 Task: Use mono mixing to create a vintage radio effect for a spoken word recording.
Action: Mouse pressed left at (72, 7)
Screenshot: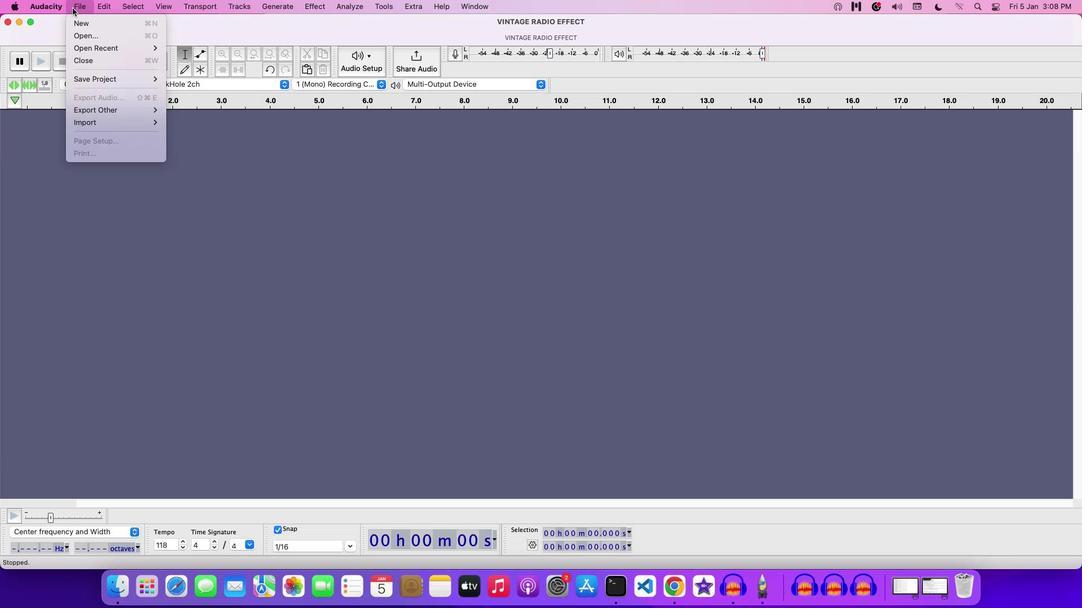 
Action: Mouse moved to (85, 33)
Screenshot: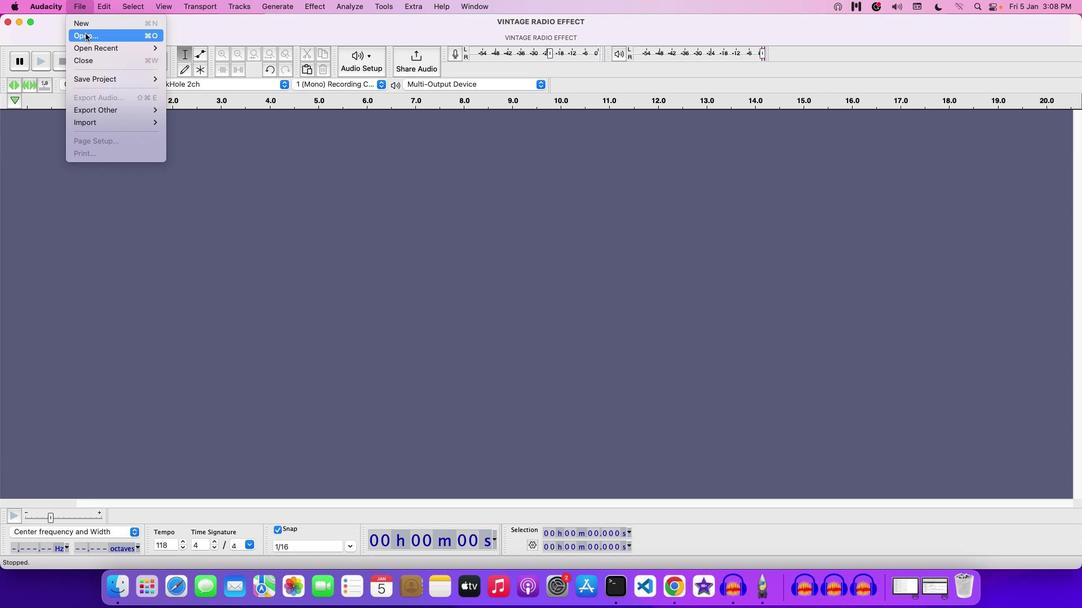 
Action: Mouse pressed left at (85, 33)
Screenshot: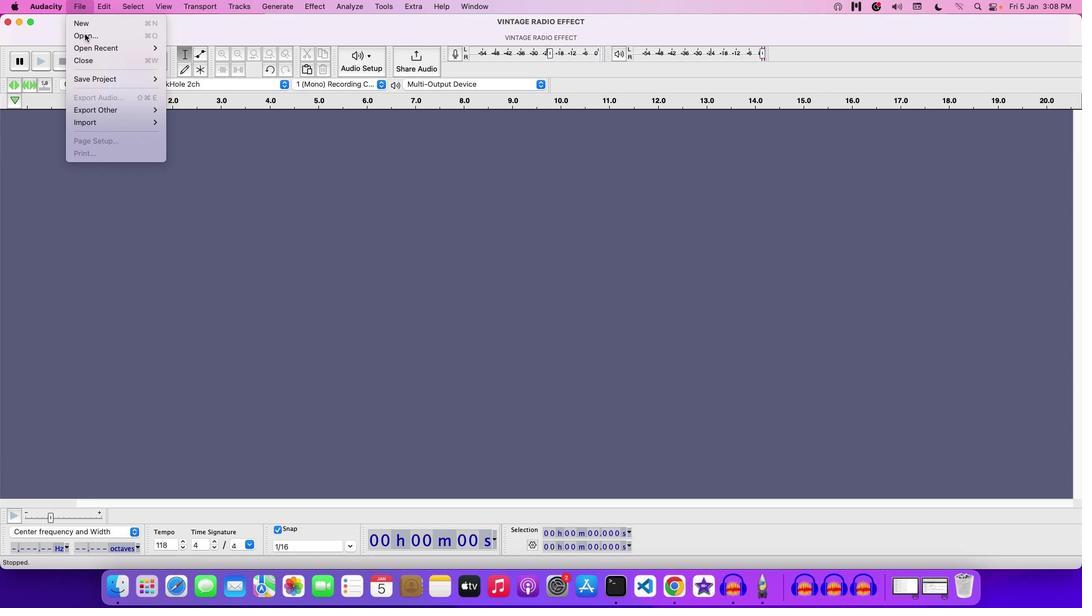 
Action: Mouse moved to (355, 147)
Screenshot: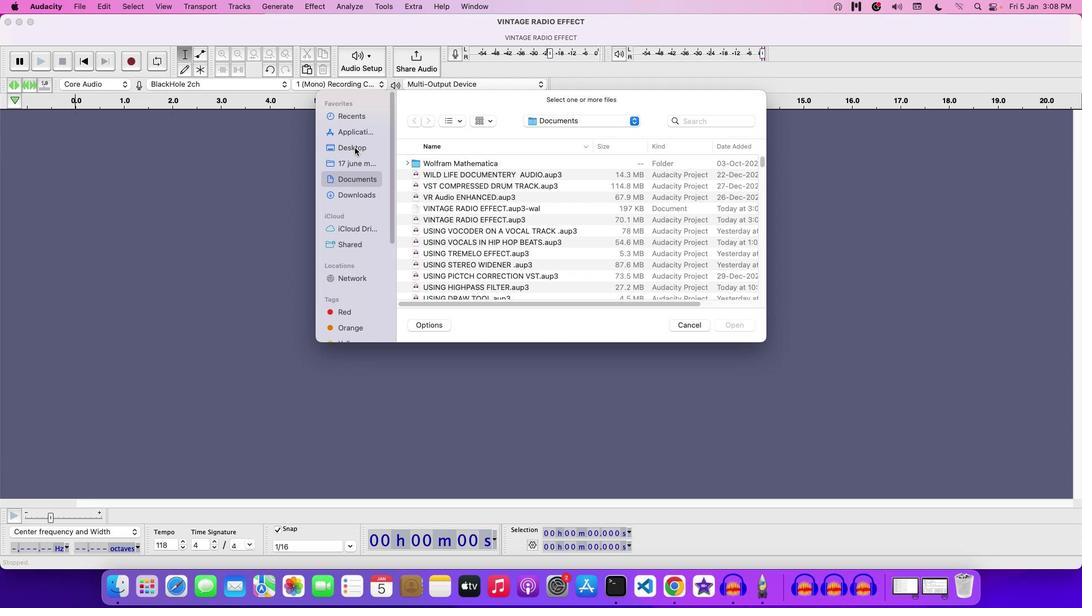 
Action: Mouse pressed left at (355, 147)
Screenshot: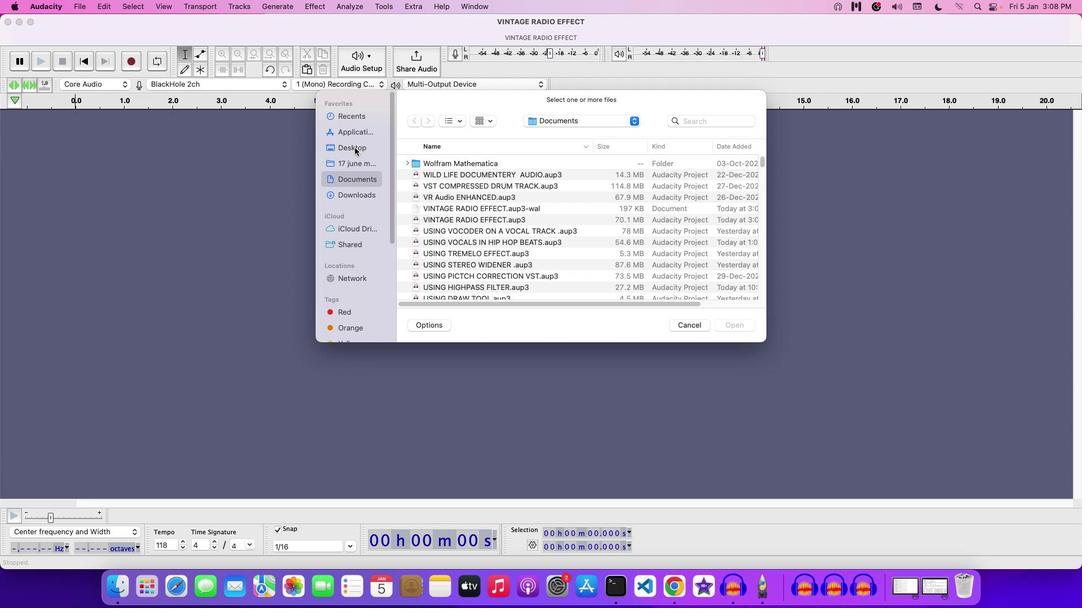
Action: Mouse moved to (447, 241)
Screenshot: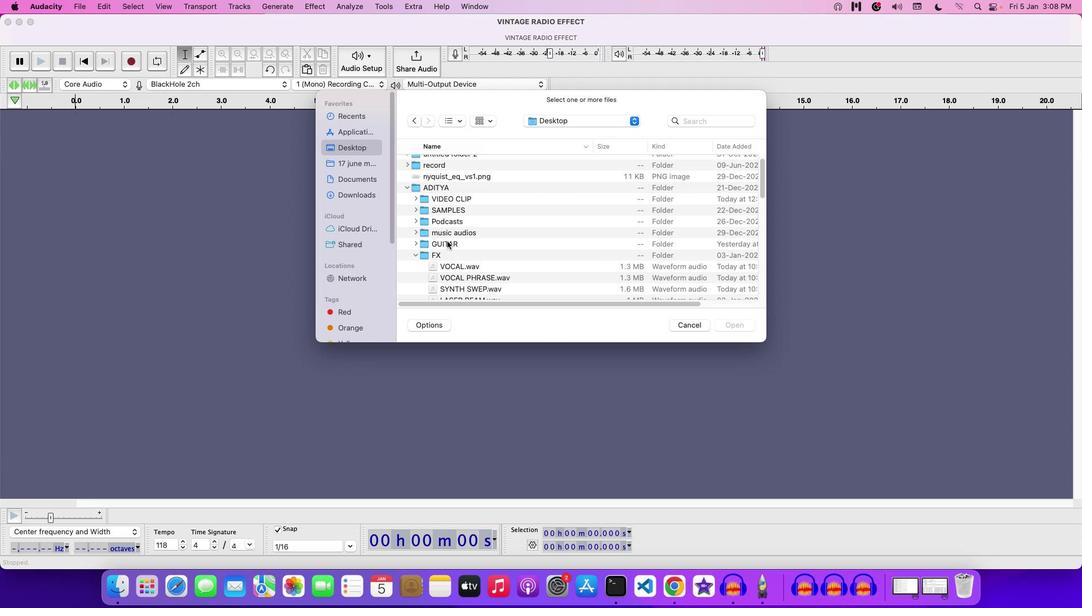 
Action: Mouse scrolled (447, 241) with delta (0, 0)
Screenshot: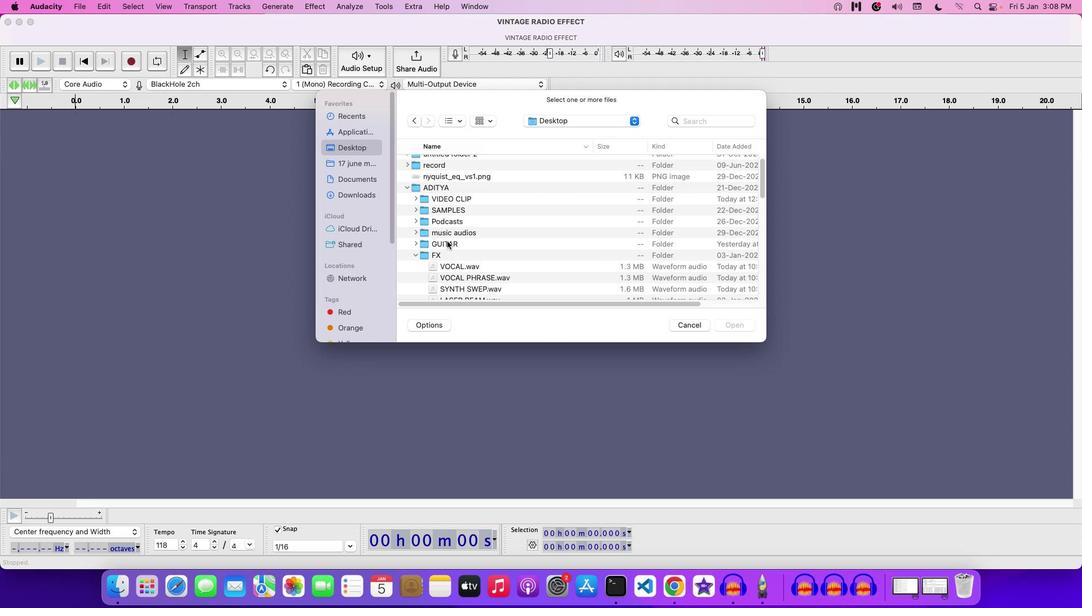 
Action: Mouse scrolled (447, 241) with delta (0, 0)
Screenshot: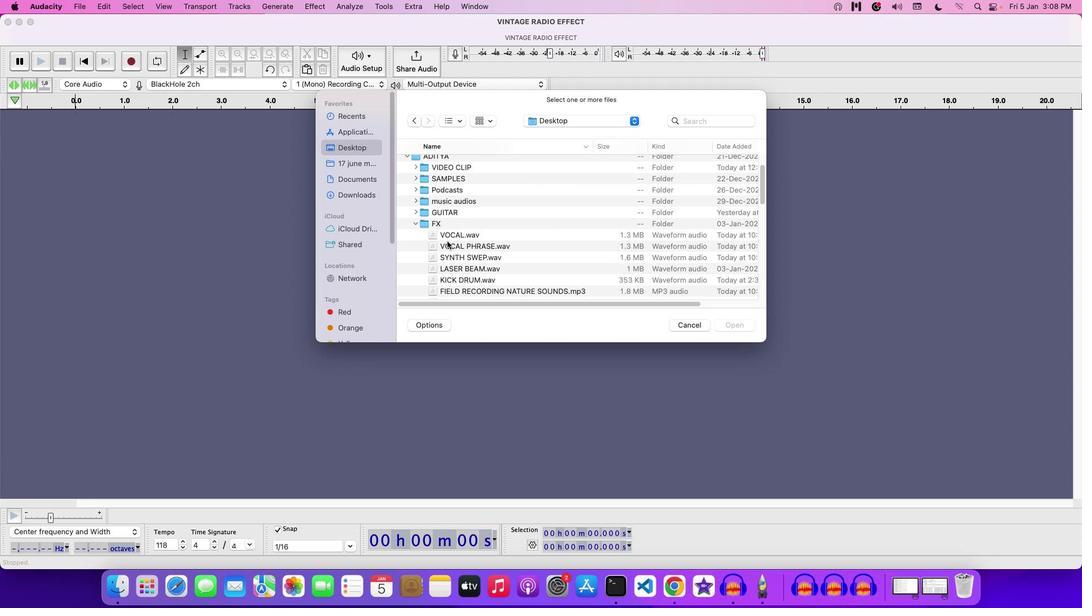 
Action: Mouse scrolled (447, 241) with delta (0, 0)
Screenshot: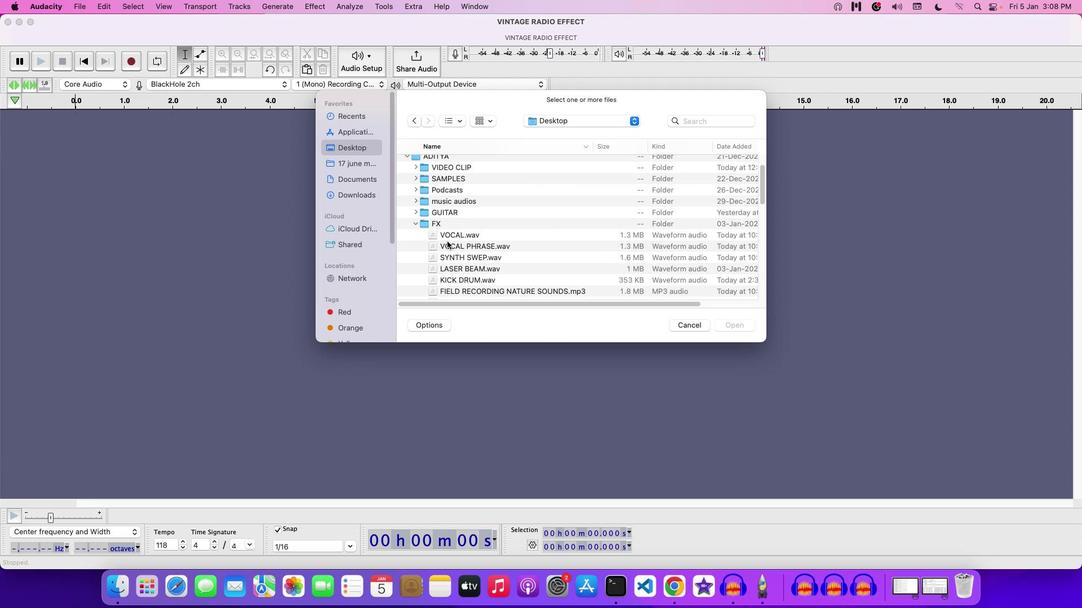 
Action: Mouse scrolled (447, 241) with delta (0, 0)
Screenshot: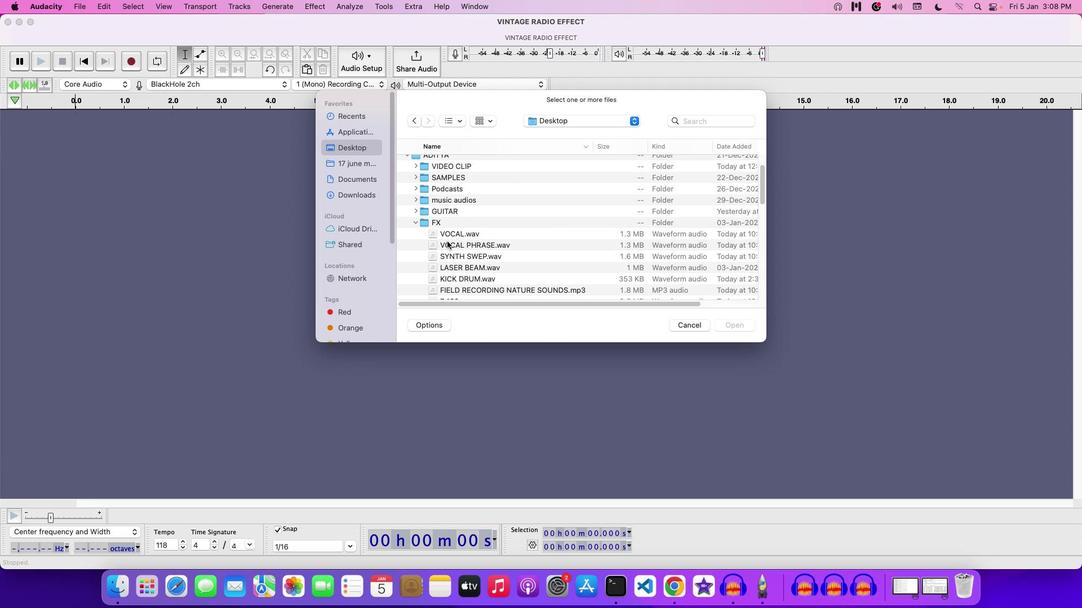 
Action: Mouse moved to (447, 240)
Screenshot: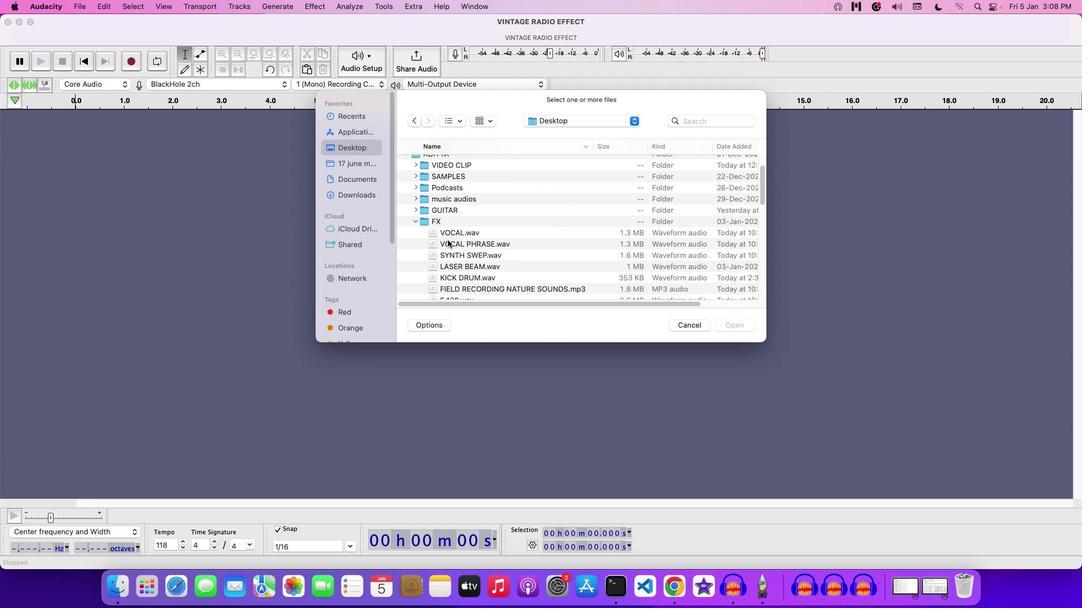 
Action: Mouse scrolled (447, 240) with delta (0, 0)
Screenshot: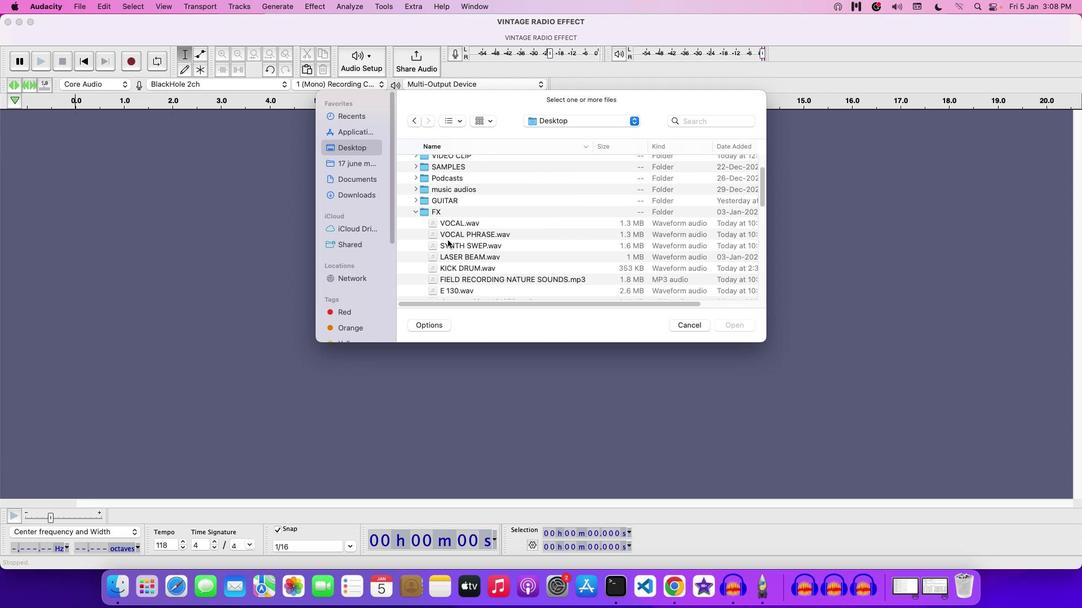 
Action: Mouse scrolled (447, 240) with delta (0, 0)
Screenshot: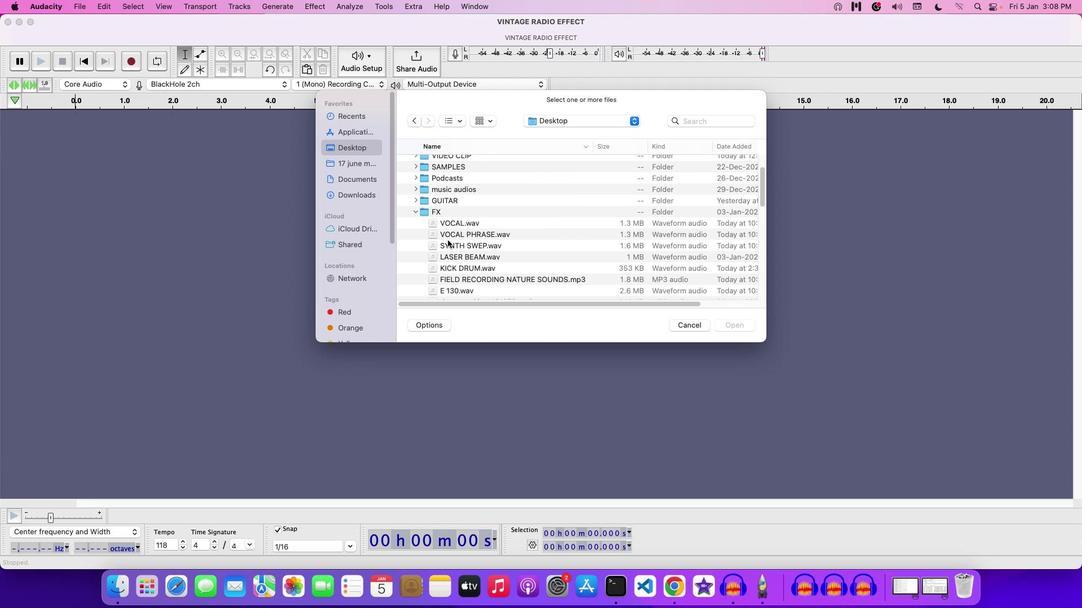 
Action: Mouse scrolled (447, 240) with delta (0, 0)
Screenshot: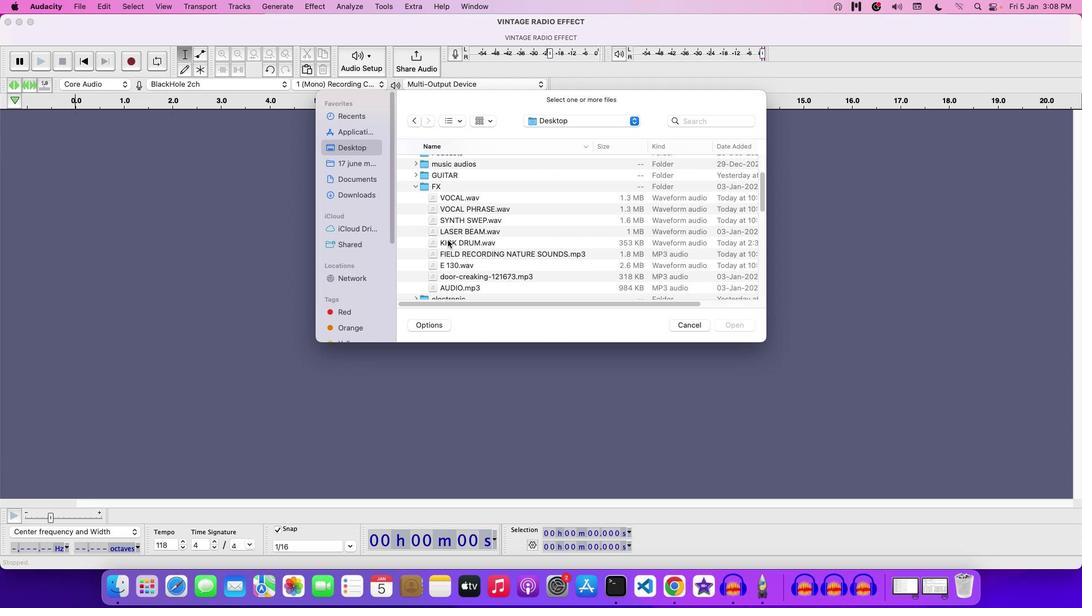 
Action: Mouse moved to (447, 240)
Screenshot: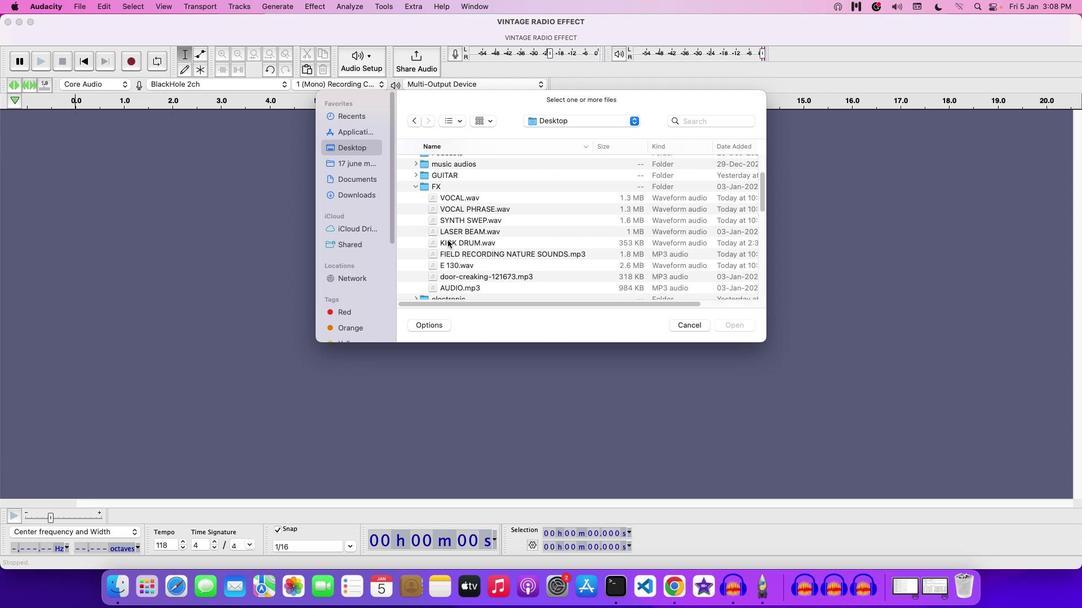 
Action: Mouse scrolled (447, 240) with delta (0, 0)
Screenshot: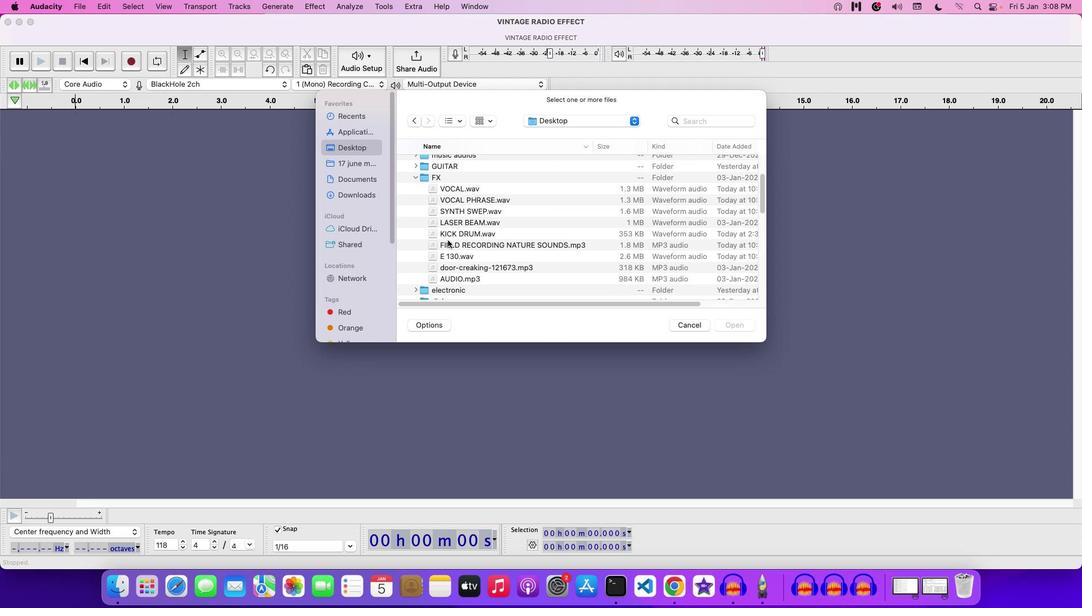
Action: Mouse scrolled (447, 240) with delta (0, 0)
Screenshot: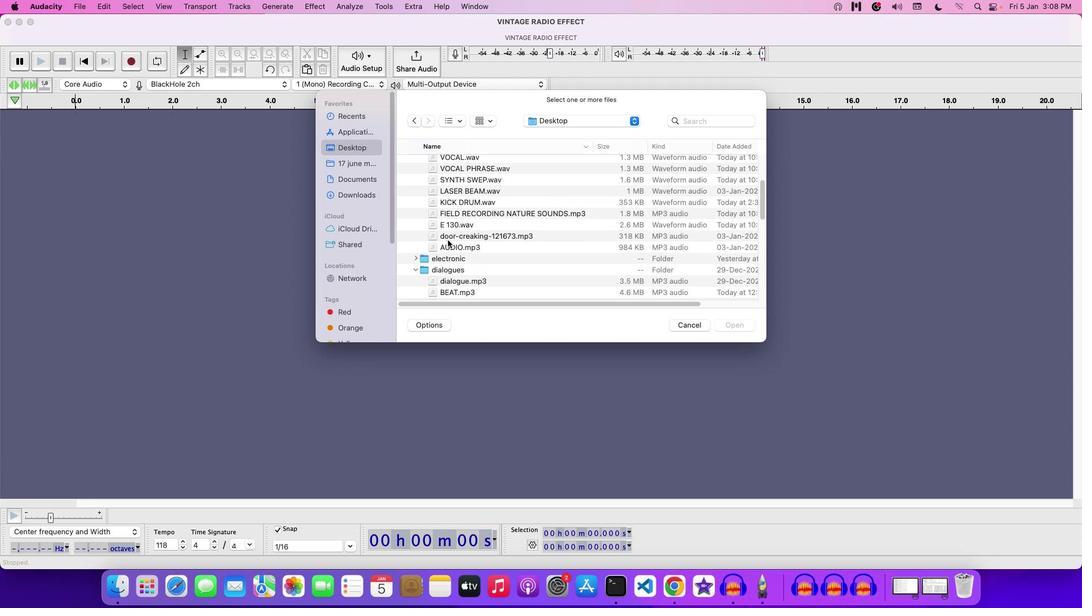 
Action: Mouse scrolled (447, 240) with delta (0, 0)
Screenshot: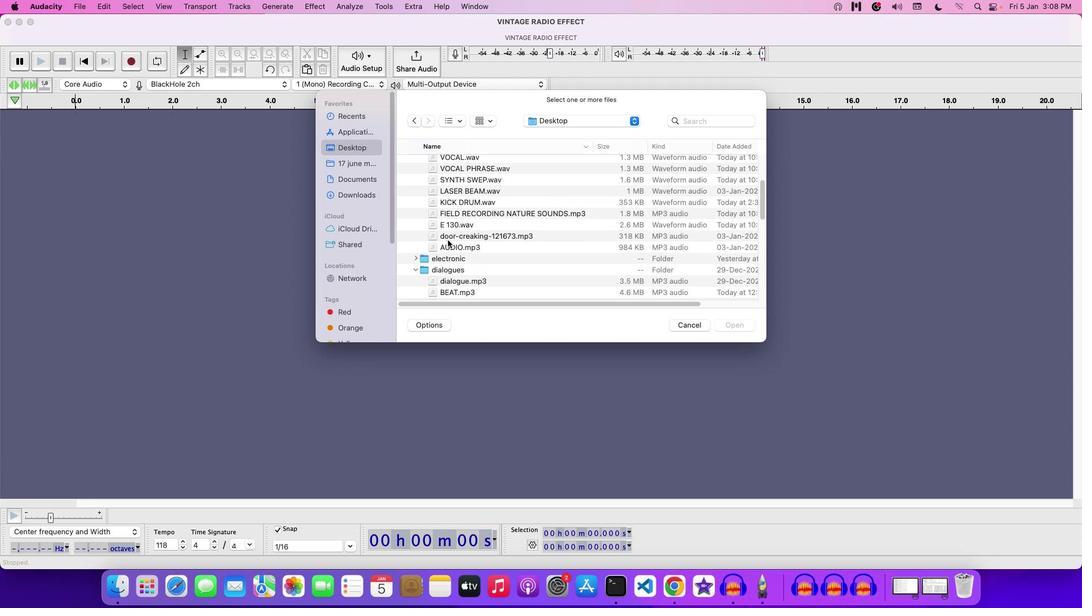 
Action: Mouse moved to (443, 268)
Screenshot: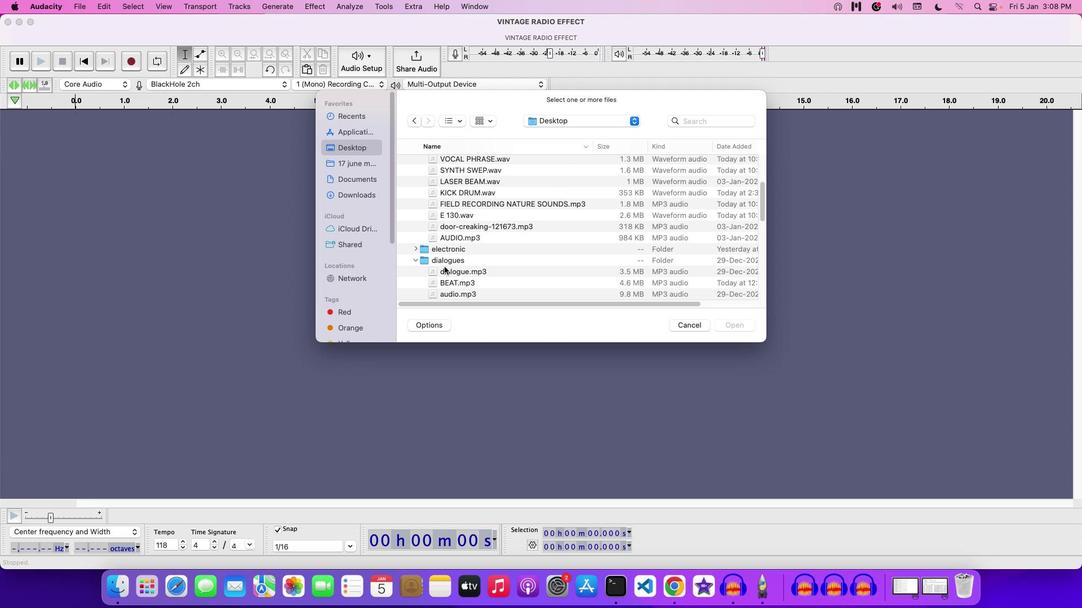 
Action: Mouse scrolled (443, 268) with delta (0, 0)
Screenshot: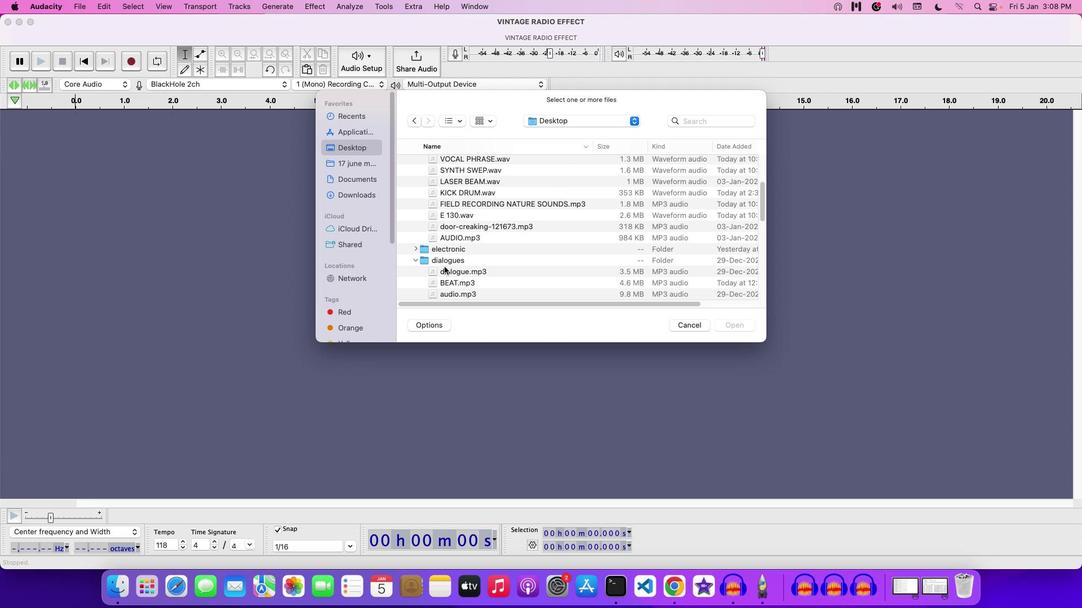 
Action: Mouse moved to (444, 267)
Screenshot: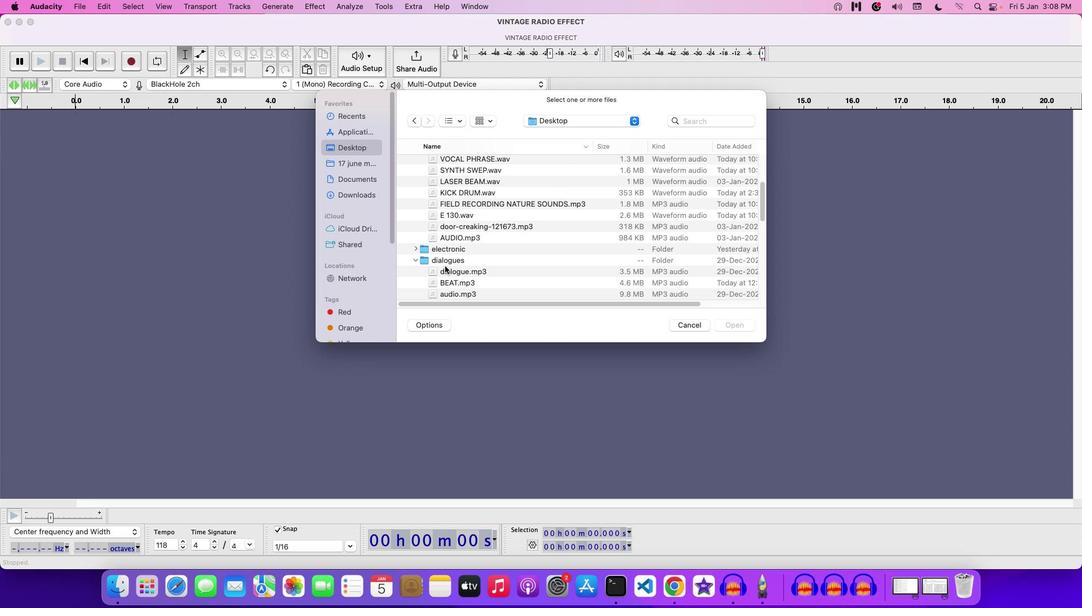 
Action: Mouse scrolled (444, 267) with delta (0, 0)
Screenshot: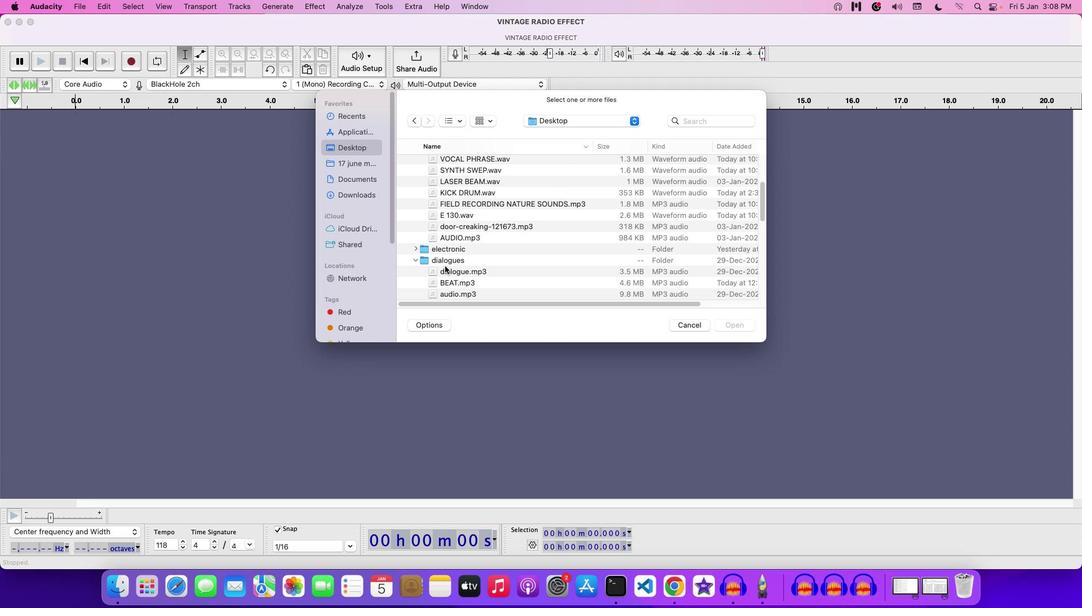 
Action: Mouse moved to (444, 266)
Screenshot: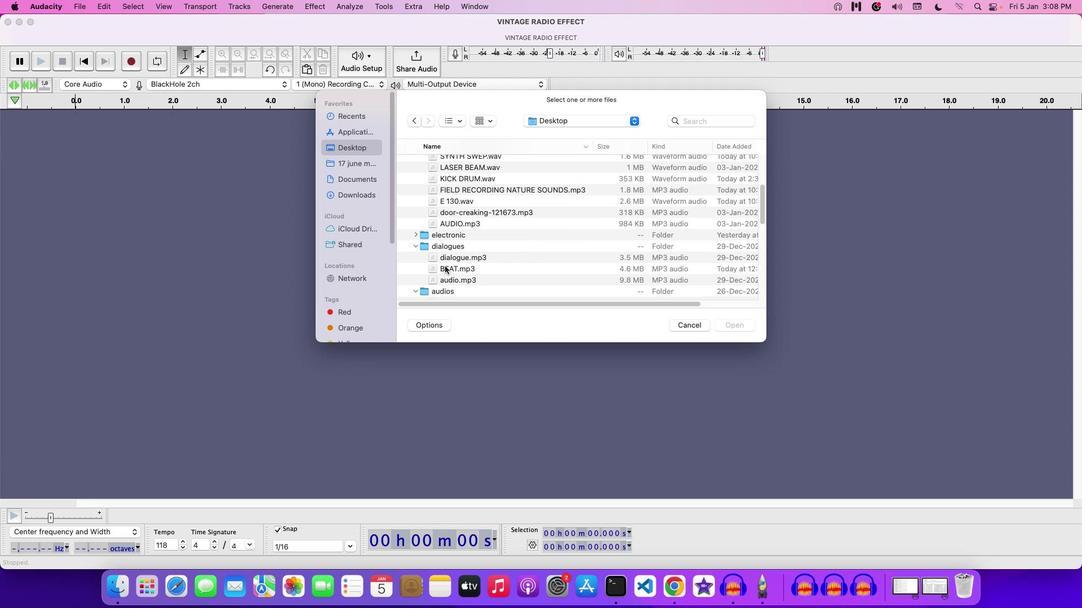 
Action: Mouse scrolled (444, 266) with delta (0, 0)
Screenshot: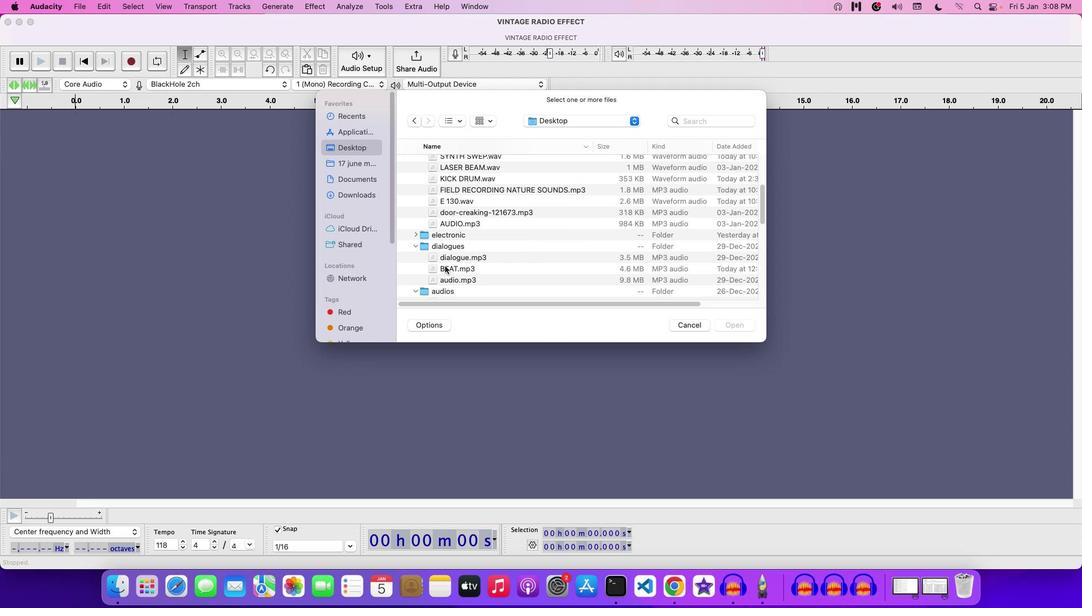 
Action: Mouse moved to (461, 255)
Screenshot: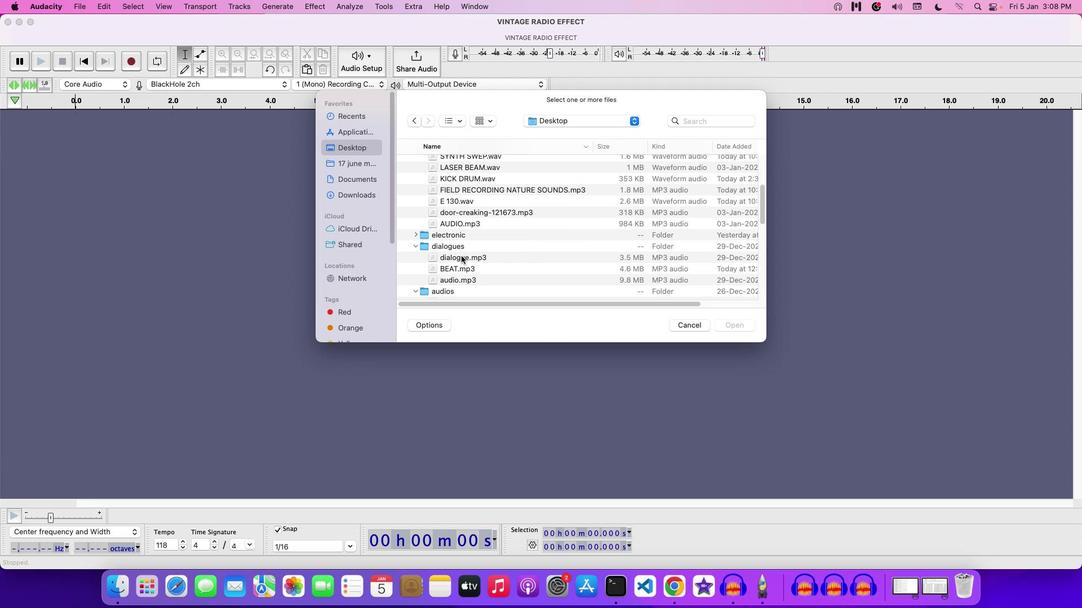 
Action: Mouse pressed left at (461, 255)
Screenshot: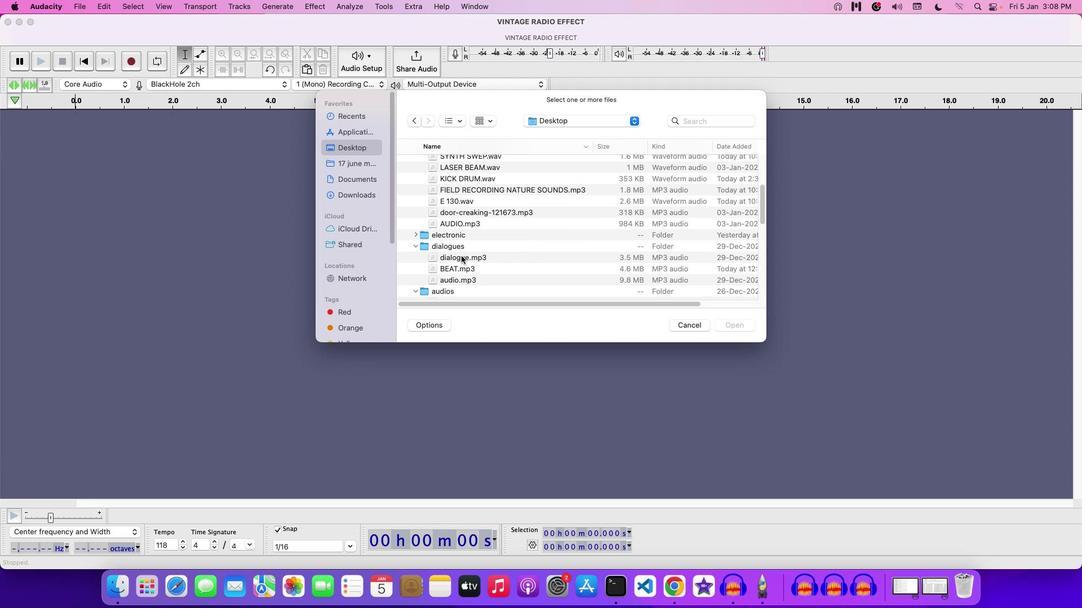 
Action: Mouse moved to (469, 258)
Screenshot: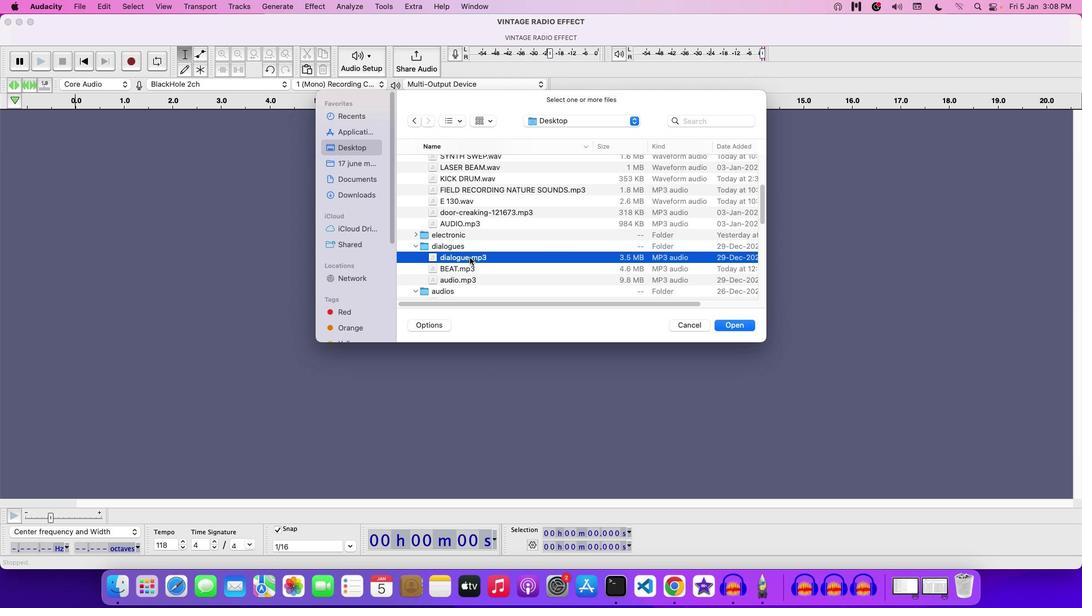 
Action: Mouse pressed left at (469, 258)
Screenshot: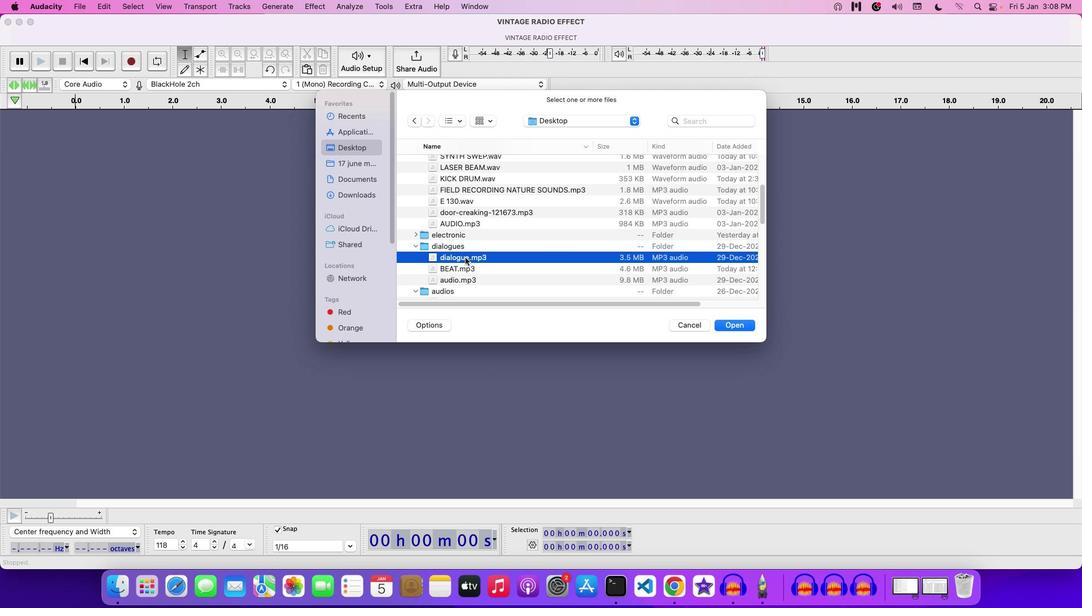 
Action: Mouse moved to (682, 324)
Screenshot: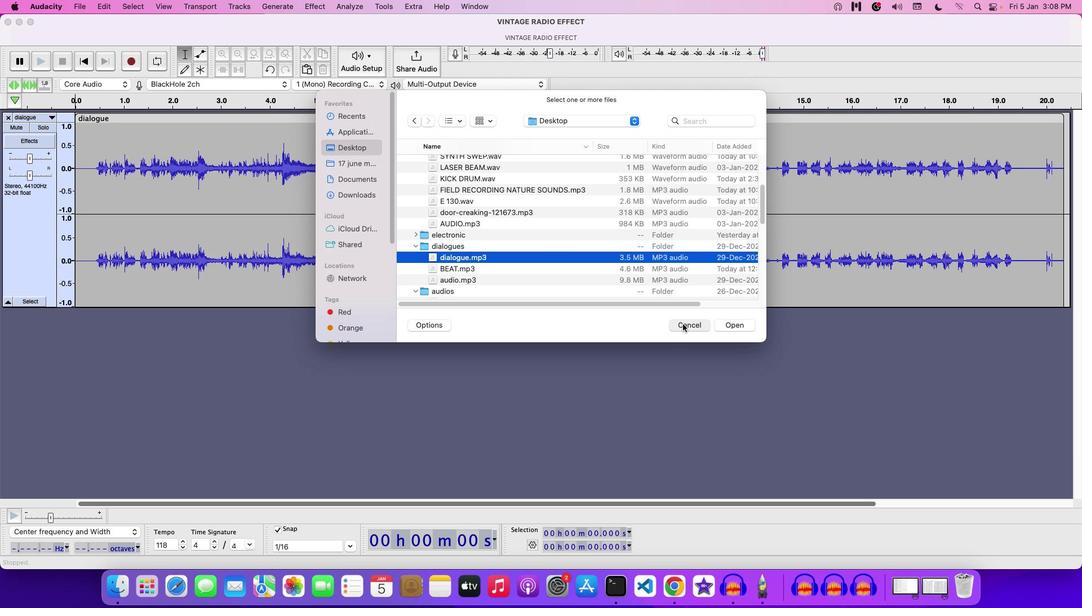 
Action: Mouse pressed left at (682, 324)
Screenshot: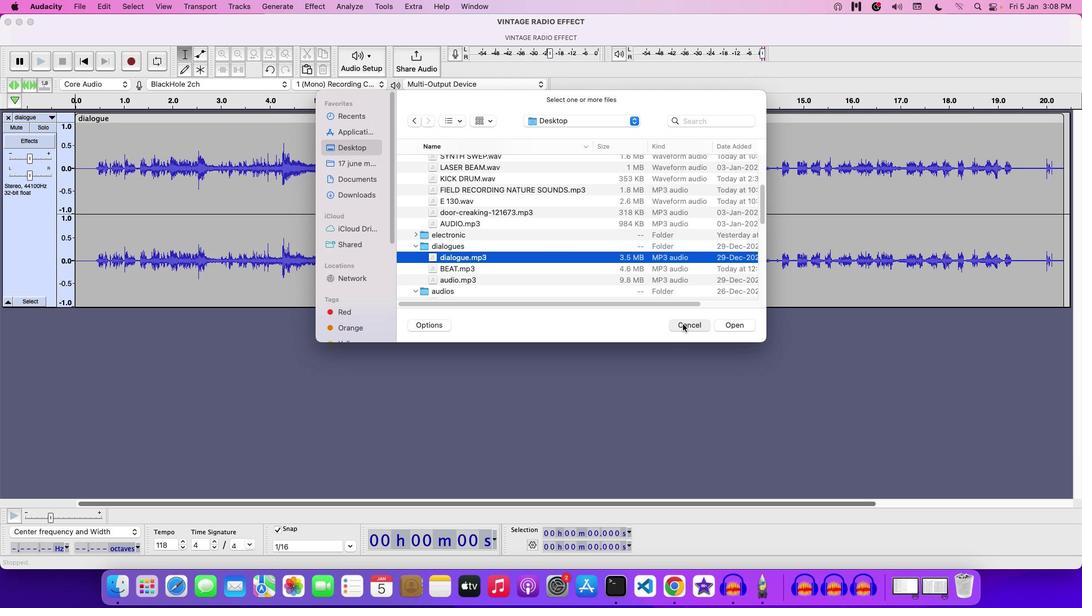 
Action: Mouse moved to (1064, 117)
Screenshot: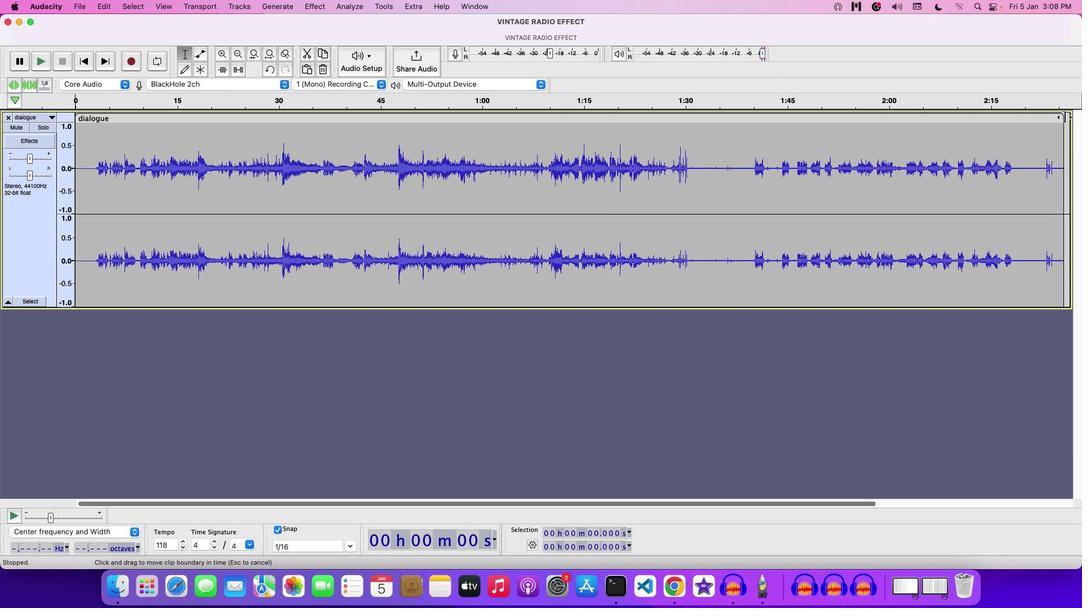 
Action: Mouse pressed left at (1064, 117)
Screenshot: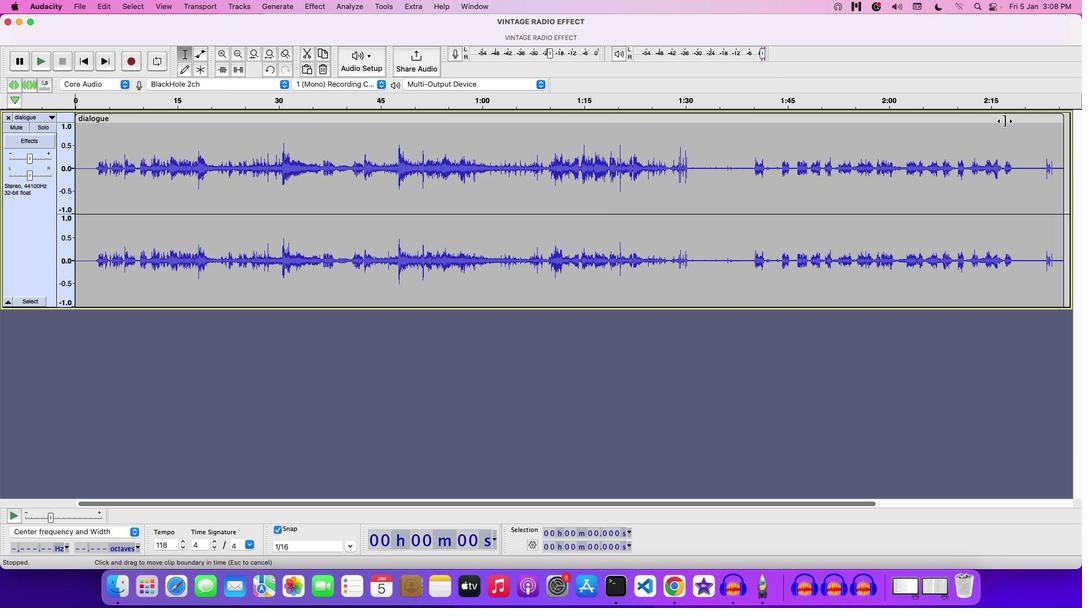 
Action: Mouse moved to (113, 166)
Screenshot: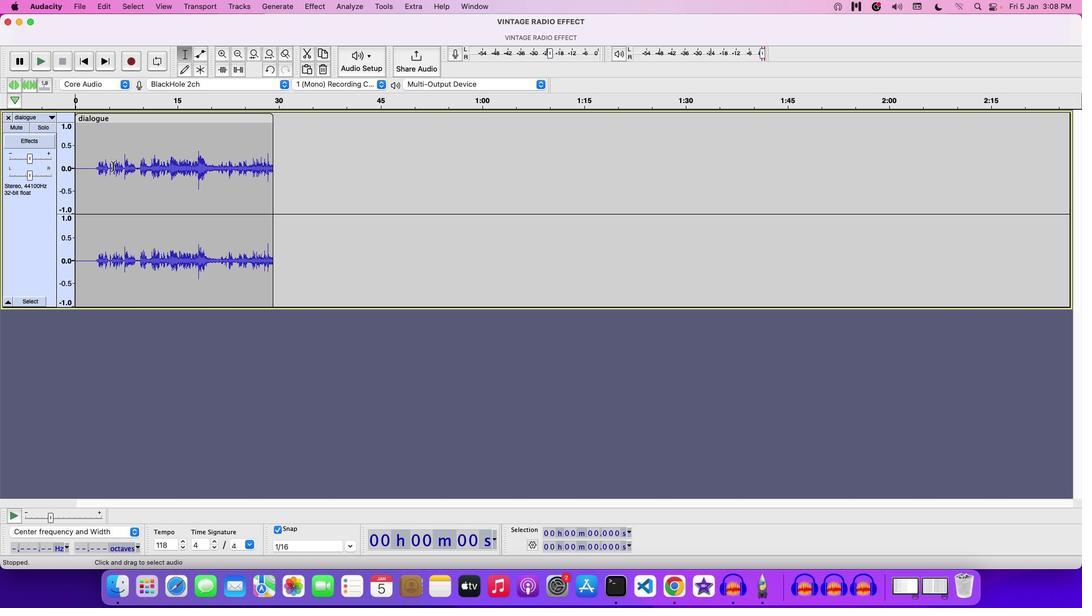 
Action: Mouse pressed left at (113, 166)
Screenshot: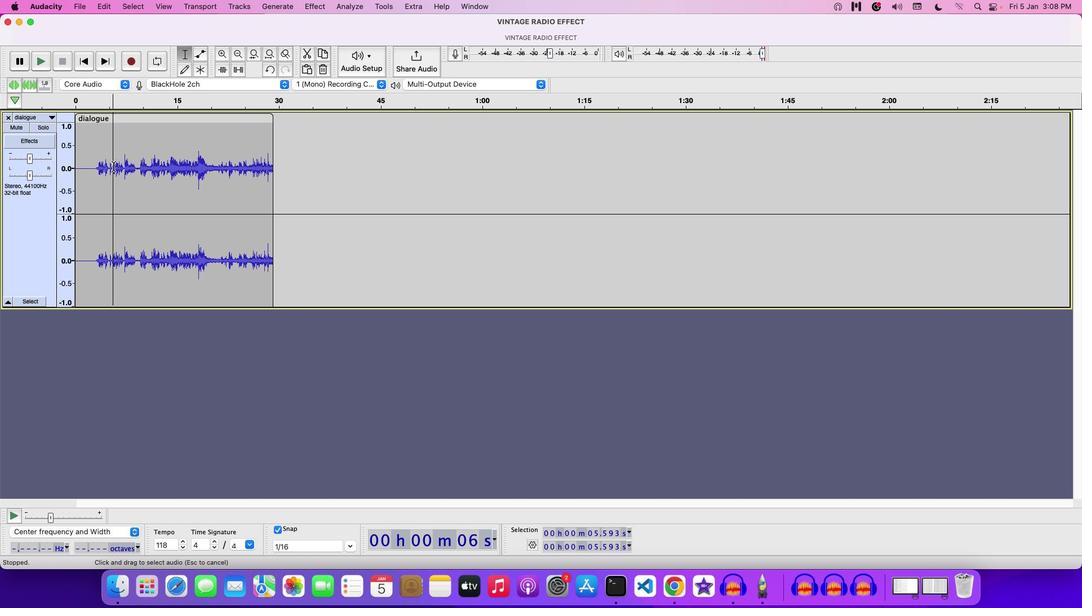 
Action: Mouse moved to (121, 167)
Screenshot: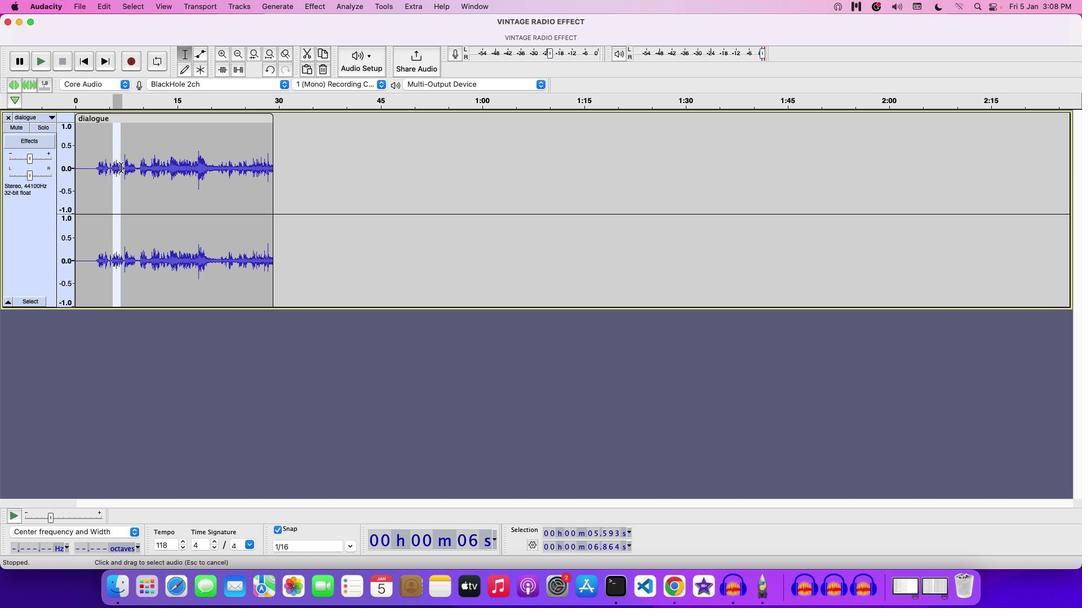 
Action: Key pressed Key.space
Screenshot: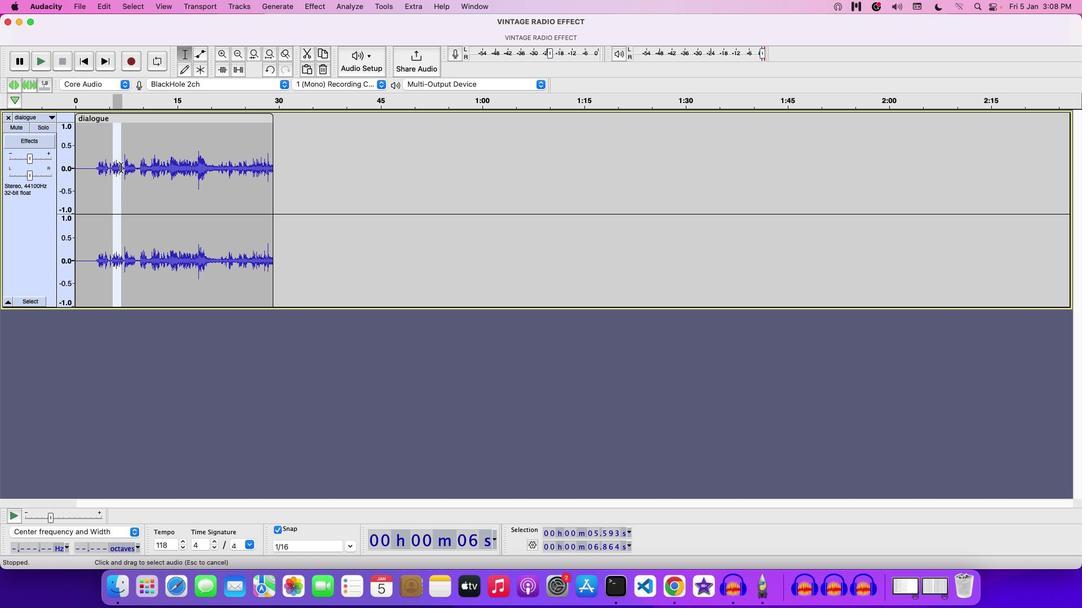 
Action: Mouse moved to (122, 168)
Screenshot: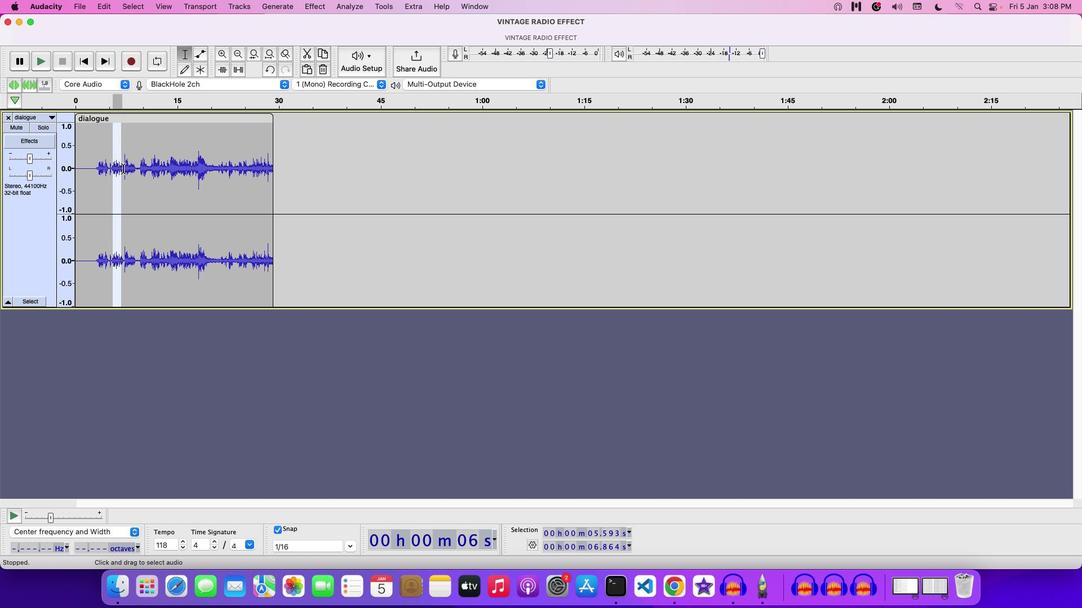 
Action: Mouse pressed left at (122, 168)
Screenshot: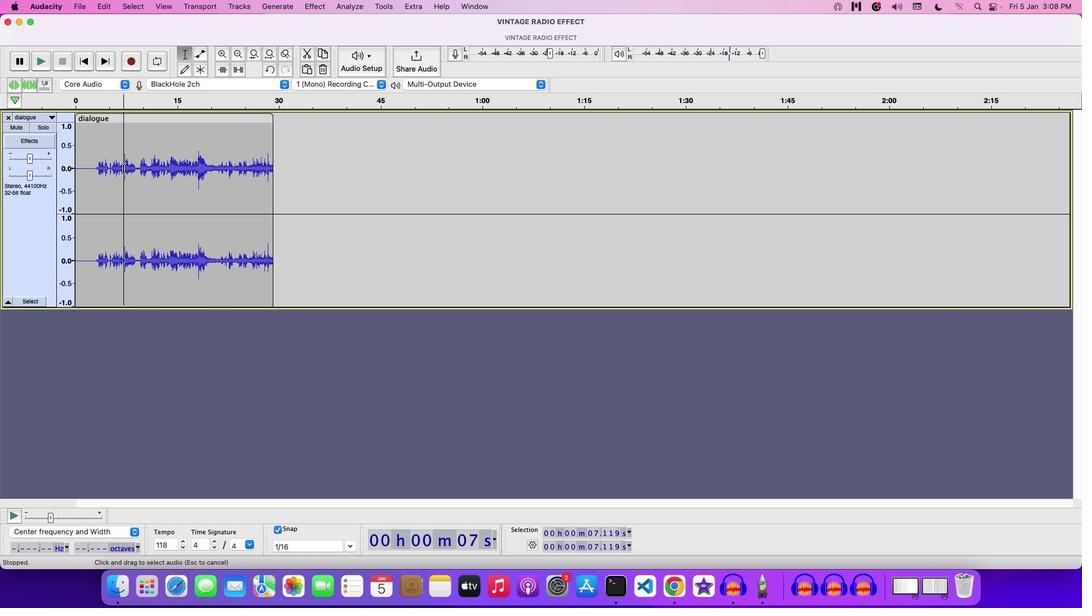 
Action: Mouse moved to (127, 167)
Screenshot: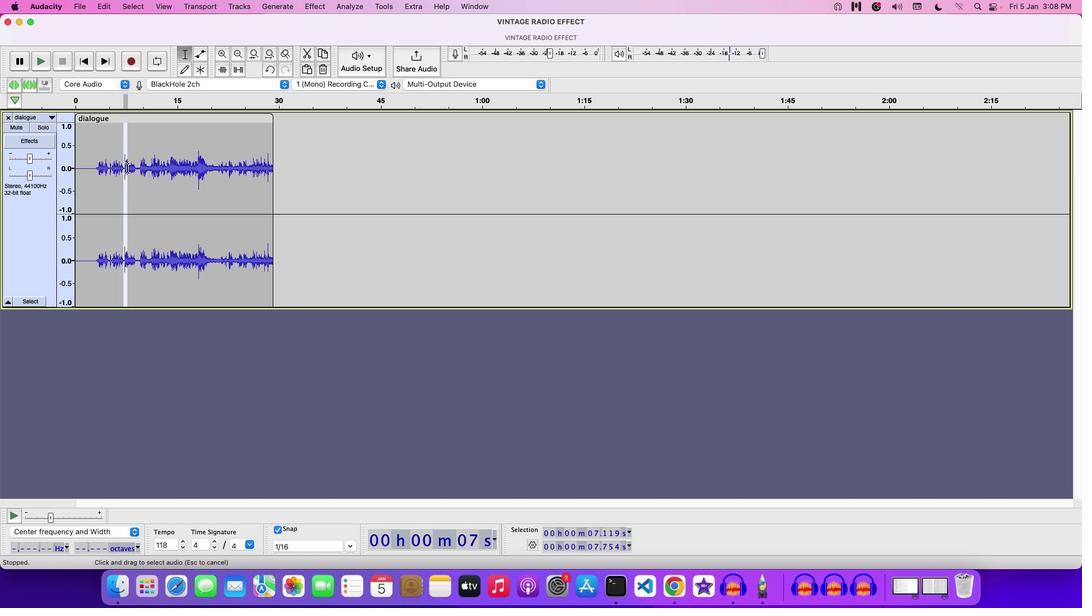 
Action: Key pressed Key.space
Screenshot: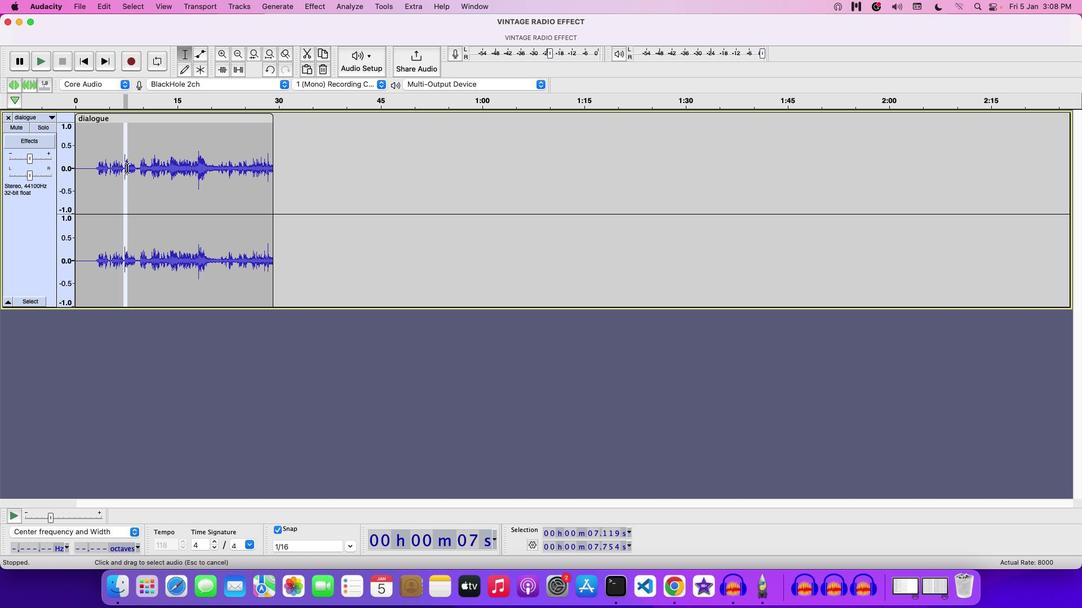 
Action: Mouse moved to (108, 171)
Screenshot: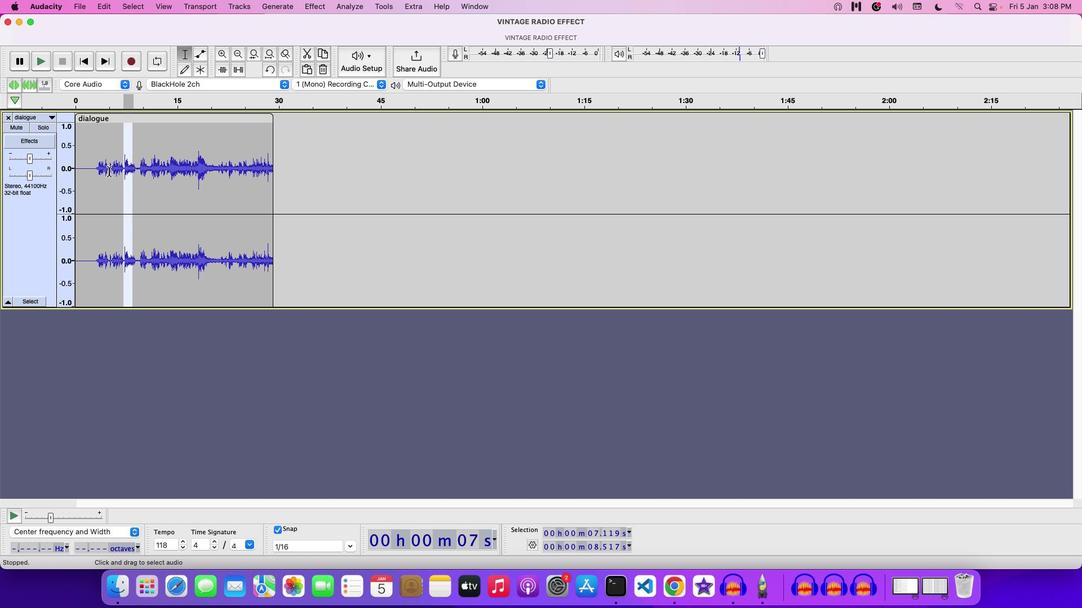 
Action: Mouse pressed left at (108, 171)
Screenshot: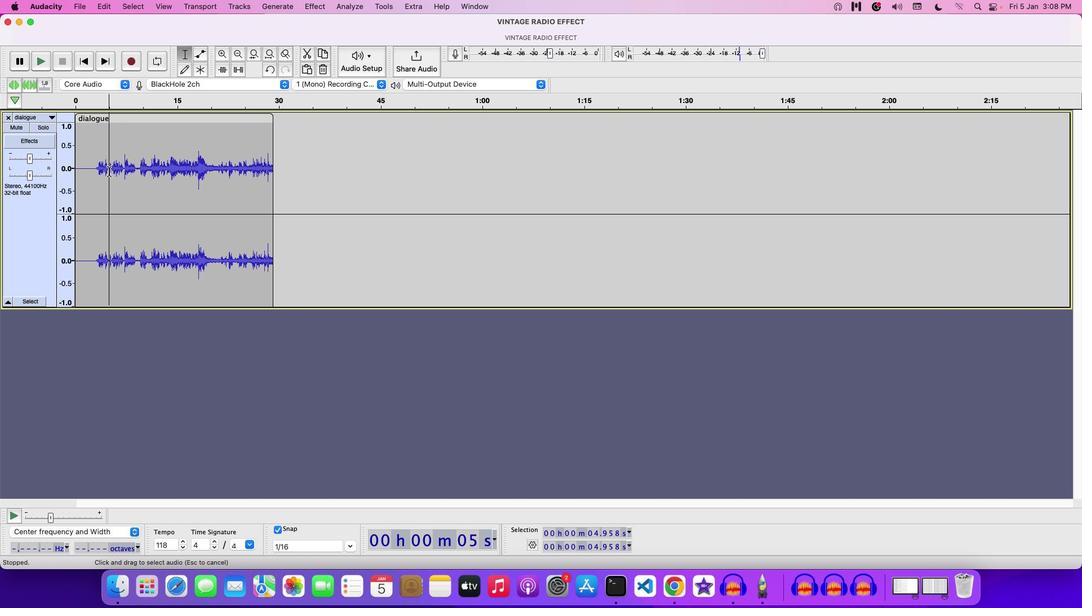 
Action: Mouse moved to (117, 173)
Screenshot: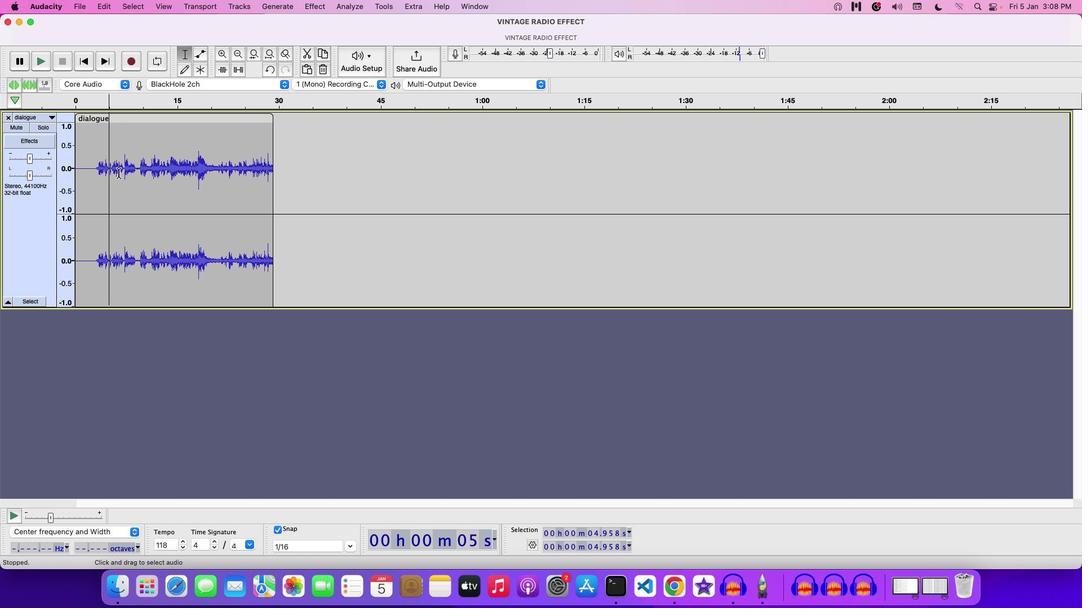 
Action: Key pressed Key.space
Screenshot: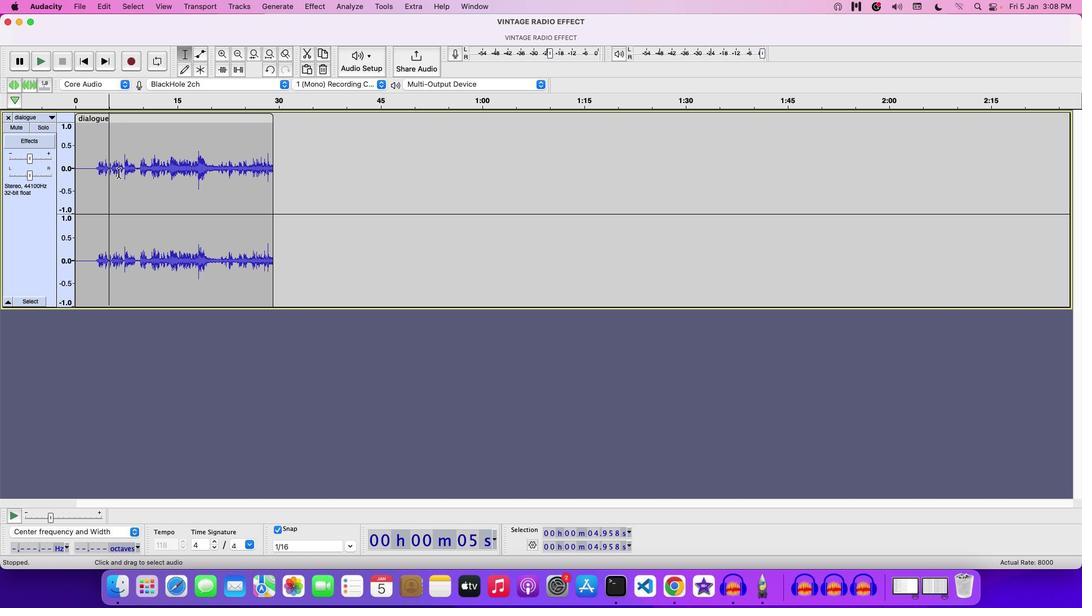 
Action: Mouse moved to (33, 161)
Screenshot: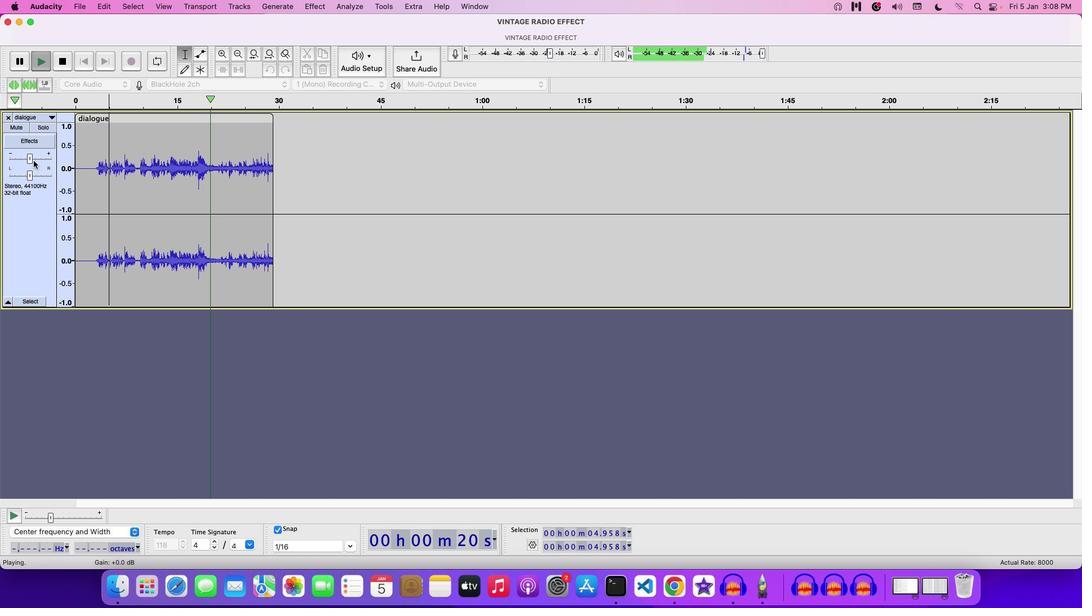 
Action: Mouse pressed left at (33, 161)
Screenshot: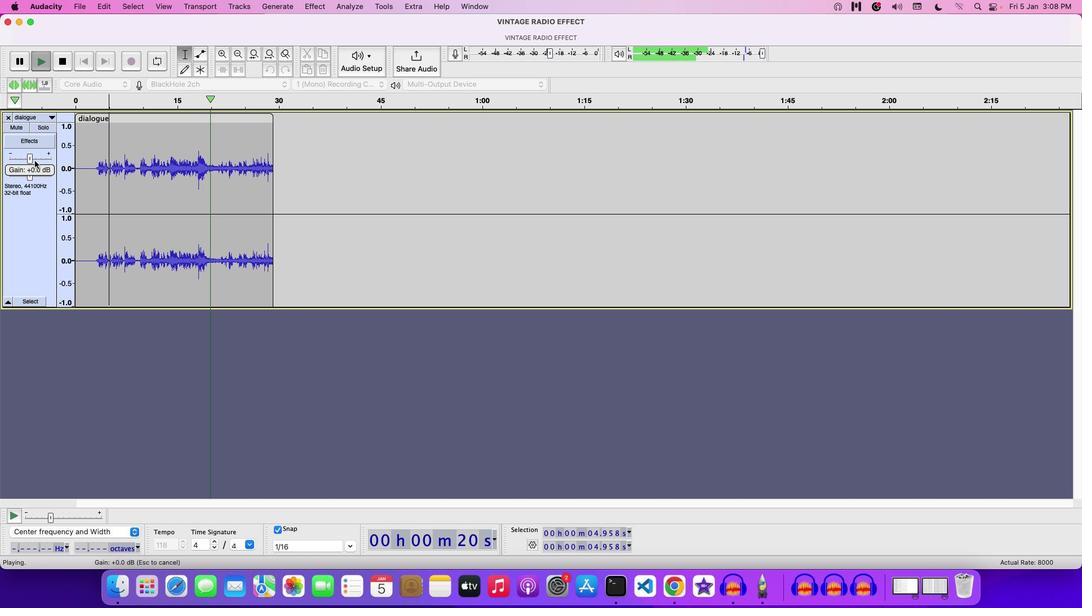 
Action: Mouse moved to (90, 151)
Screenshot: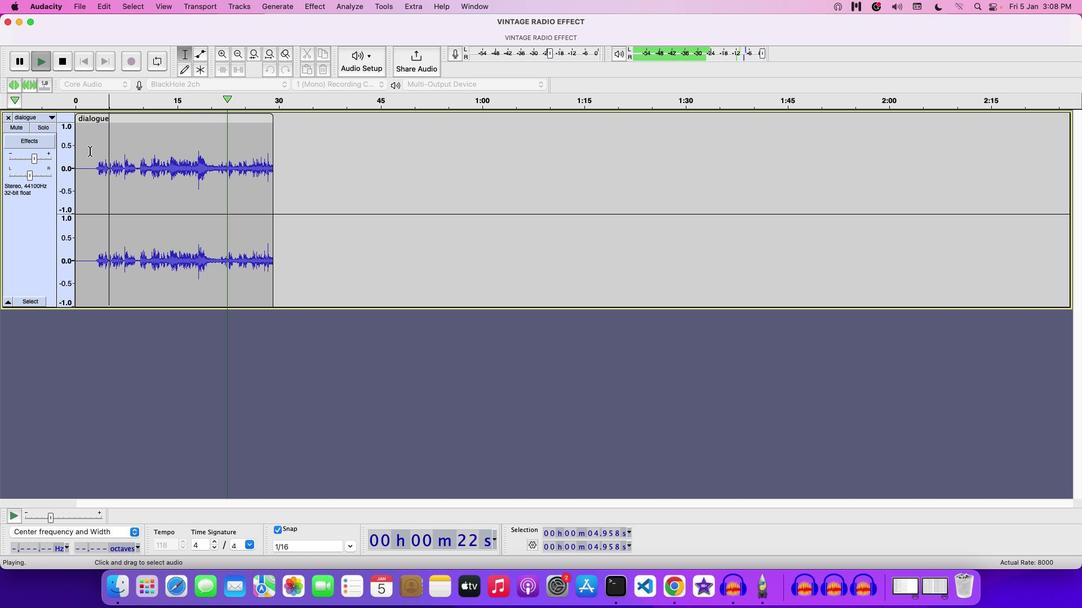
Action: Mouse pressed left at (90, 151)
Screenshot: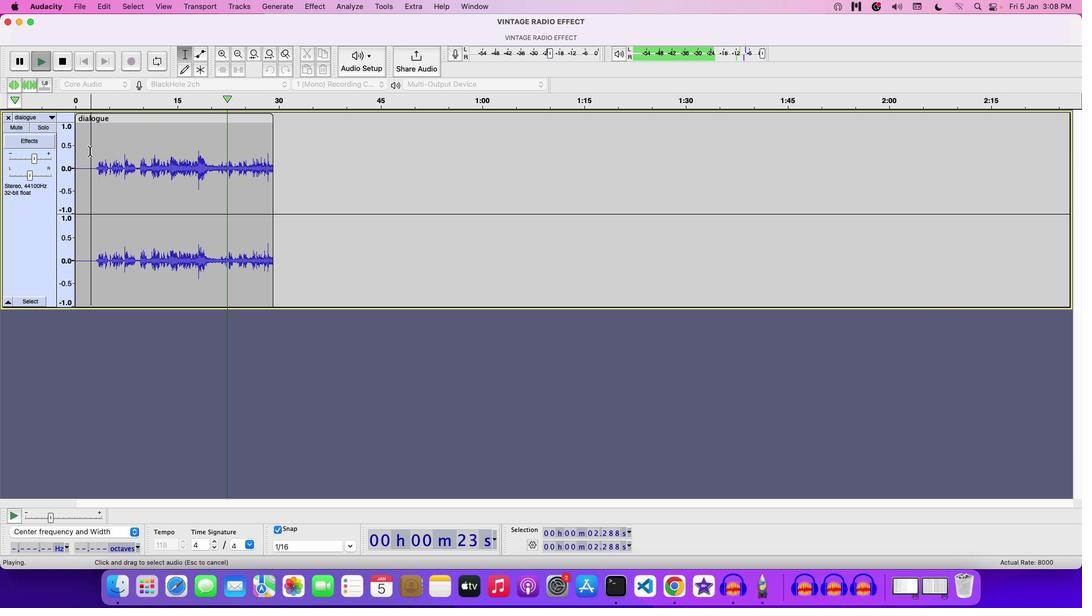 
Action: Key pressed Key.spaceKey.space
Screenshot: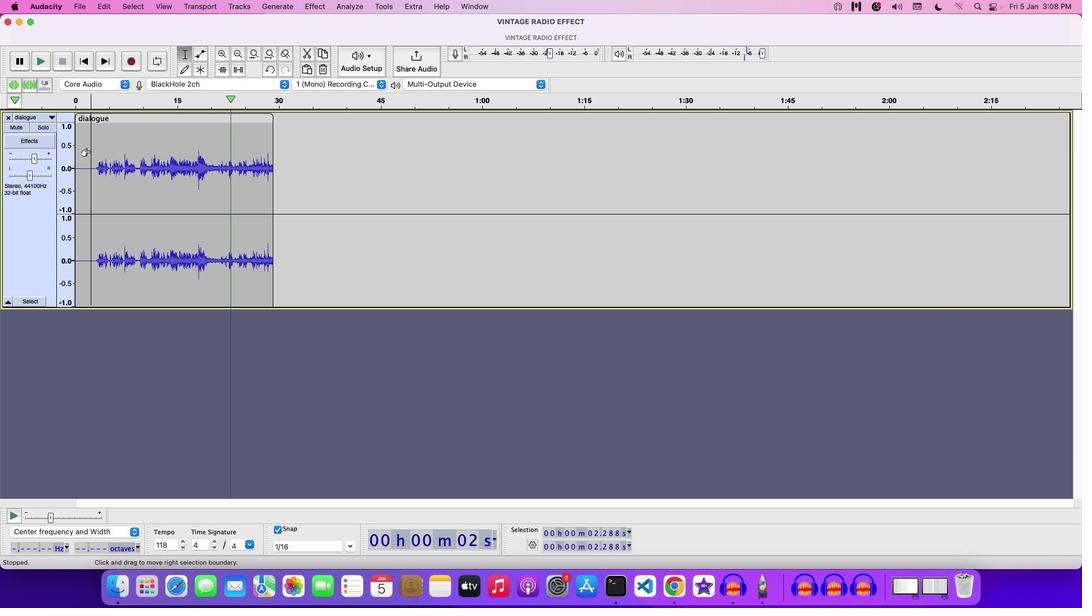 
Action: Mouse moved to (112, 161)
Screenshot: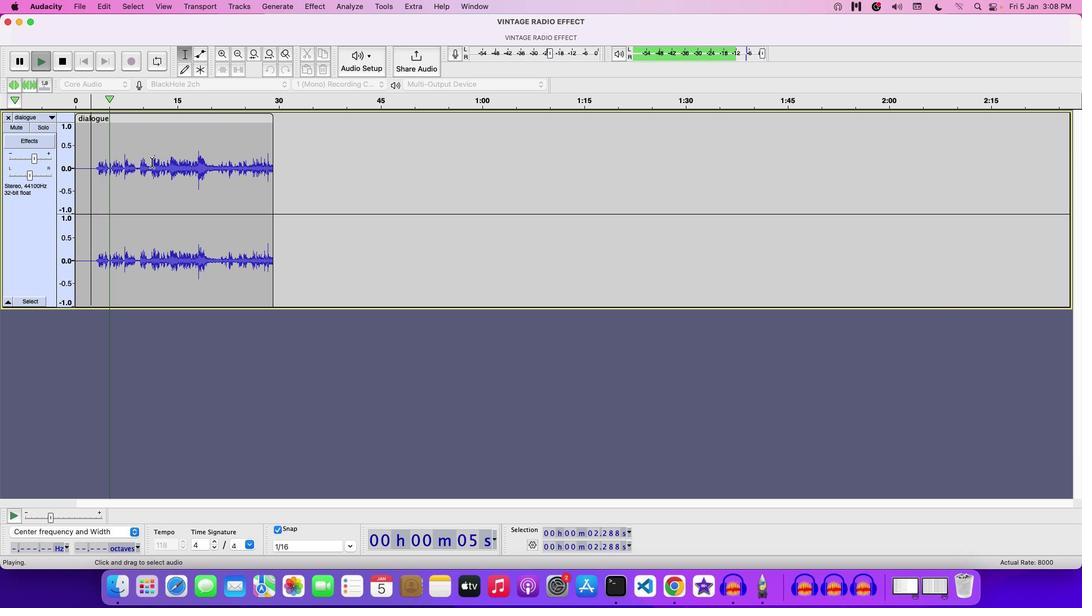 
Action: Key pressed Key.space
Screenshot: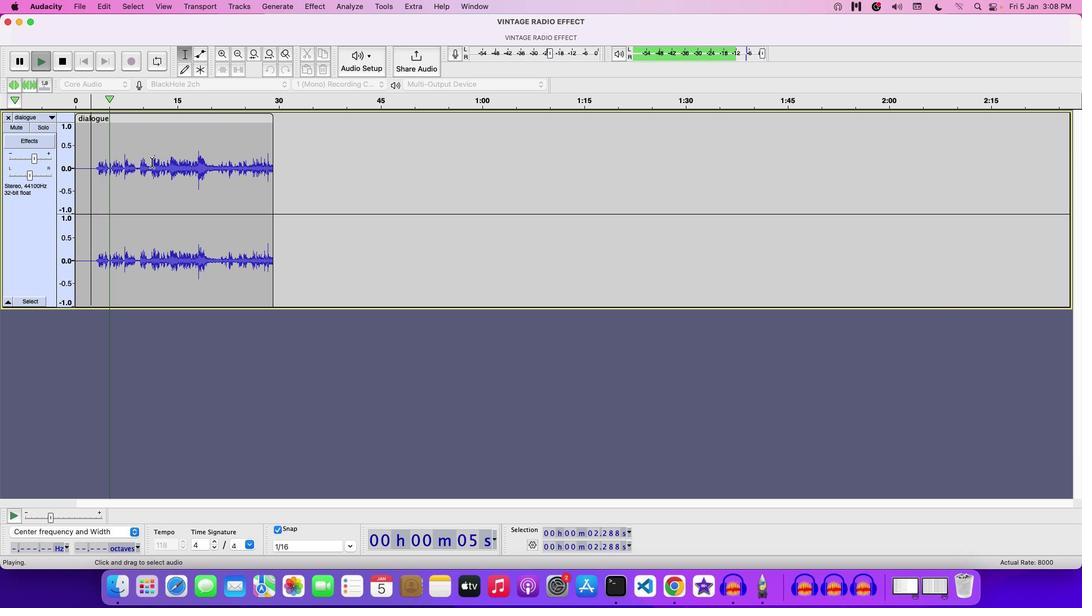 
Action: Mouse moved to (136, 161)
Screenshot: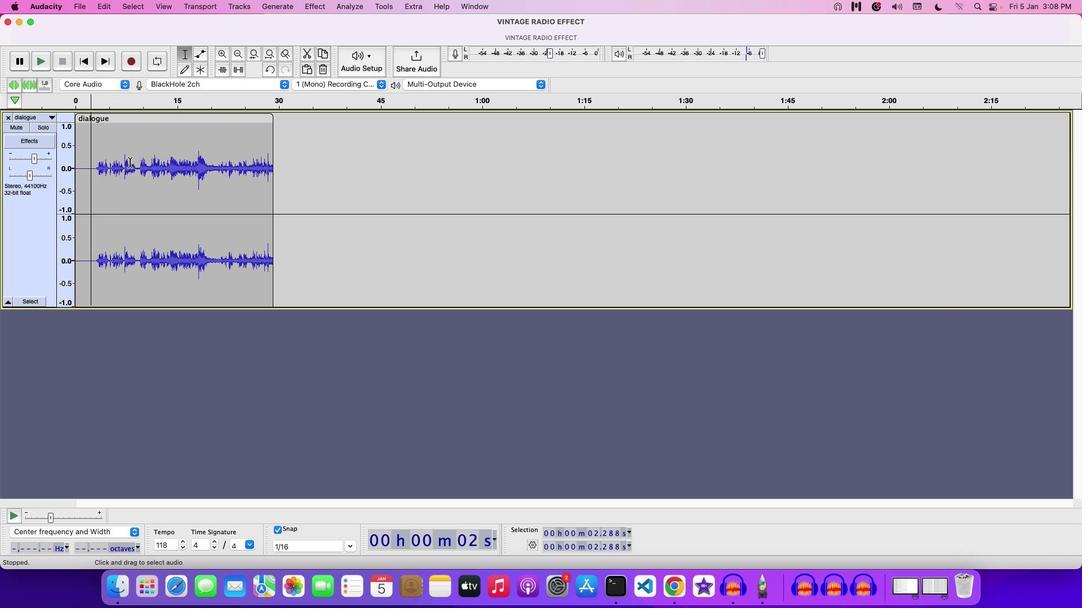 
Action: Key pressed Key.space
Screenshot: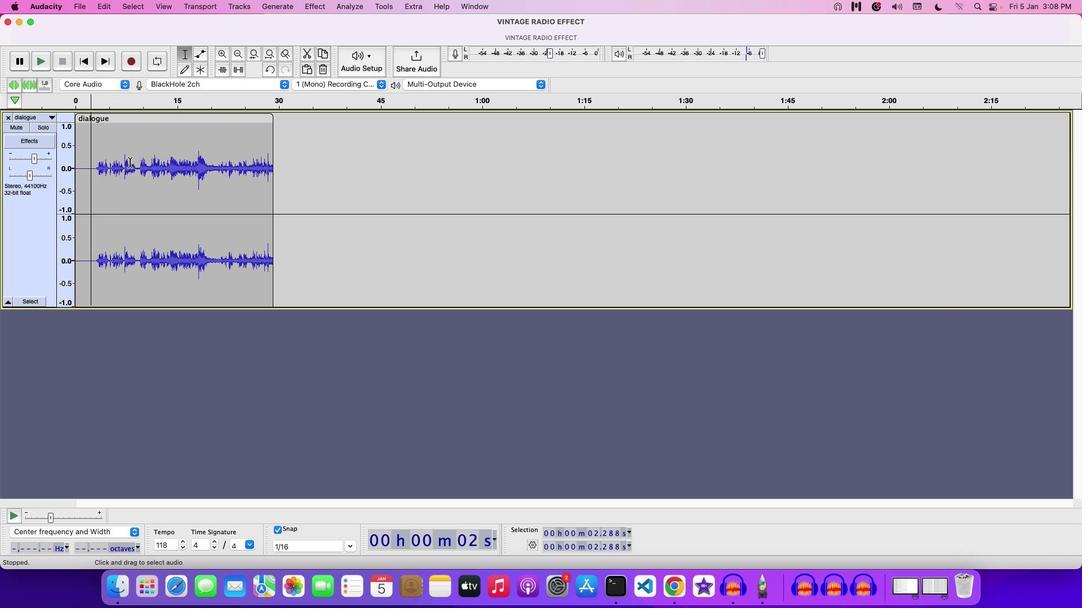 
Action: Mouse moved to (224, 52)
Screenshot: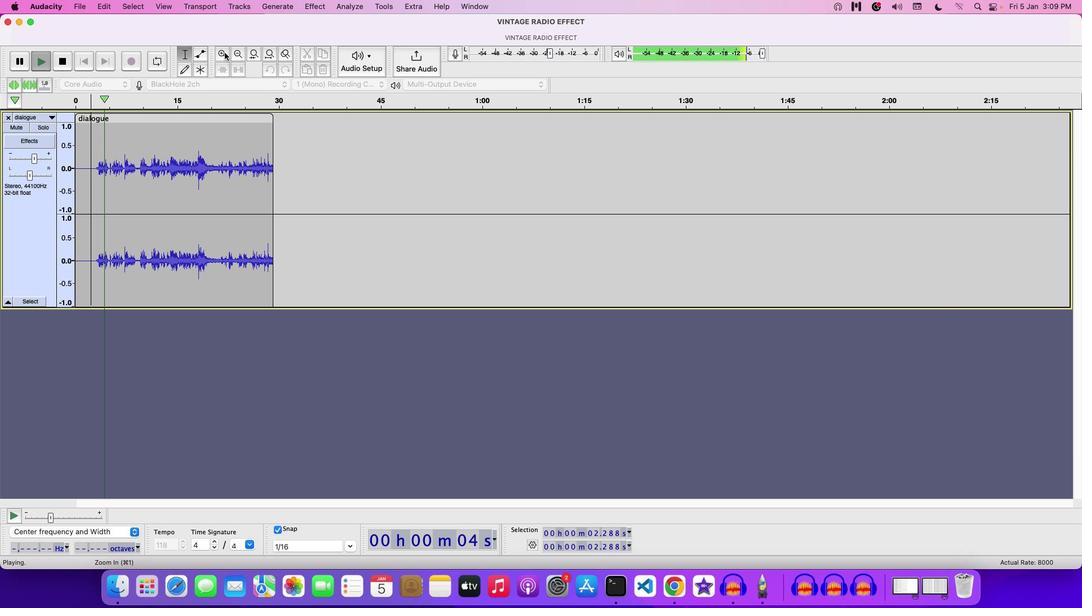 
Action: Key pressed Key.space
Screenshot: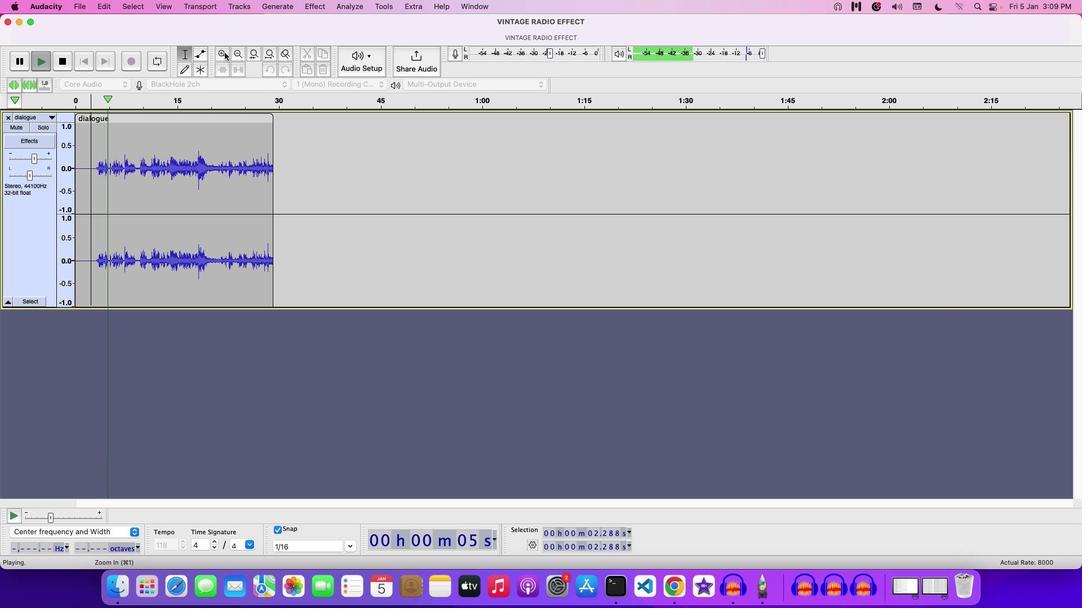 
Action: Mouse moved to (222, 52)
Screenshot: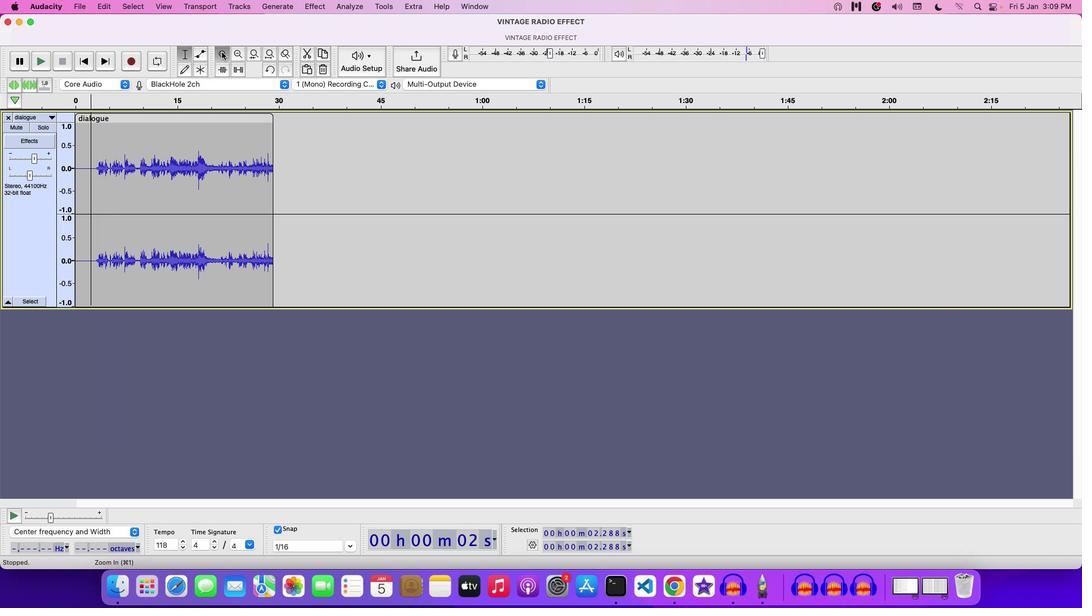 
Action: Mouse pressed left at (222, 52)
Screenshot: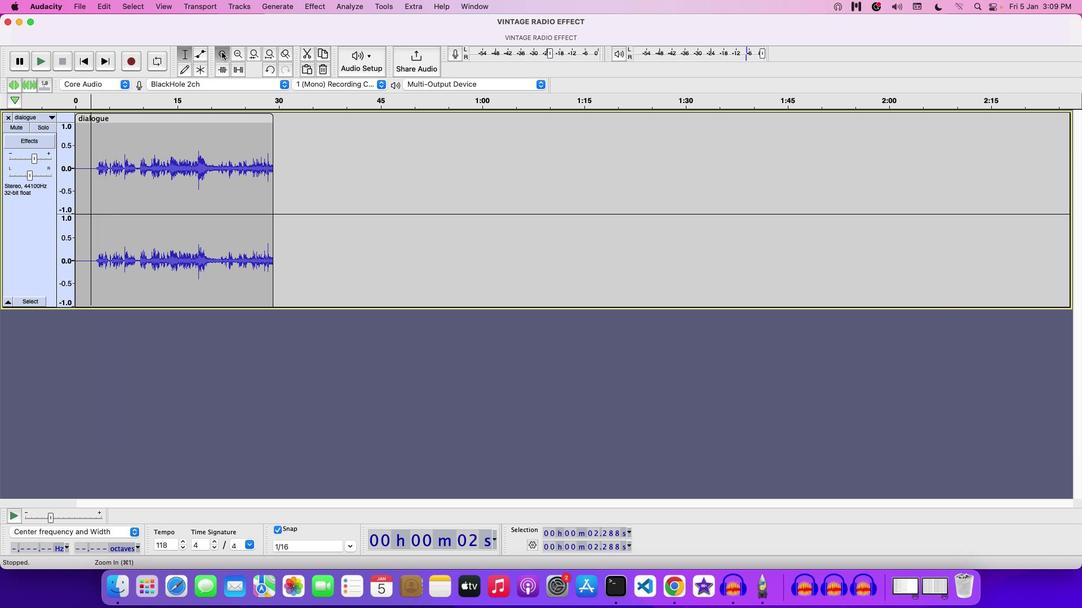 
Action: Mouse pressed left at (222, 52)
Screenshot: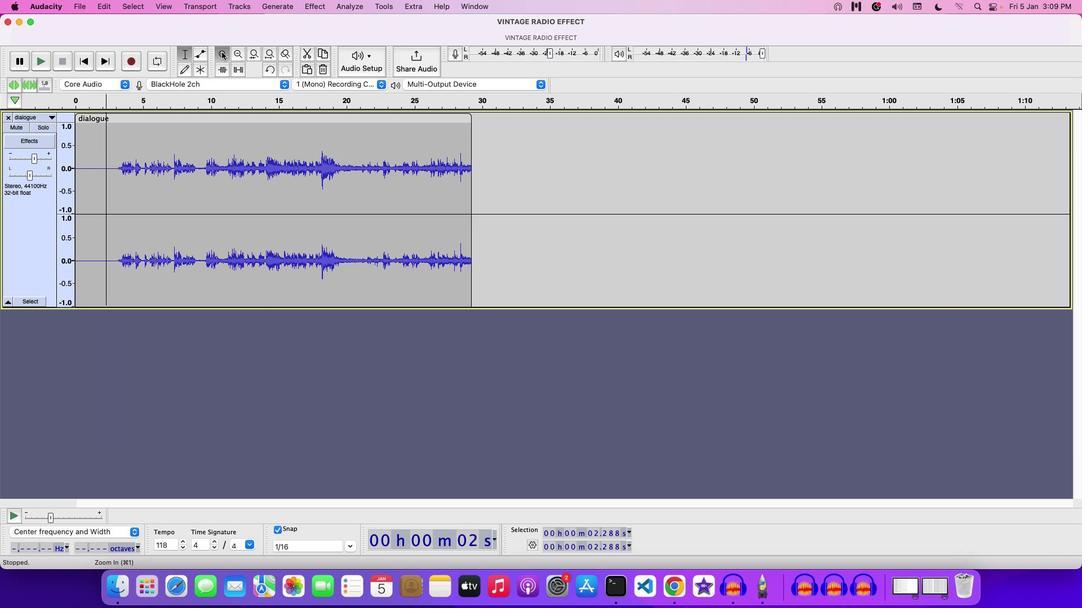 
Action: Mouse moved to (193, 164)
Screenshot: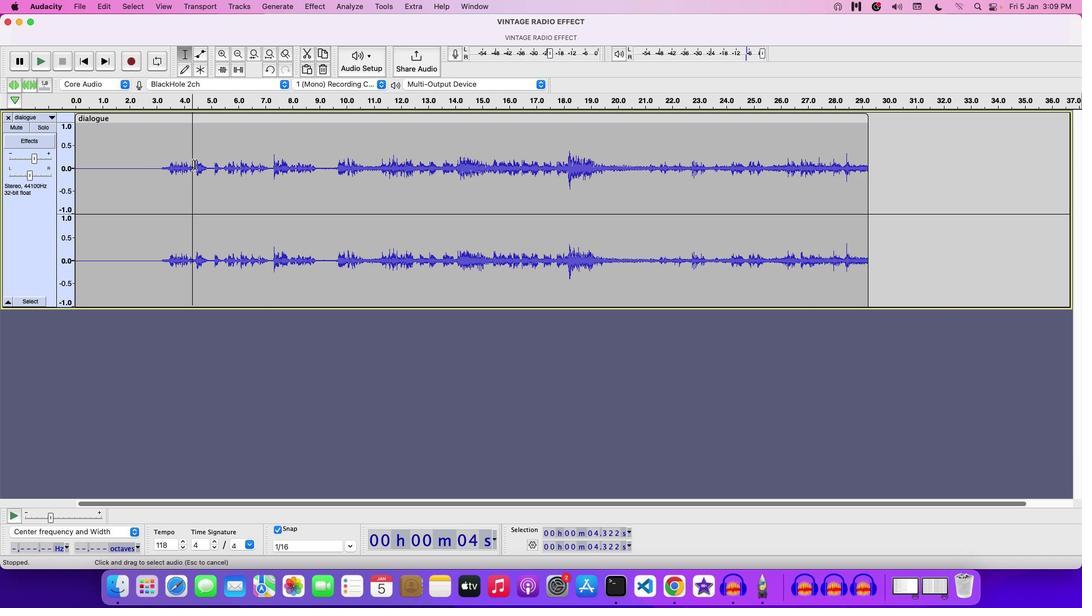
Action: Mouse pressed left at (193, 164)
Screenshot: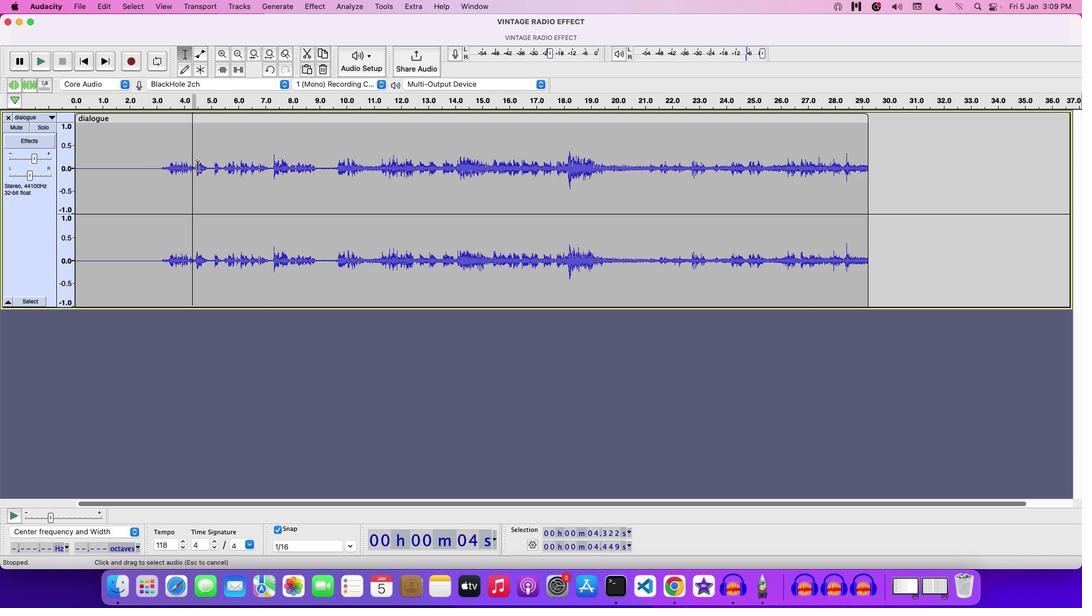 
Action: Mouse moved to (208, 167)
Screenshot: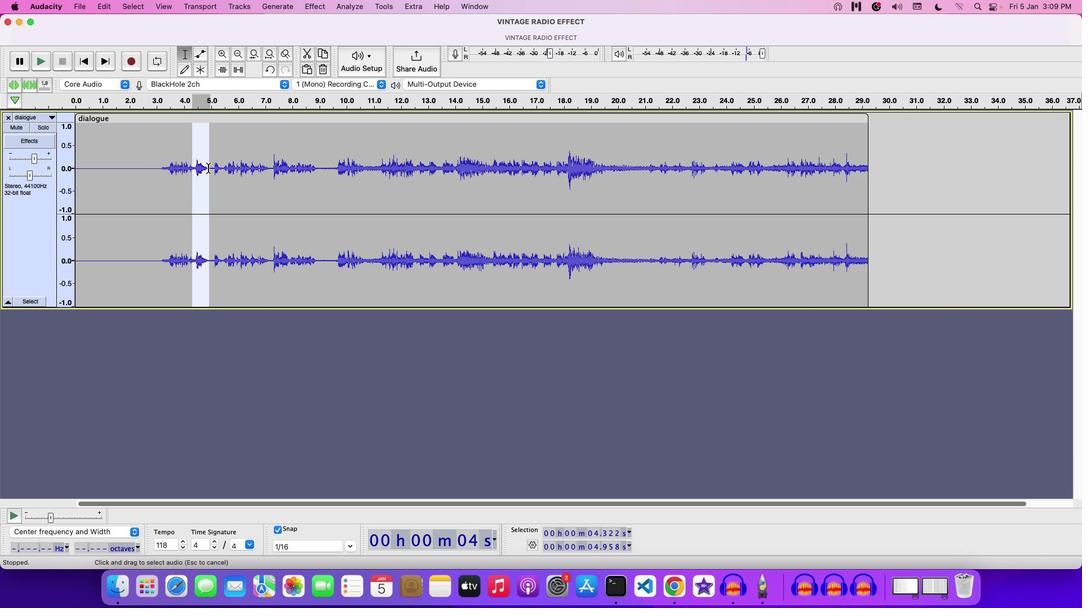 
Action: Key pressed Key.space
Screenshot: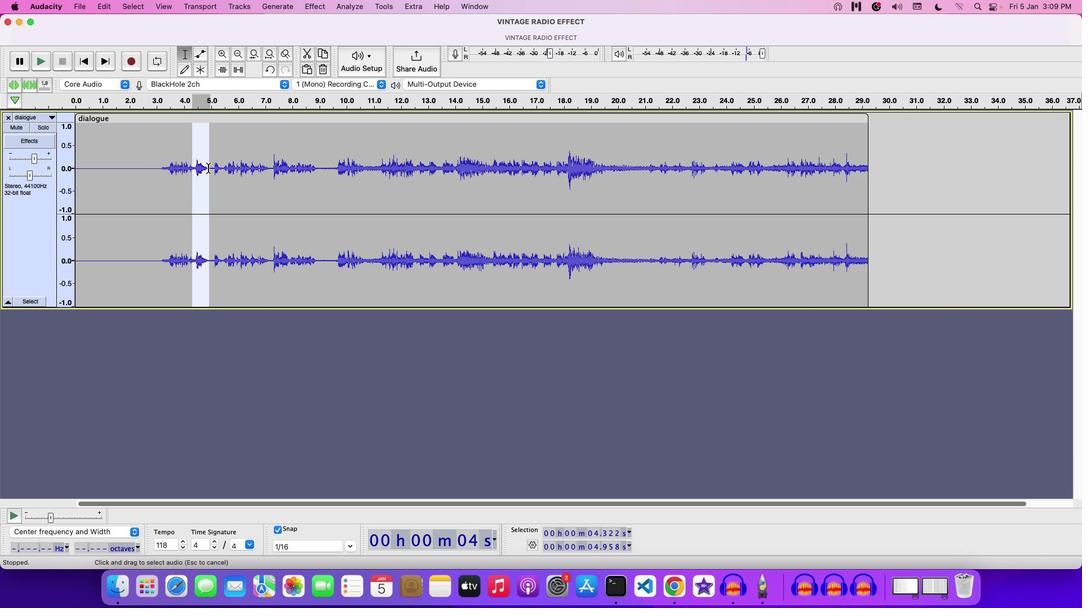 
Action: Mouse moved to (203, 167)
Screenshot: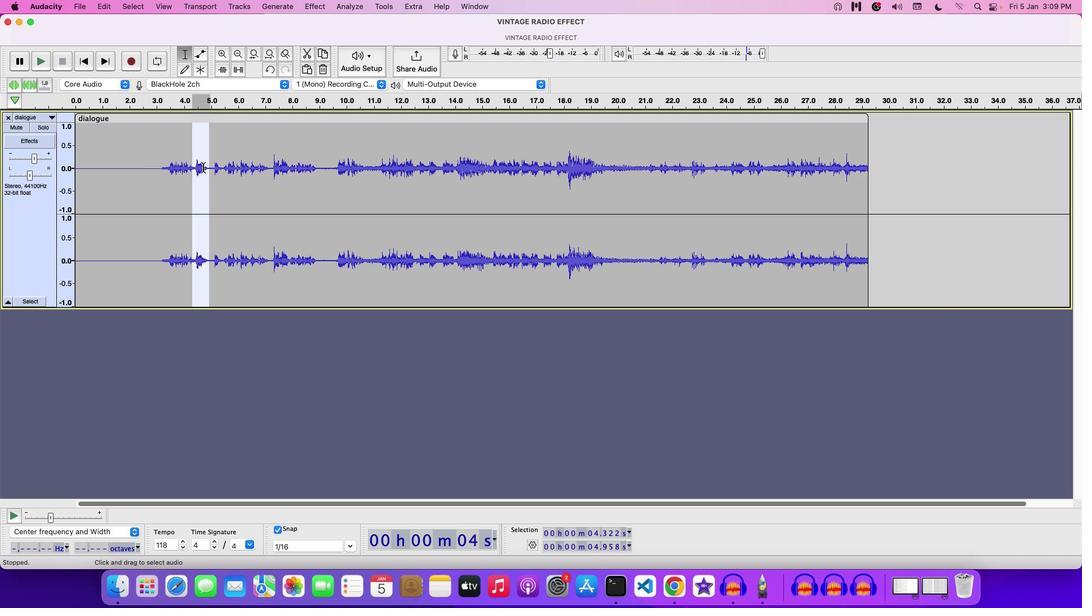 
Action: Key pressed Key.cmdKey.cmd
Screenshot: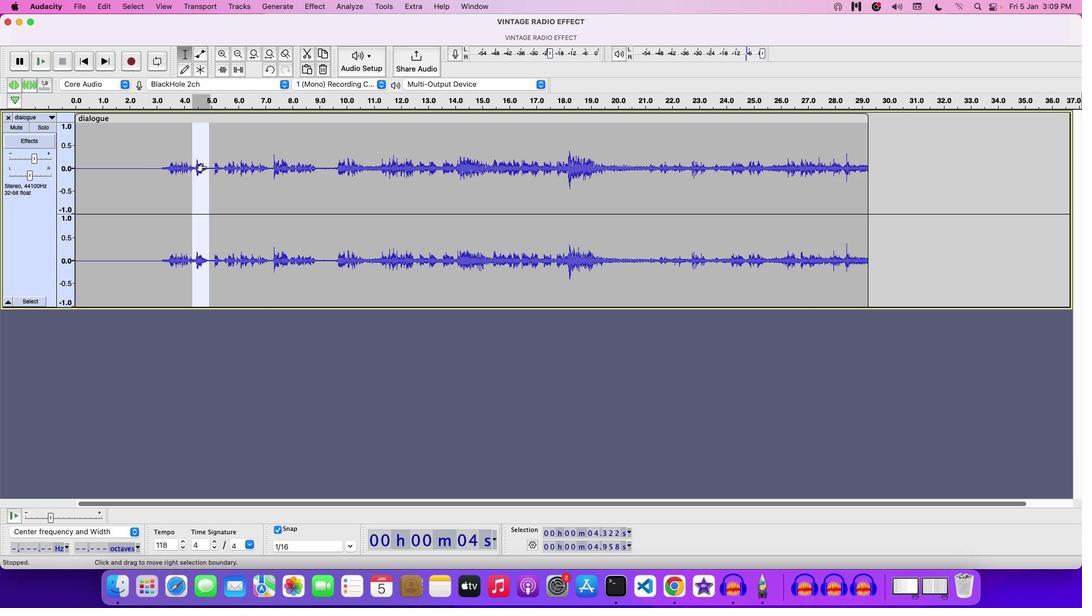 
Action: Mouse moved to (253, 166)
Screenshot: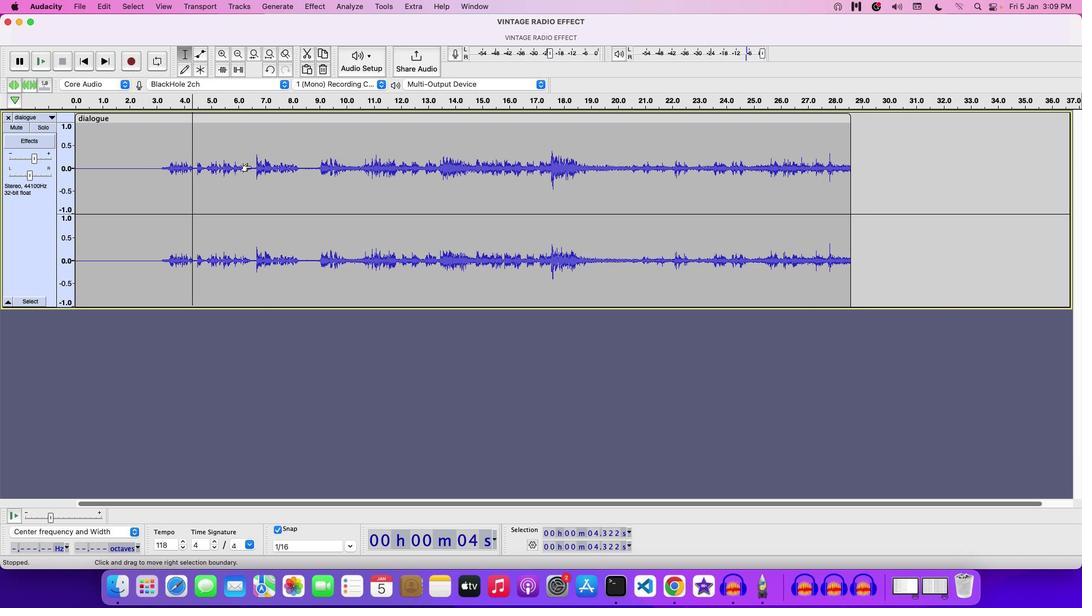 
Action: Key pressed 'x'
Screenshot: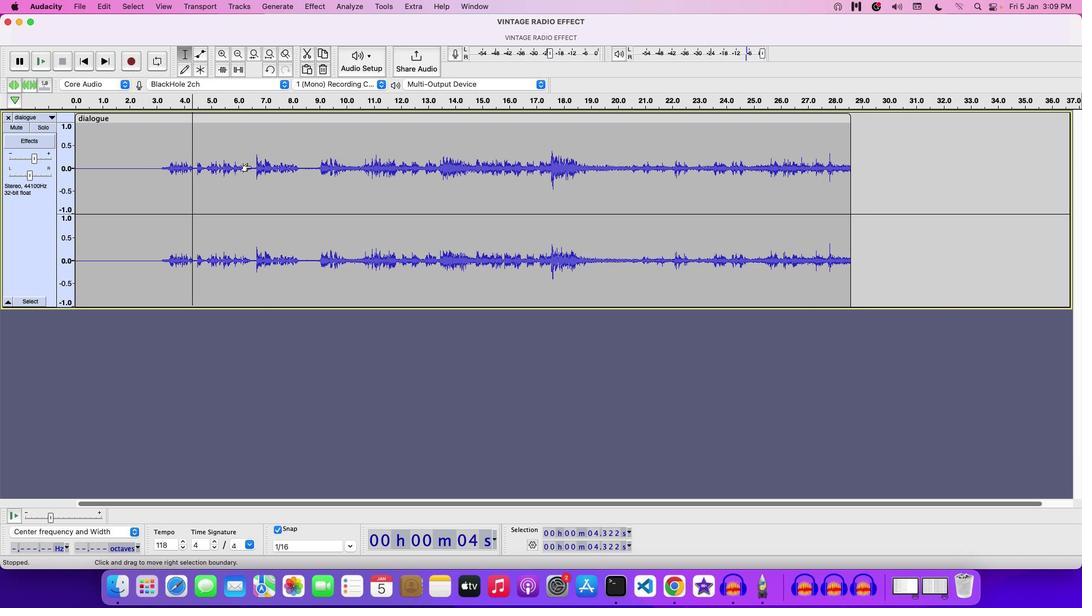 
Action: Mouse moved to (148, 163)
Screenshot: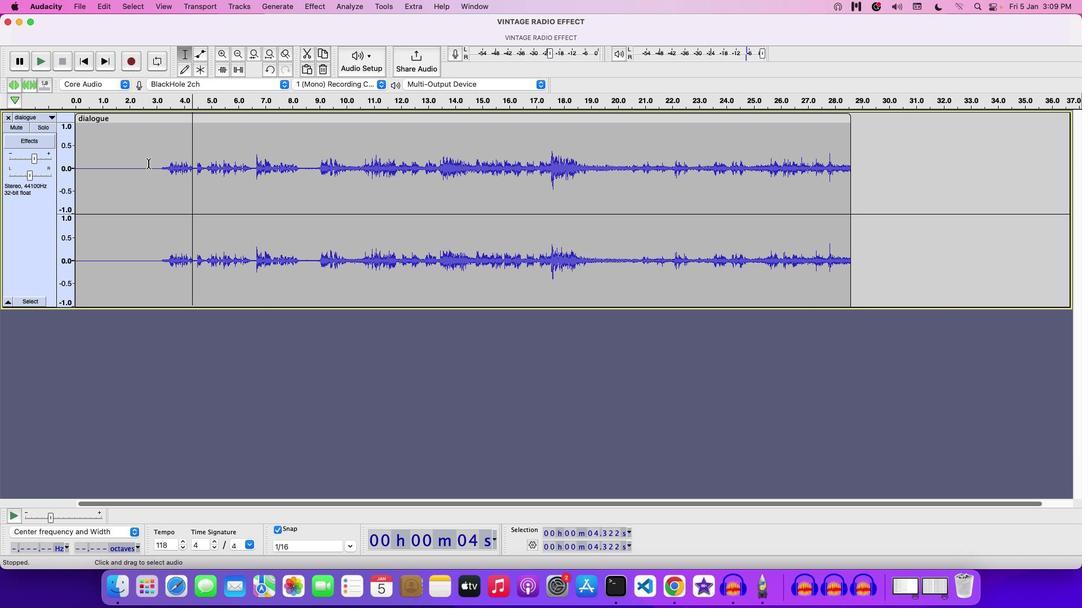 
Action: Mouse pressed left at (148, 163)
Screenshot: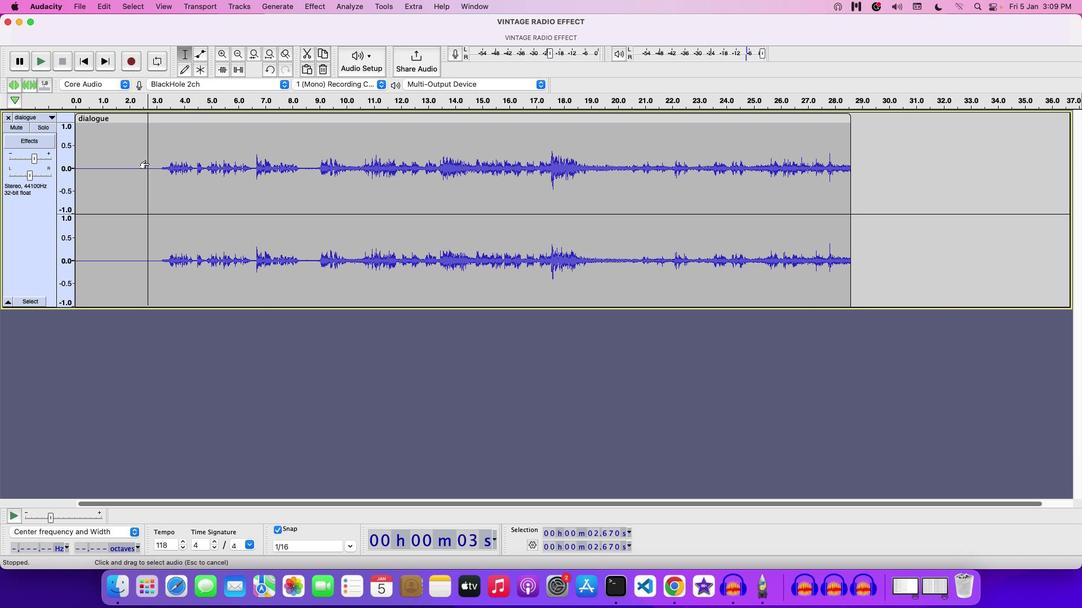 
Action: Mouse pressed left at (148, 163)
Screenshot: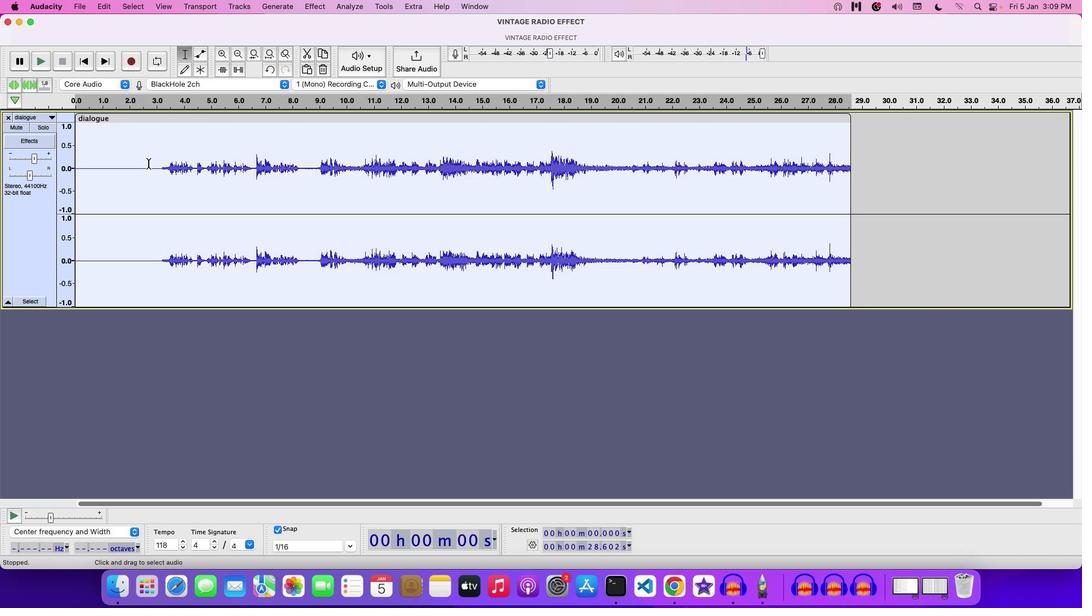
Action: Mouse moved to (312, 3)
Screenshot: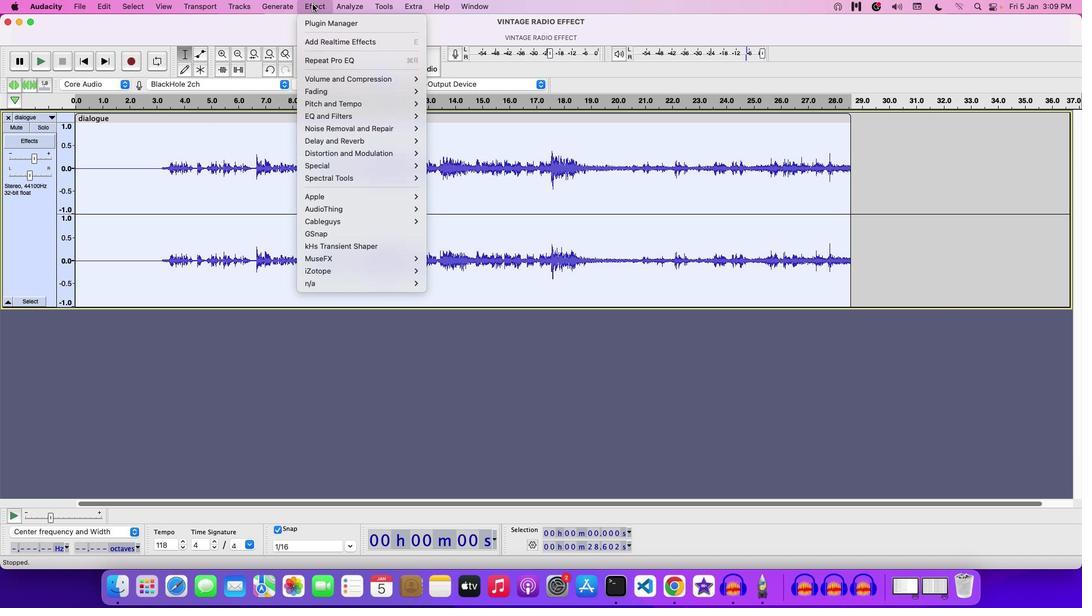 
Action: Mouse pressed left at (312, 3)
Screenshot: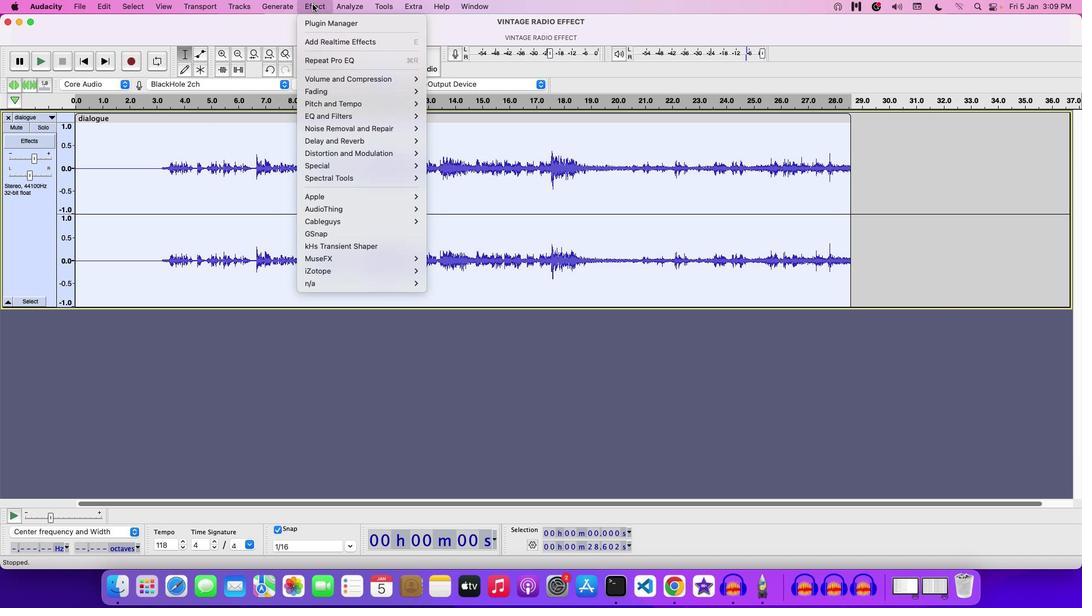 
Action: Mouse moved to (364, 115)
Screenshot: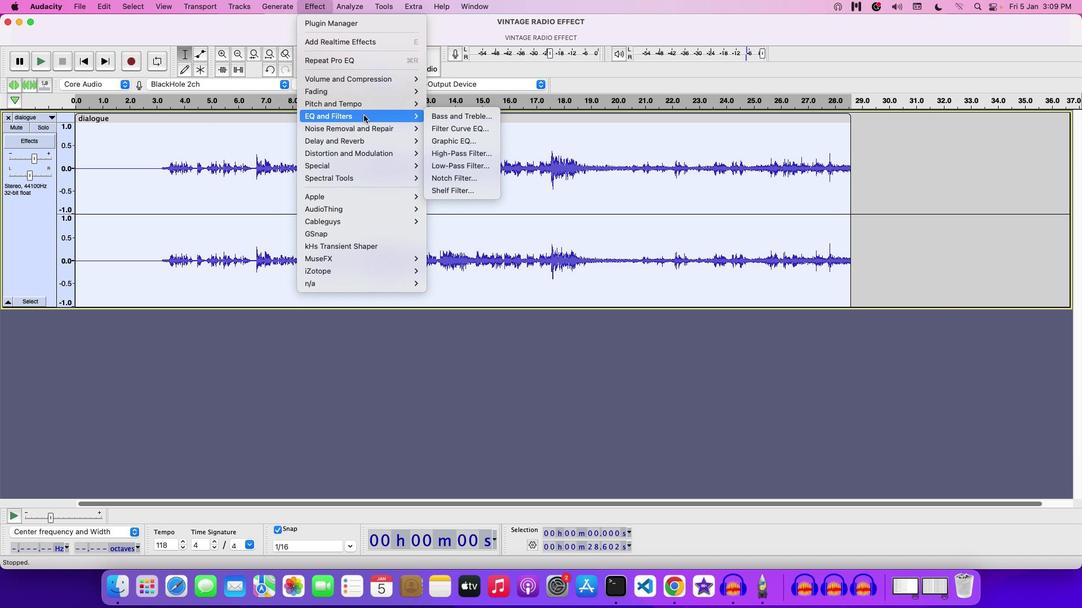 
Action: Mouse pressed left at (364, 115)
Screenshot: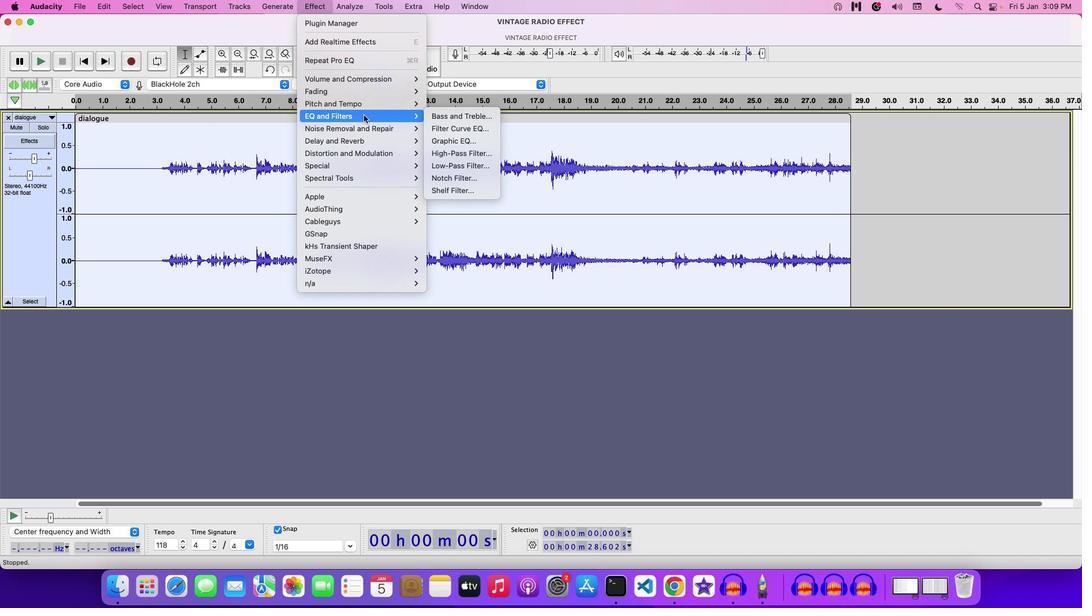 
Action: Mouse moved to (435, 123)
Screenshot: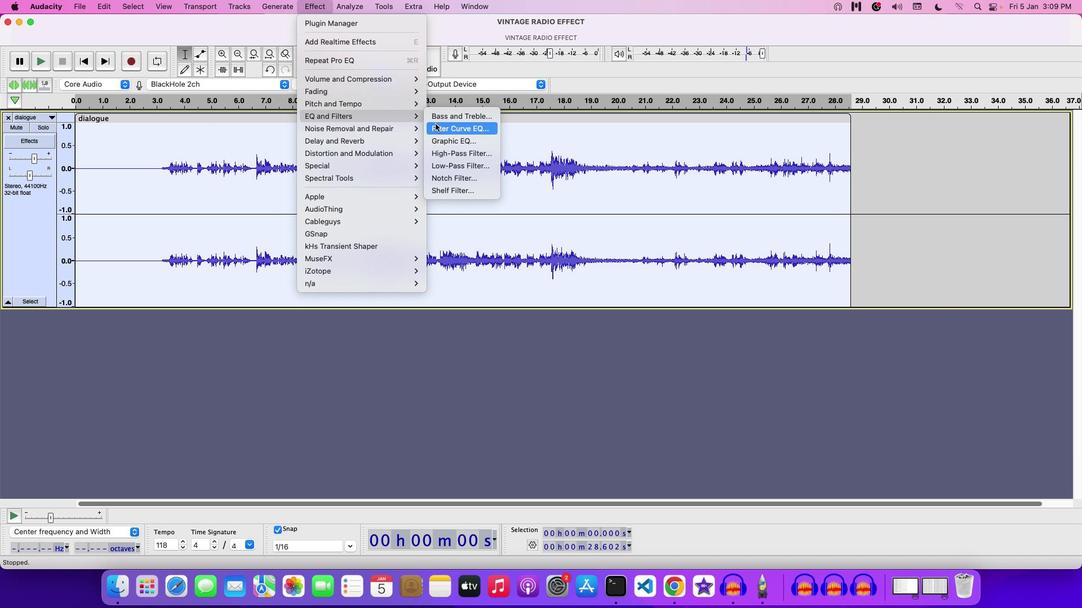 
Action: Mouse pressed left at (435, 123)
Screenshot: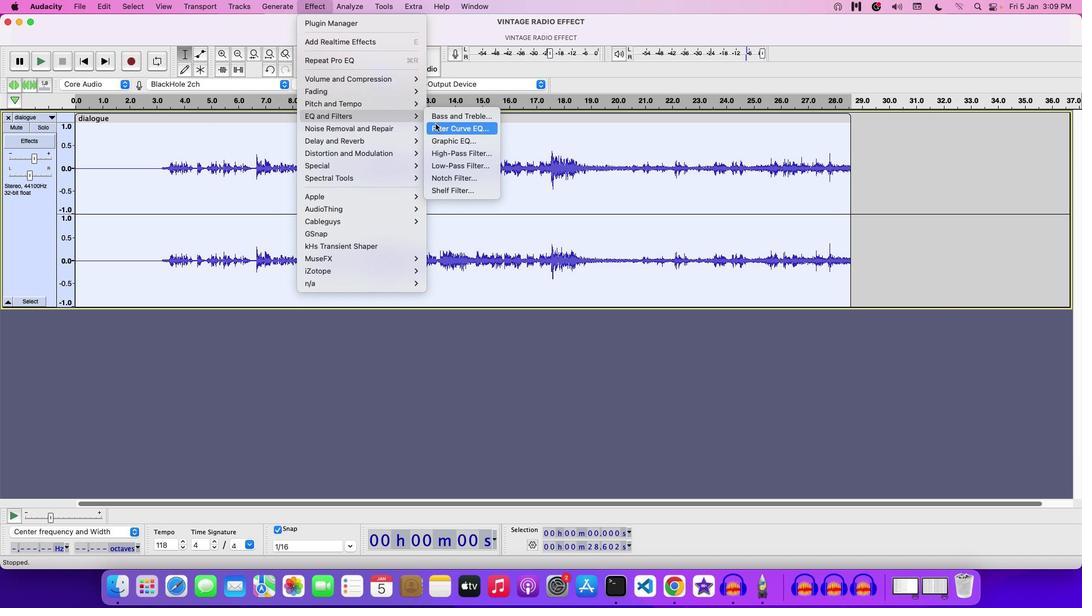 
Action: Mouse moved to (537, 447)
Screenshot: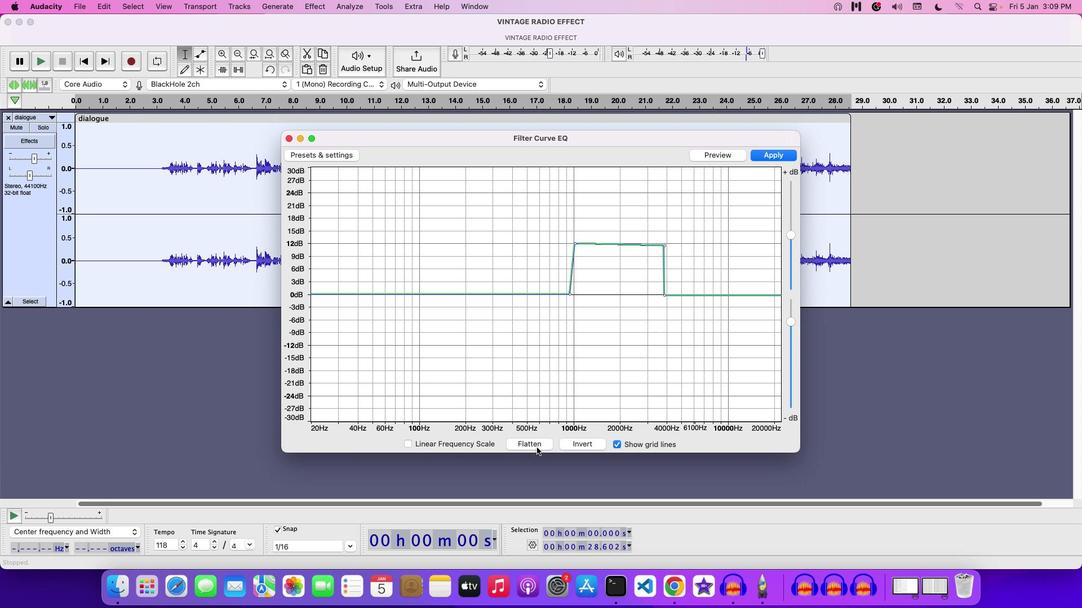 
Action: Mouse pressed left at (537, 447)
Screenshot: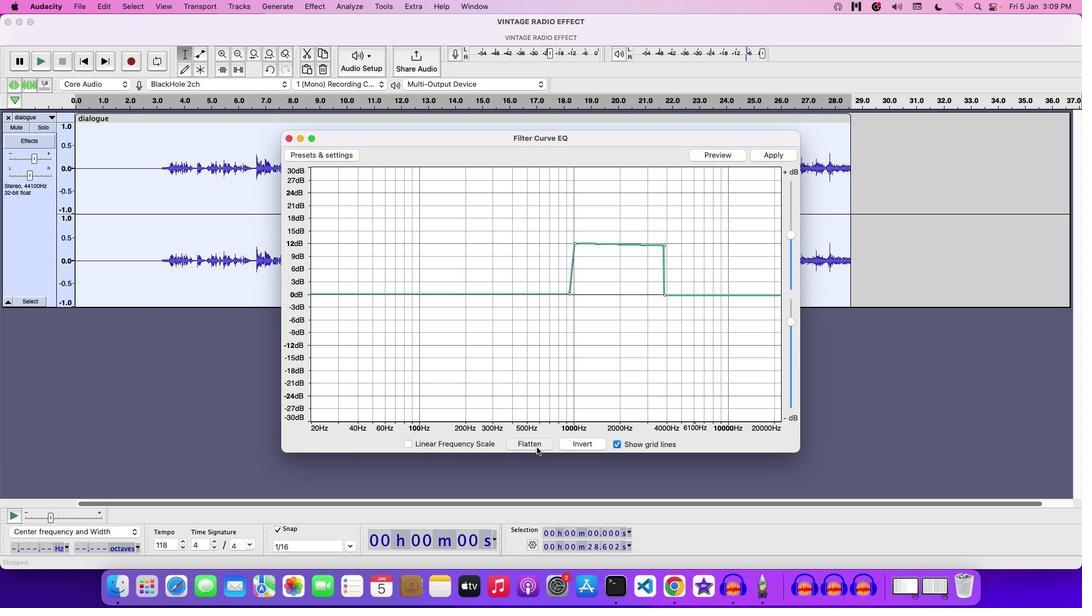 
Action: Mouse moved to (550, 293)
Screenshot: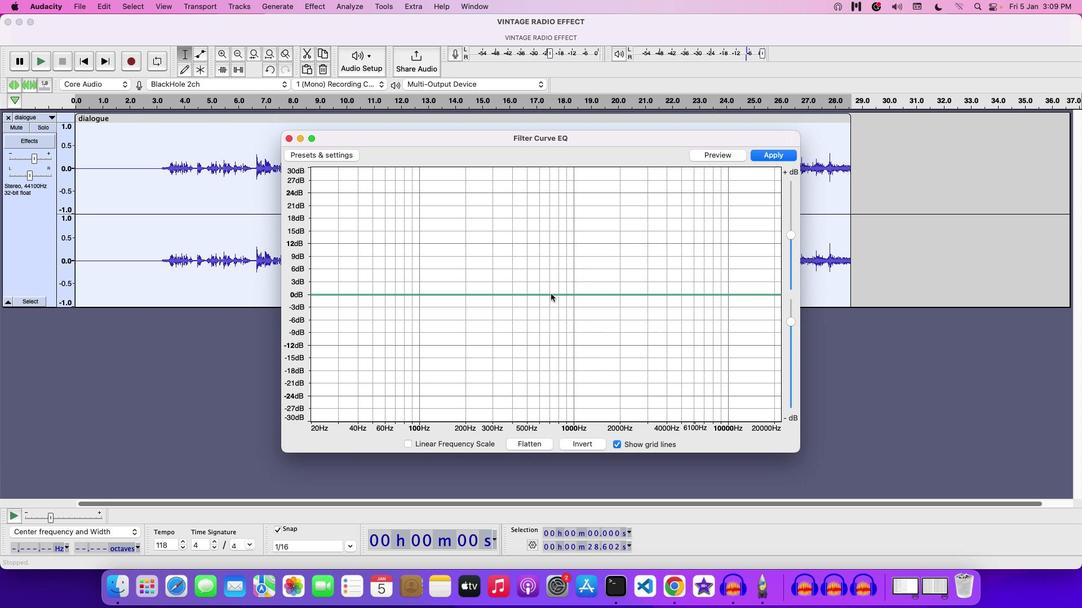 
Action: Mouse pressed left at (550, 293)
Screenshot: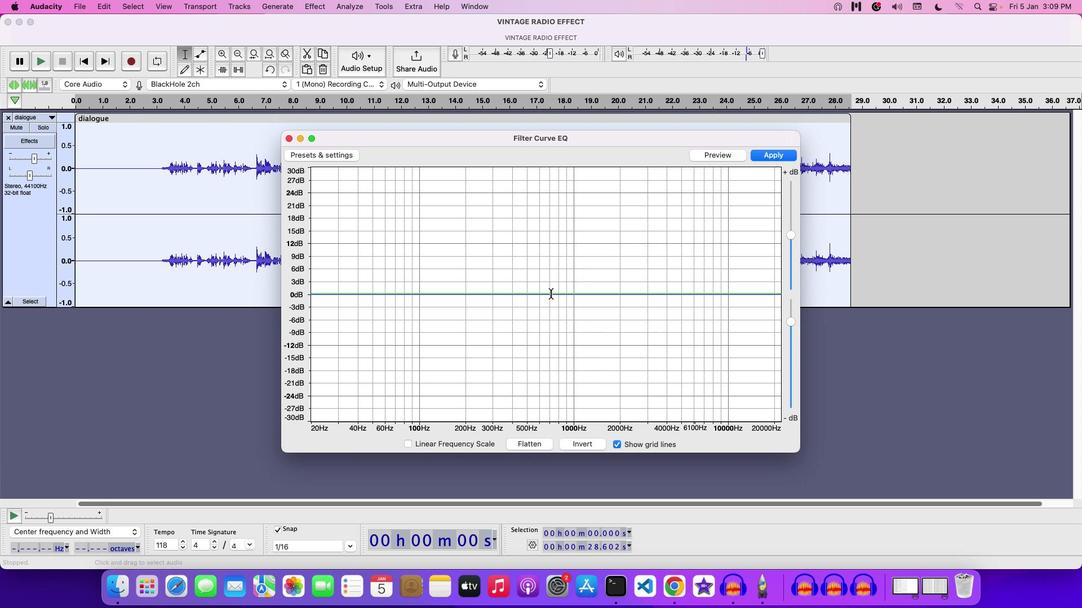
Action: Mouse moved to (667, 294)
Screenshot: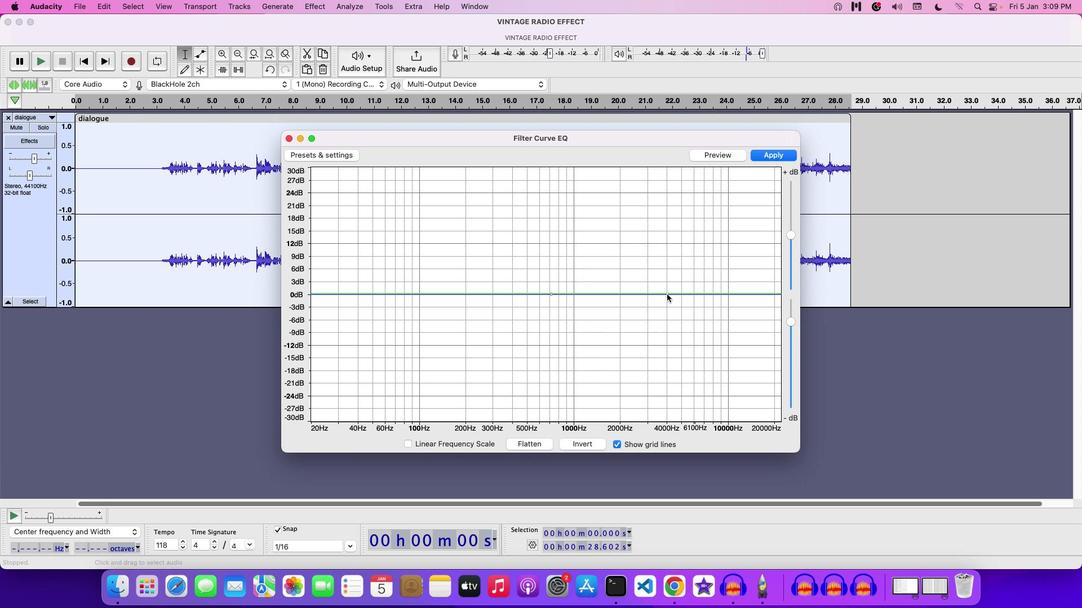 
Action: Mouse pressed left at (667, 294)
Screenshot: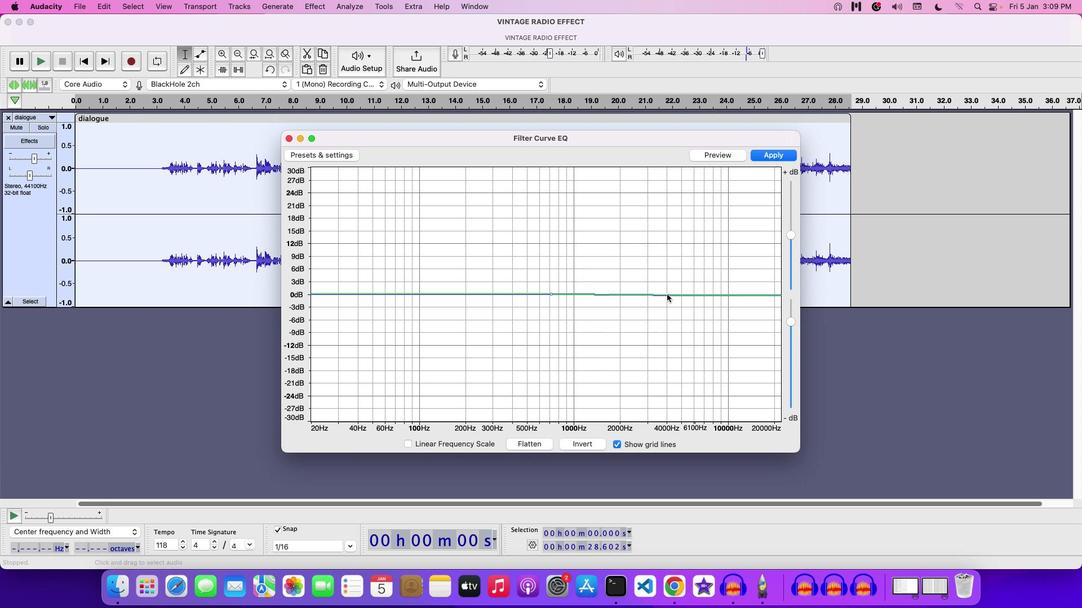 
Action: Mouse moved to (706, 295)
Screenshot: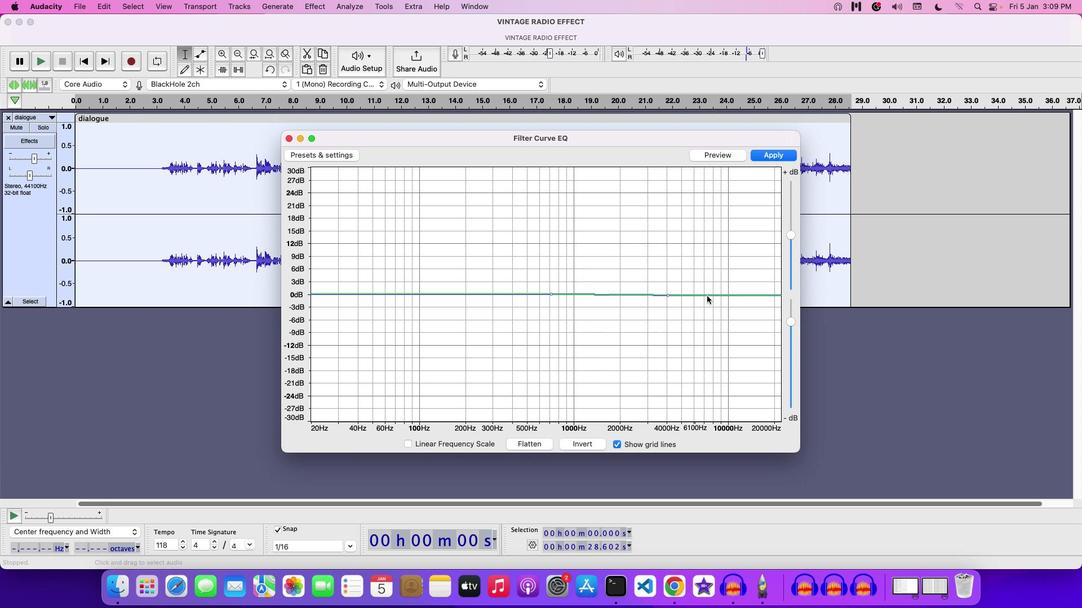 
Action: Mouse pressed left at (706, 295)
Screenshot: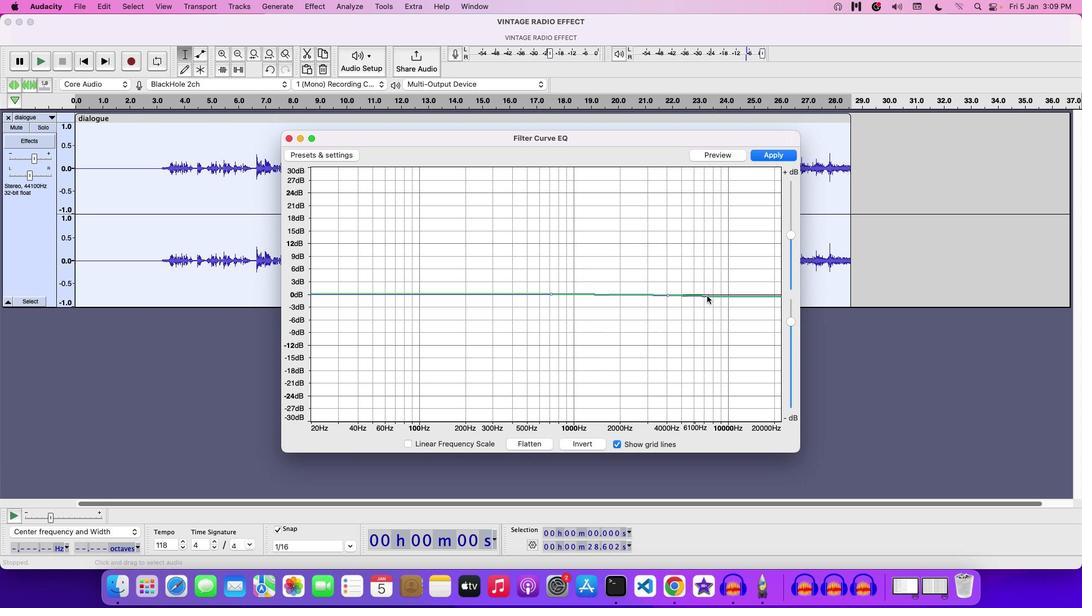 
Action: Mouse moved to (511, 295)
Screenshot: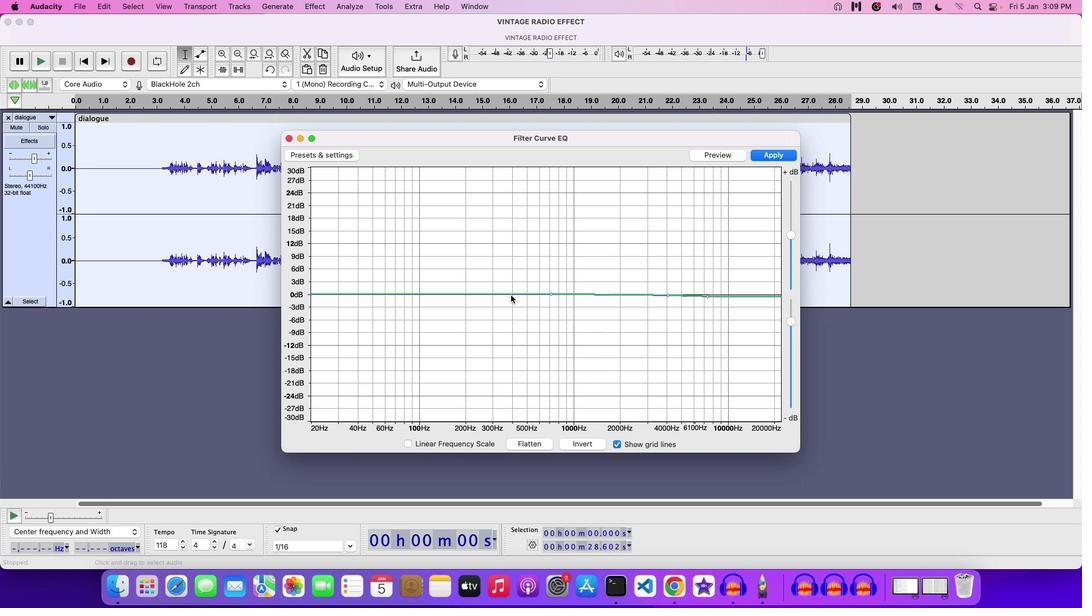 
Action: Mouse pressed left at (511, 295)
Screenshot: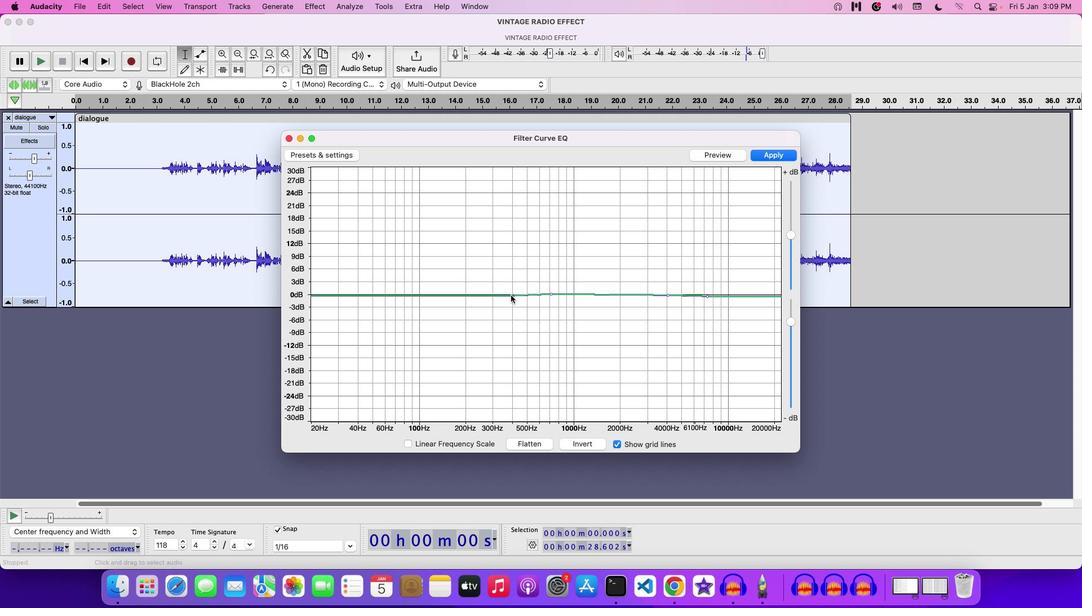 
Action: Mouse moved to (548, 293)
Screenshot: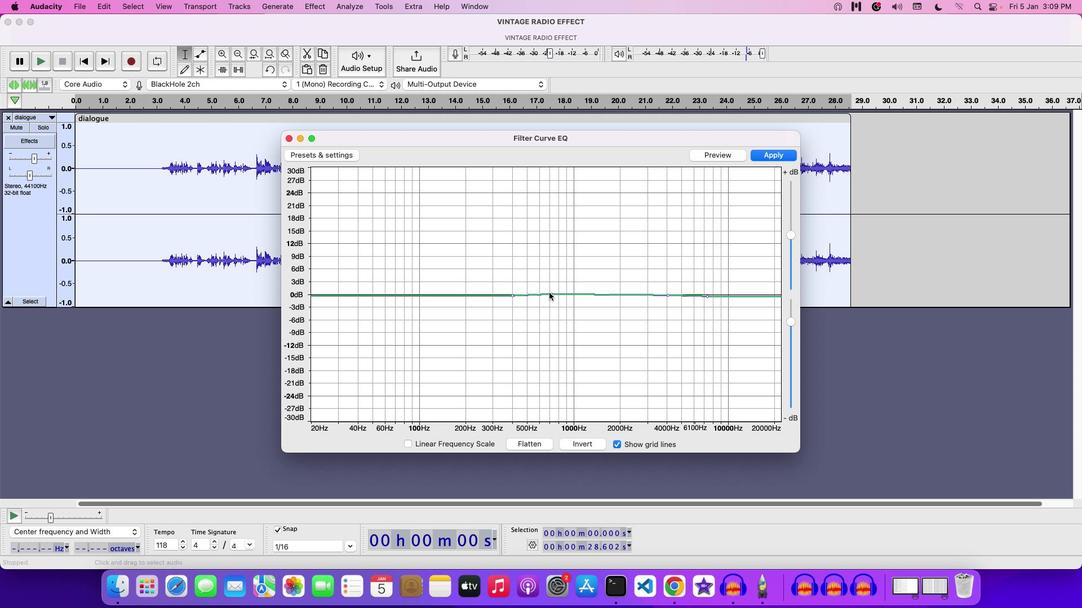
Action: Mouse pressed left at (548, 293)
Screenshot: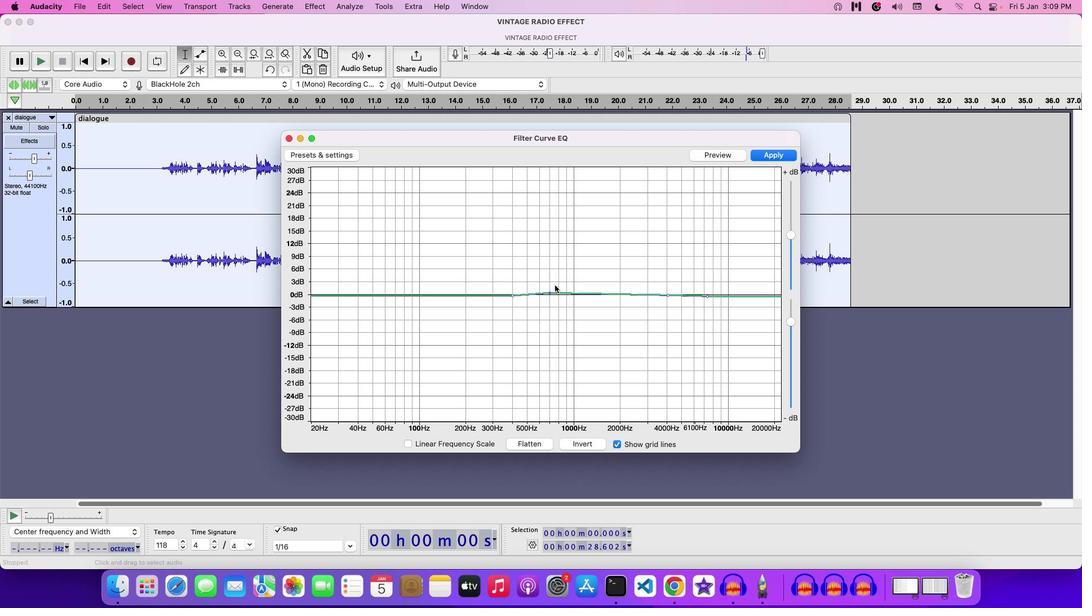 
Action: Mouse moved to (561, 269)
Screenshot: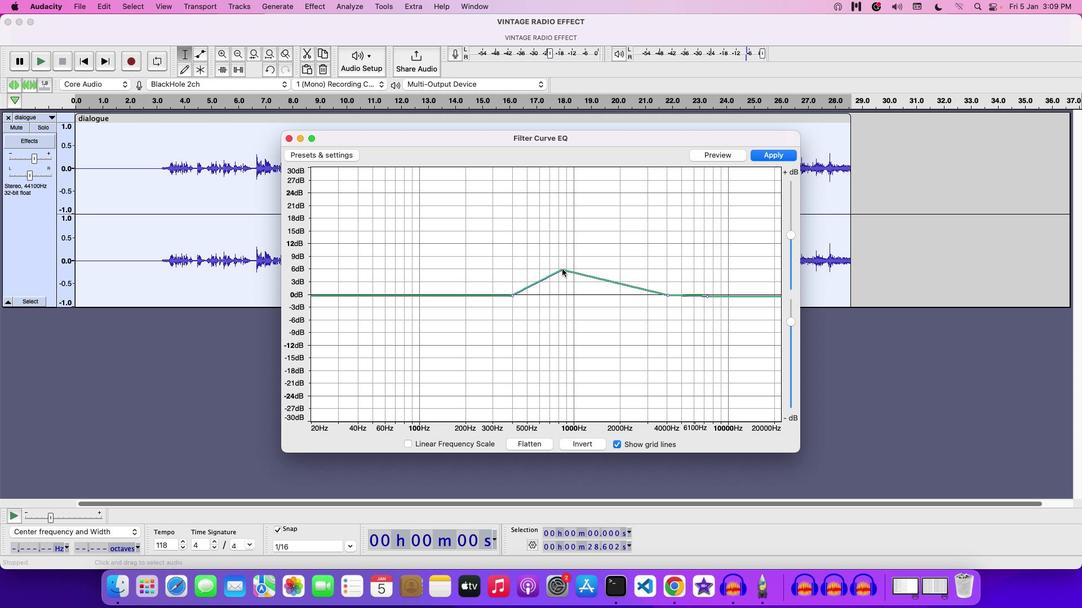 
Action: Mouse pressed left at (561, 269)
Screenshot: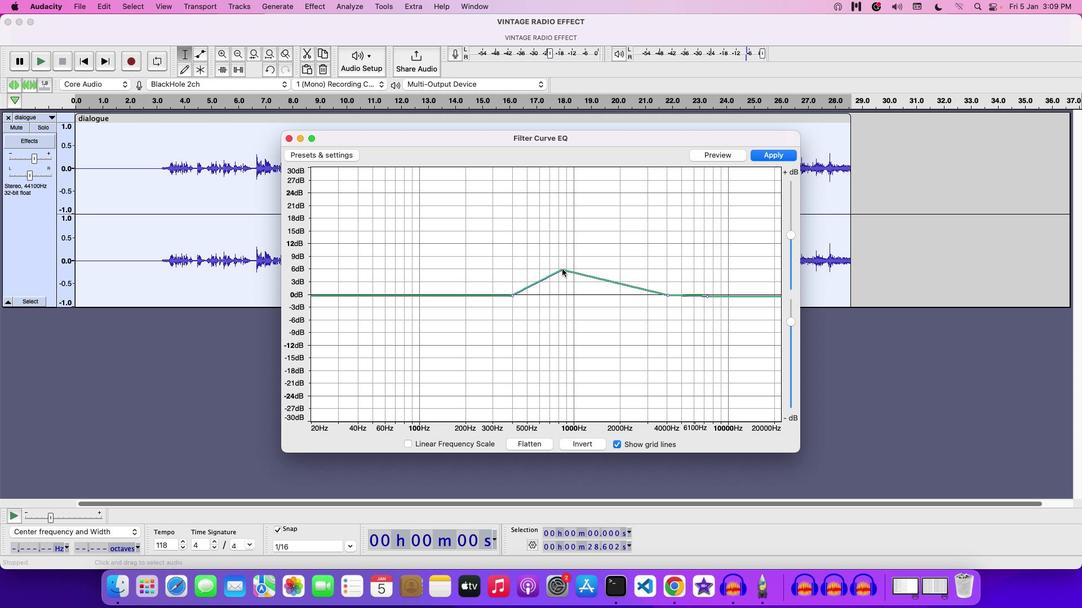 
Action: Mouse pressed left at (561, 269)
Screenshot: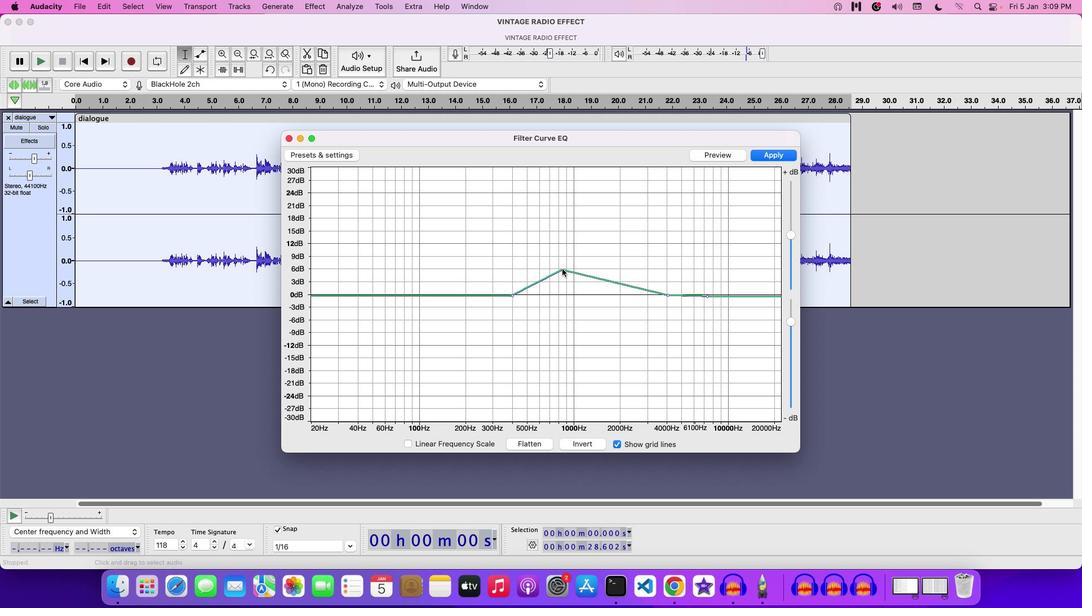 
Action: Mouse moved to (621, 284)
Screenshot: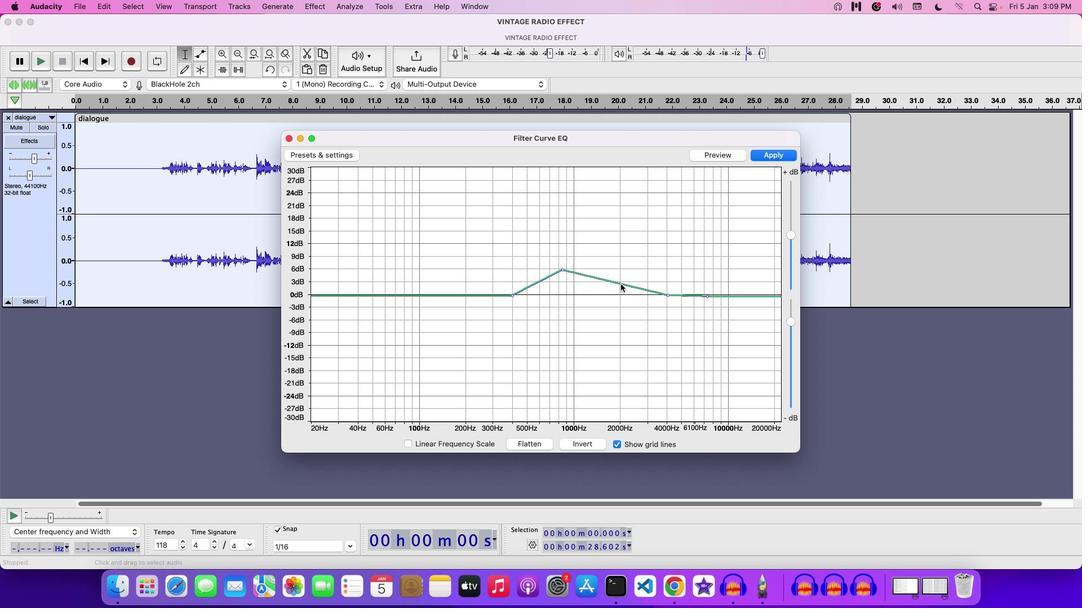 
Action: Mouse pressed left at (621, 284)
Screenshot: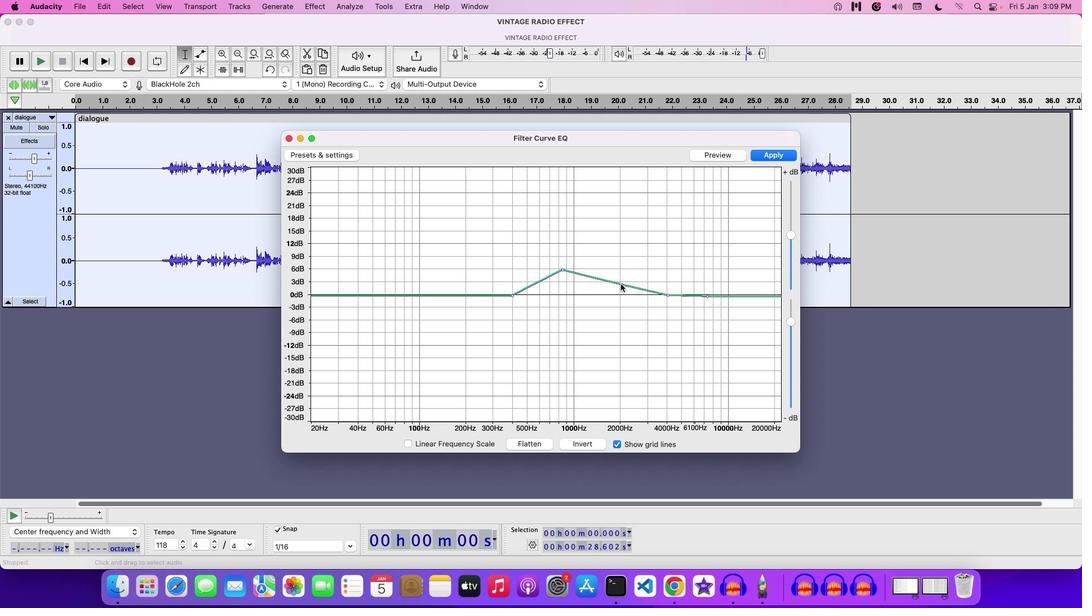 
Action: Mouse pressed left at (621, 284)
Screenshot: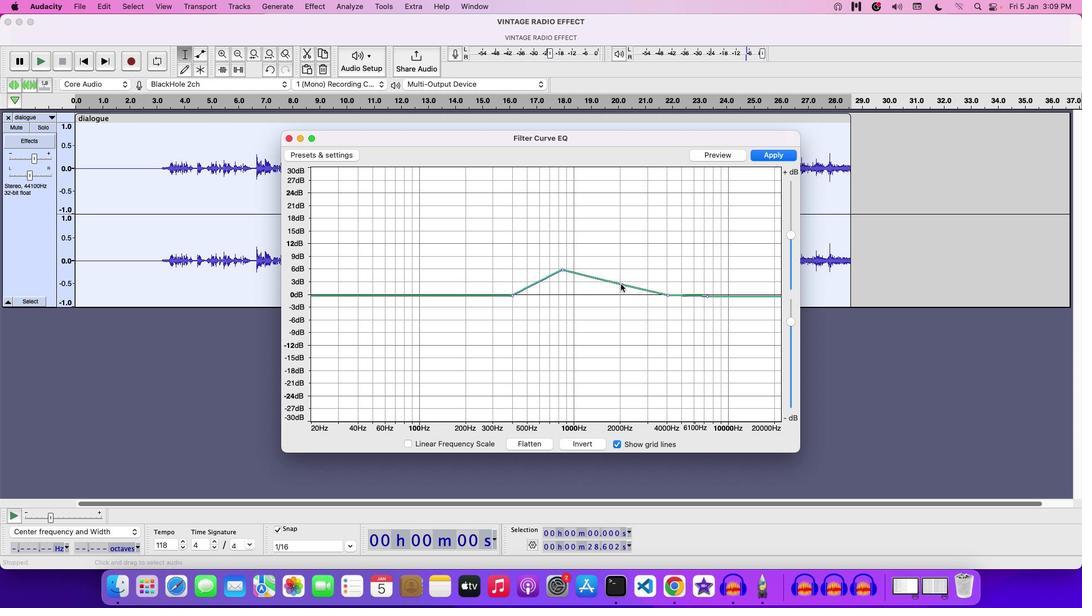 
Action: Mouse moved to (609, 263)
Screenshot: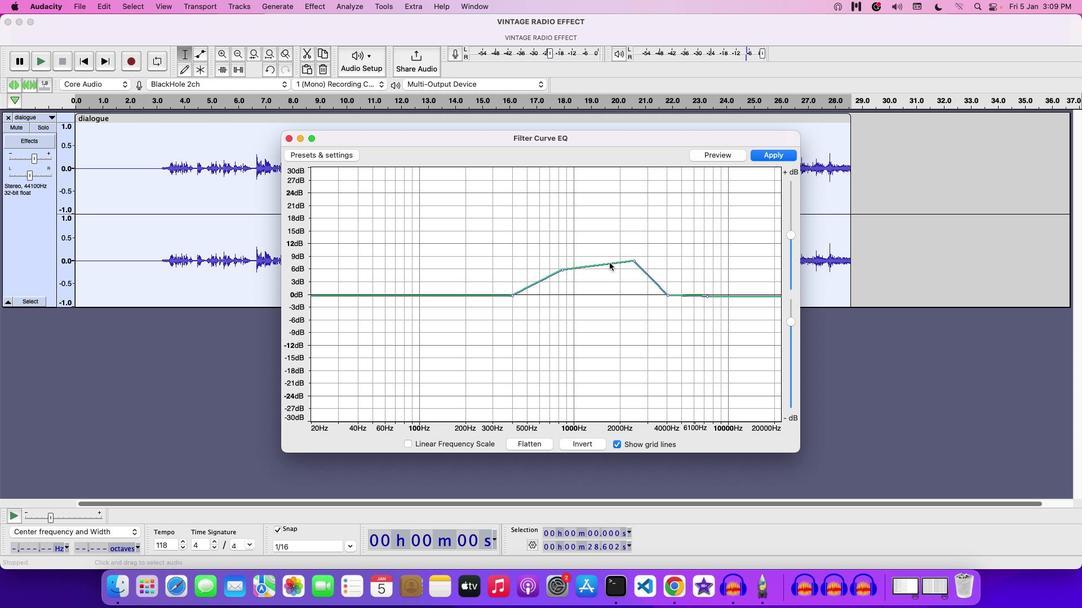 
Action: Mouse pressed left at (609, 263)
Screenshot: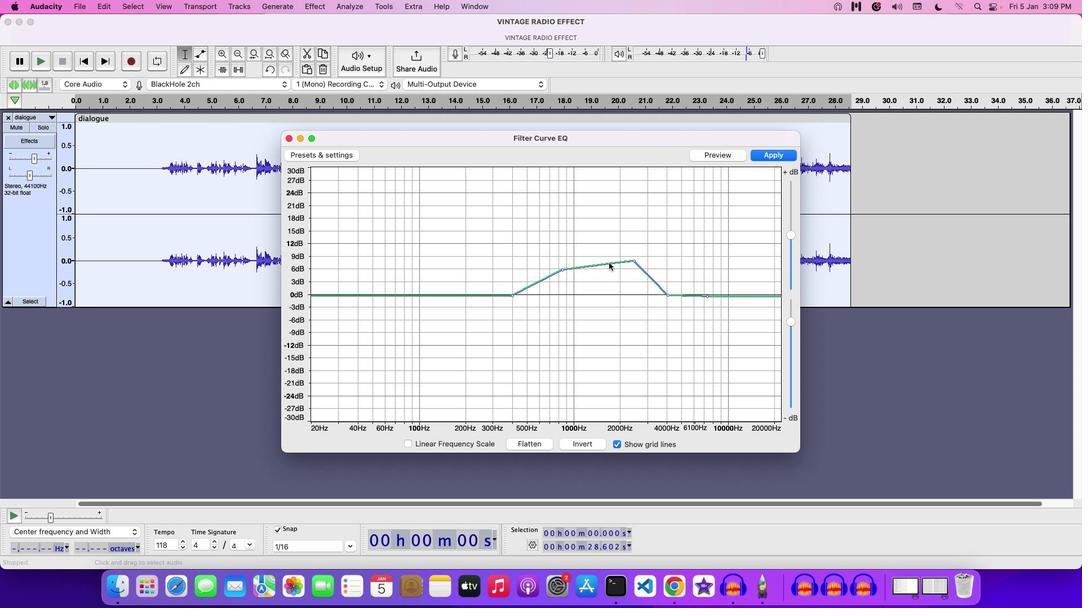 
Action: Mouse moved to (591, 263)
Screenshot: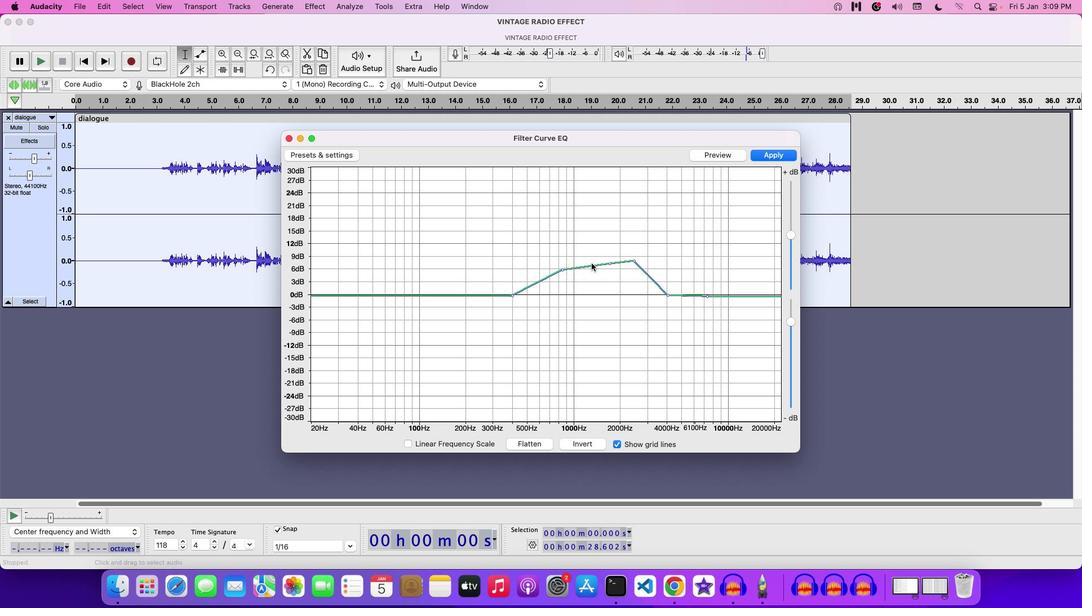 
Action: Mouse pressed left at (591, 263)
Screenshot: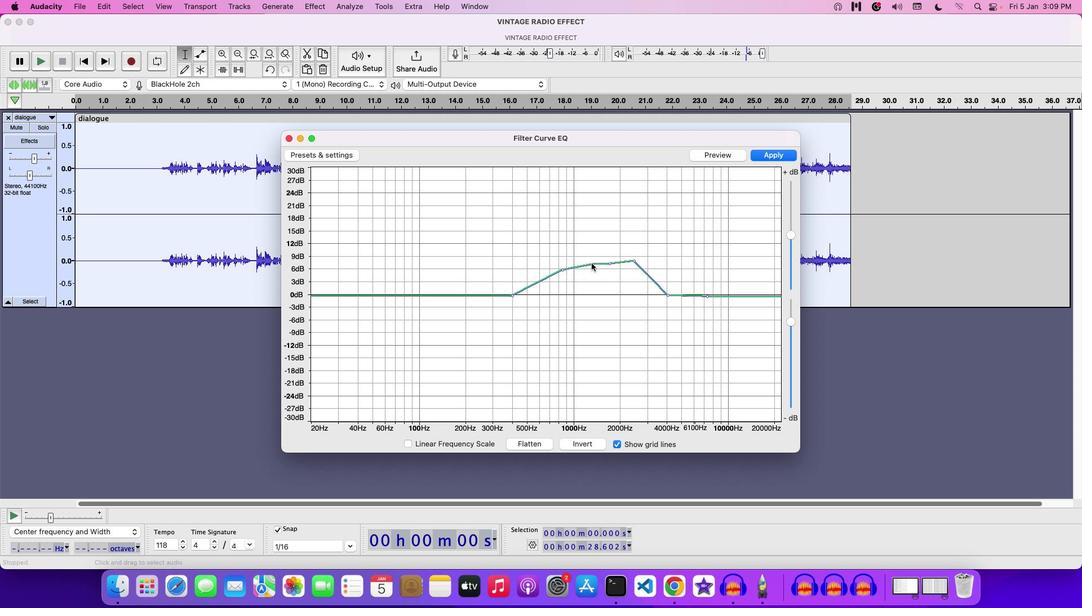 
Action: Mouse moved to (578, 264)
Screenshot: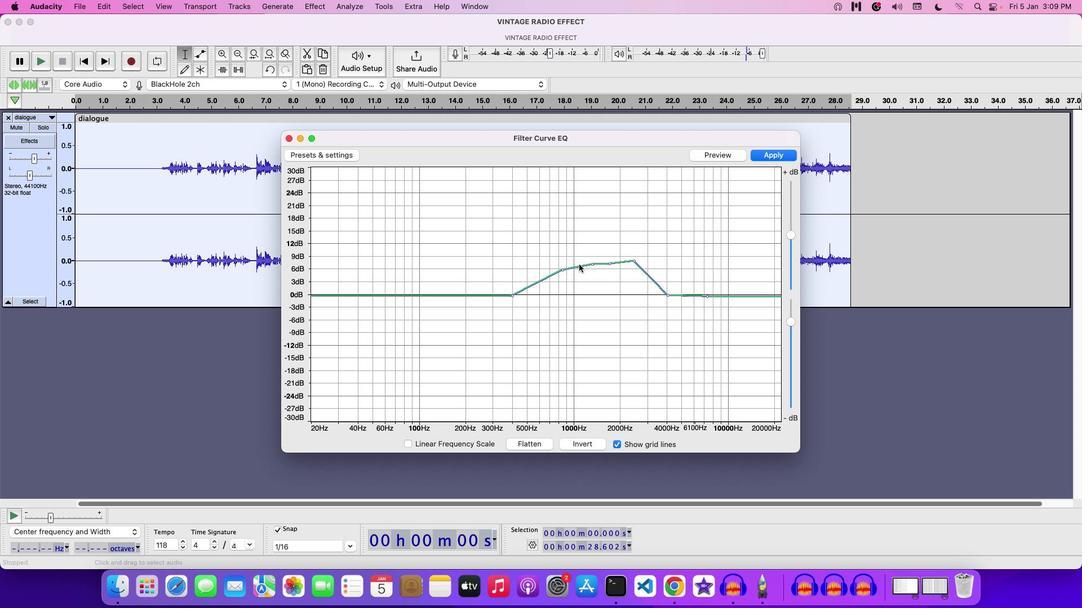 
Action: Mouse pressed left at (578, 264)
Screenshot: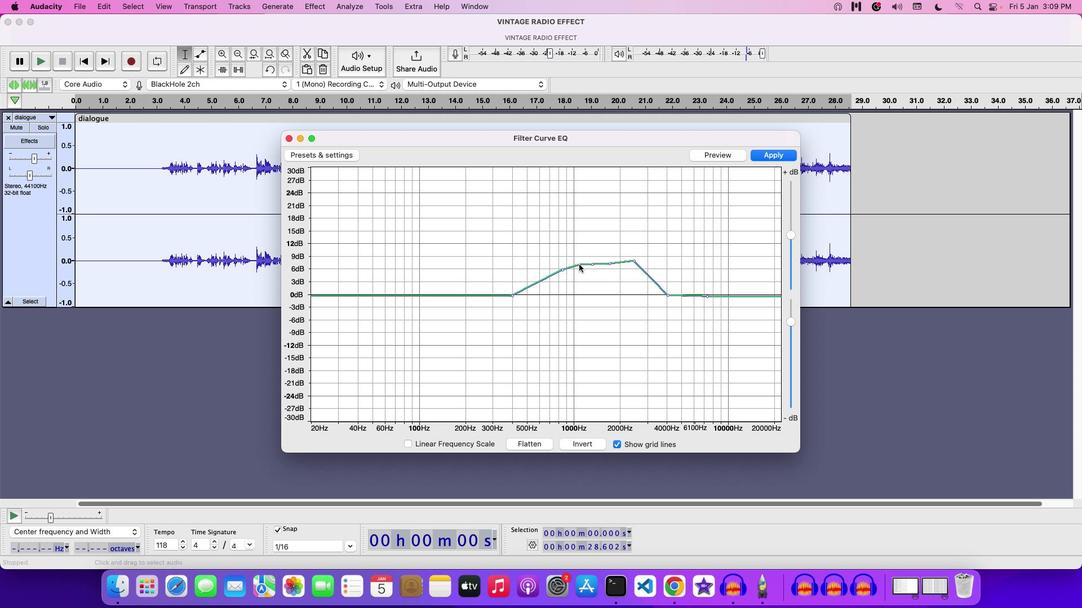 
Action: Mouse moved to (563, 268)
Screenshot: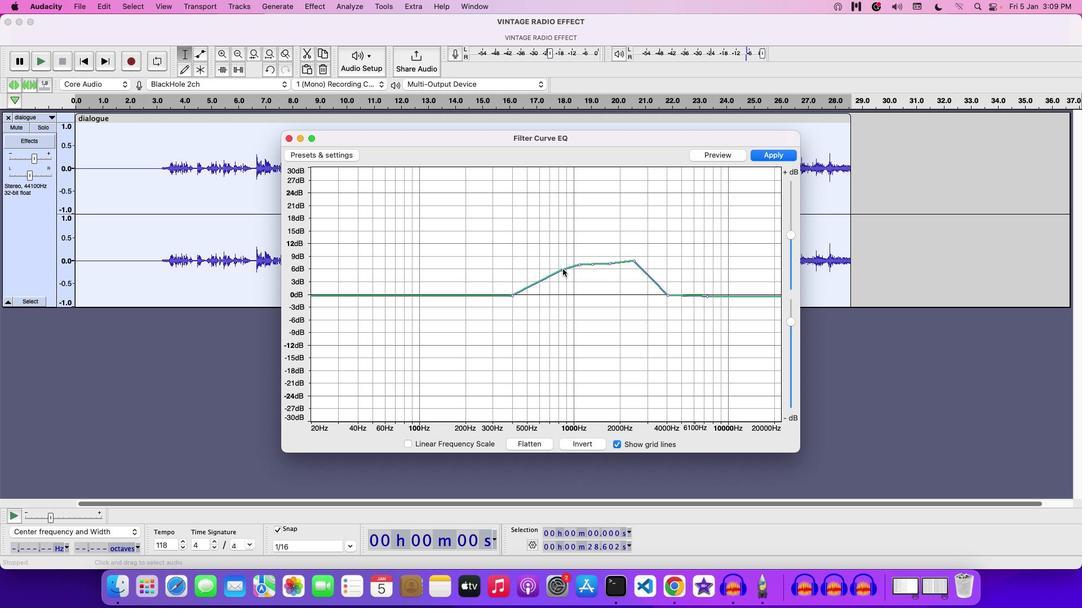 
Action: Mouse pressed left at (563, 268)
Screenshot: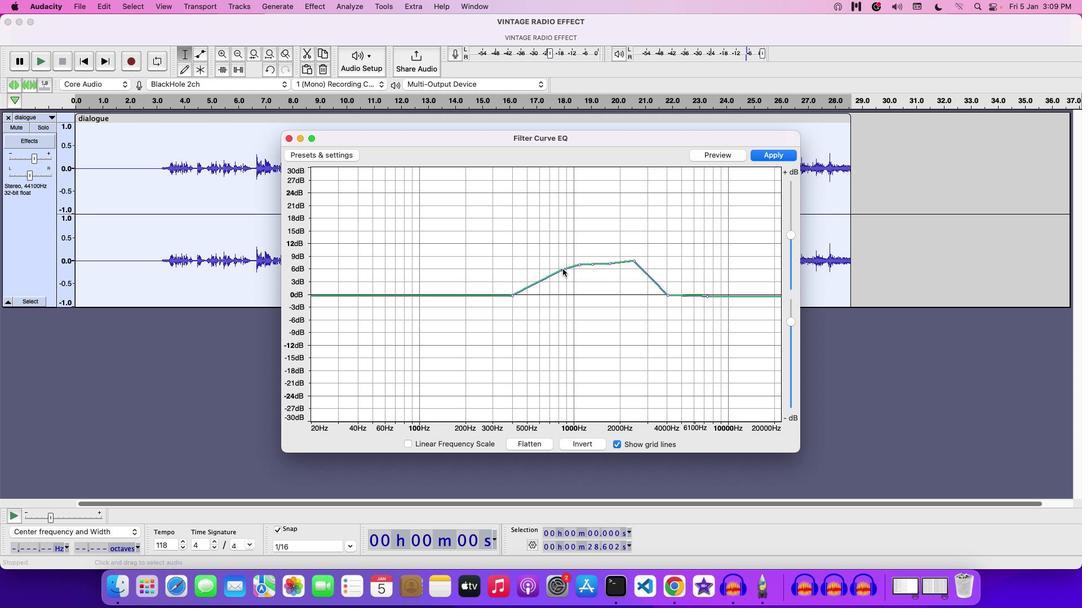 
Action: Mouse moved to (577, 264)
Screenshot: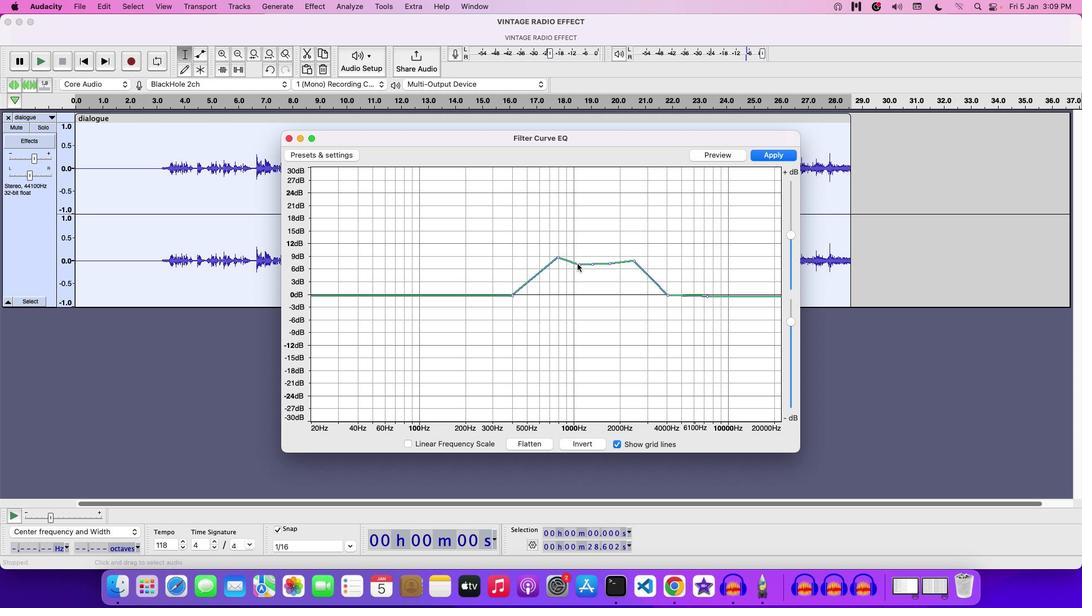 
Action: Mouse pressed left at (577, 264)
Screenshot: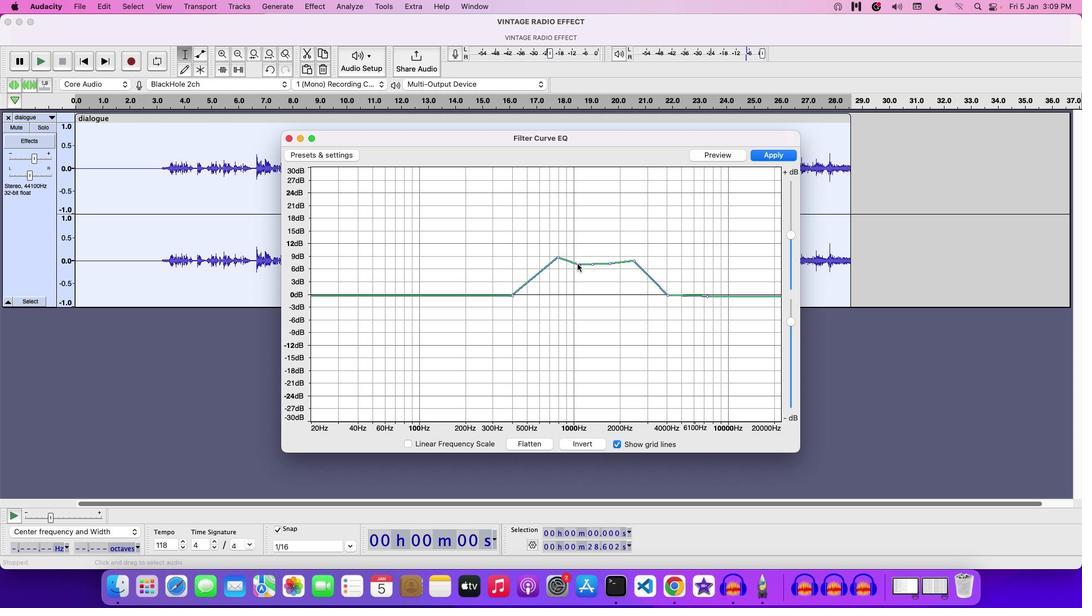 
Action: Mouse moved to (592, 264)
Screenshot: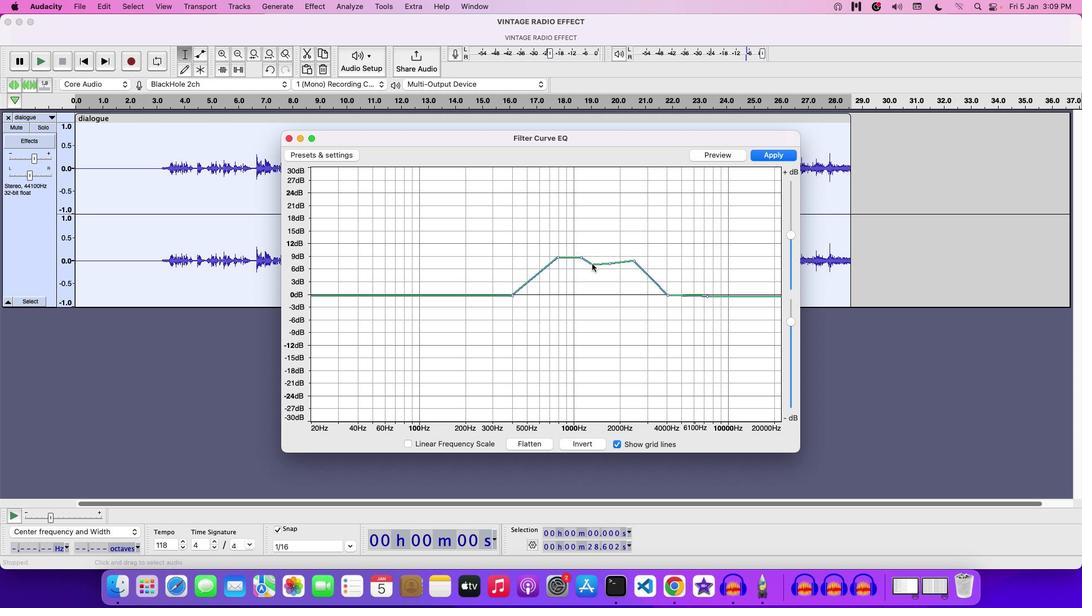 
Action: Mouse pressed left at (592, 264)
Screenshot: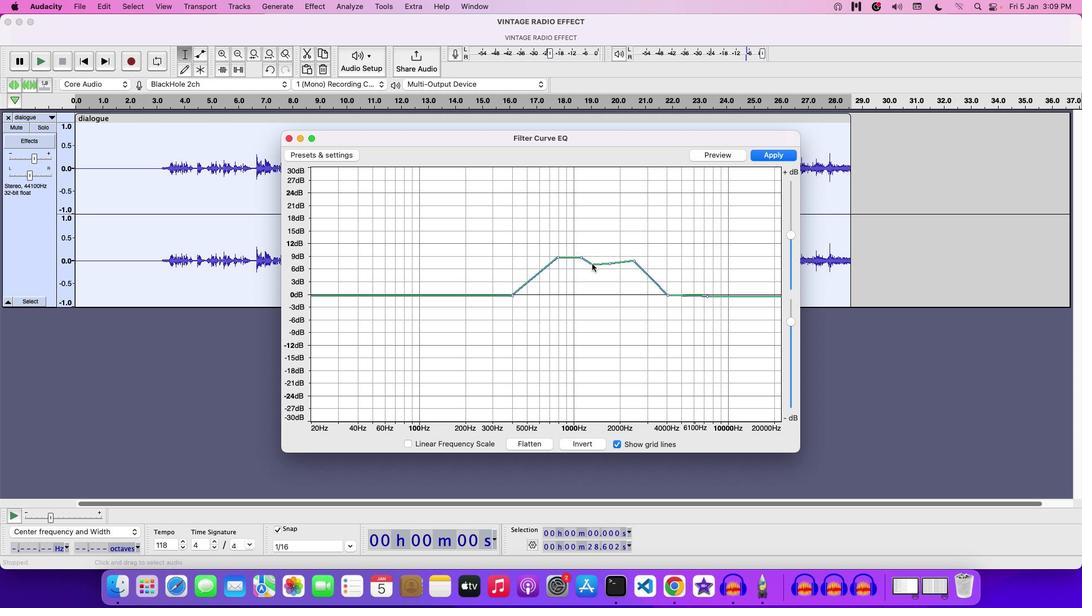
Action: Mouse moved to (609, 262)
Screenshot: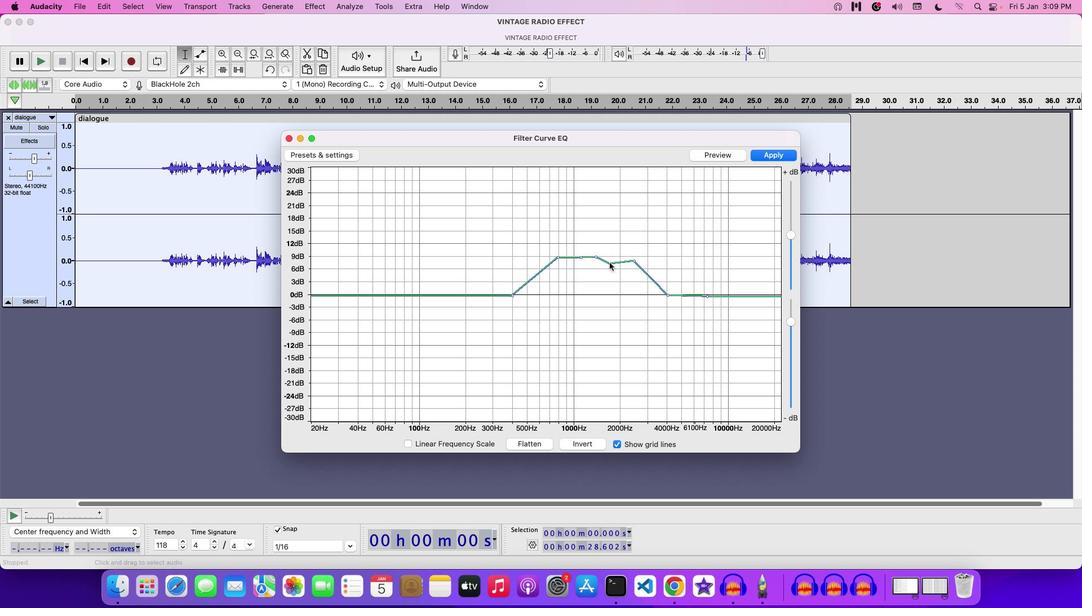 
Action: Mouse pressed left at (609, 262)
Screenshot: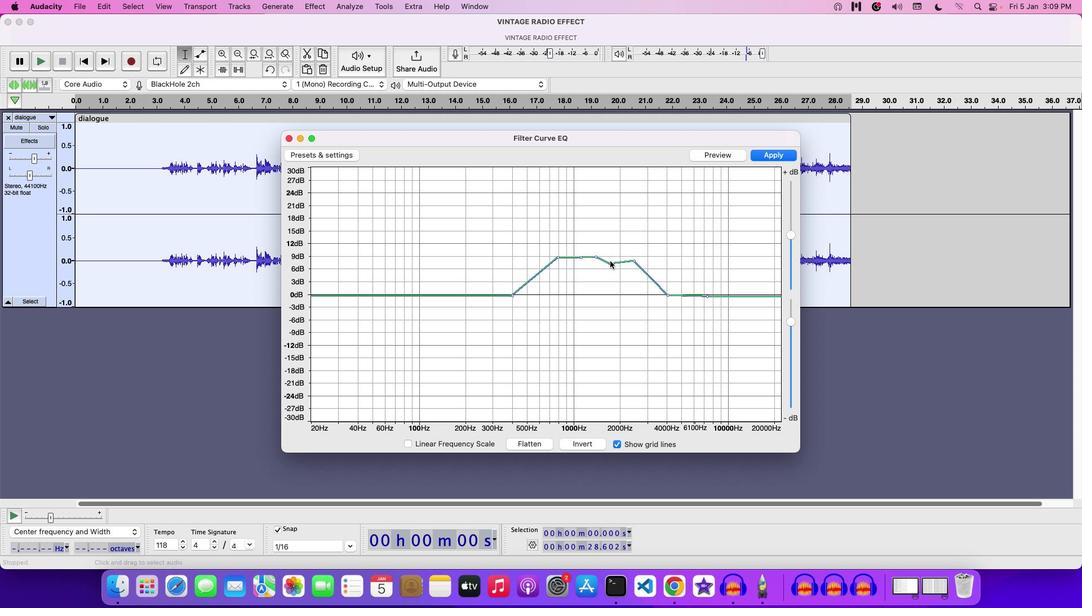 
Action: Mouse moved to (633, 260)
Screenshot: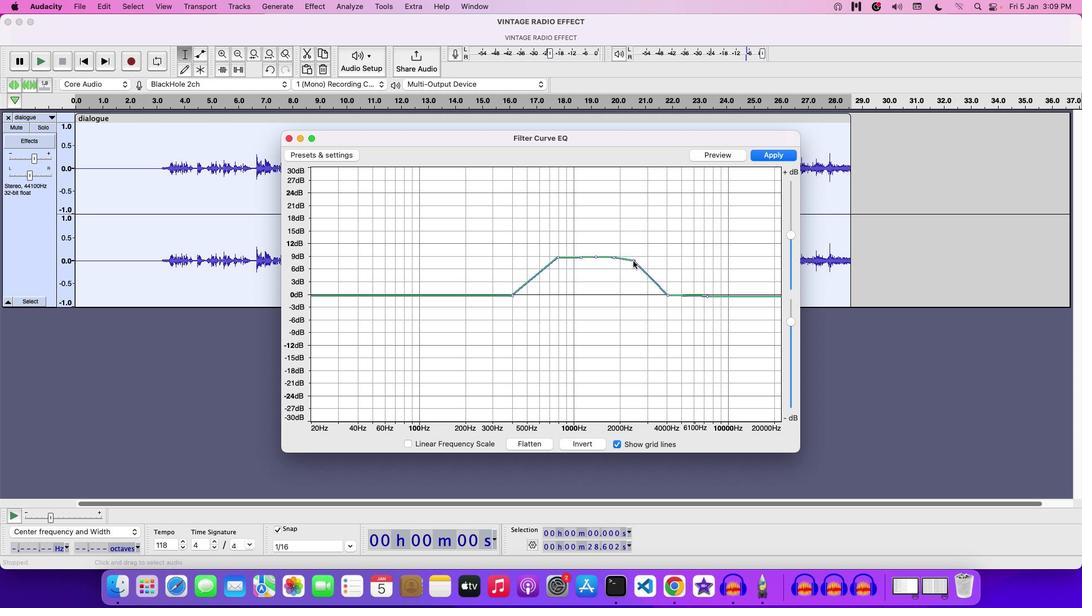 
Action: Mouse pressed left at (633, 260)
Screenshot: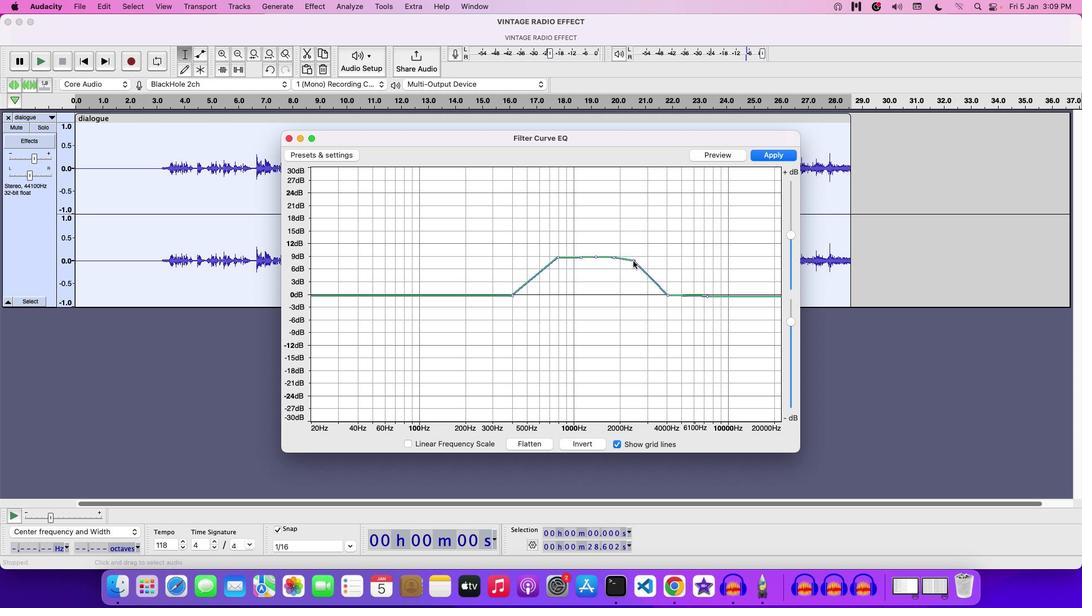 
Action: Mouse moved to (643, 266)
Screenshot: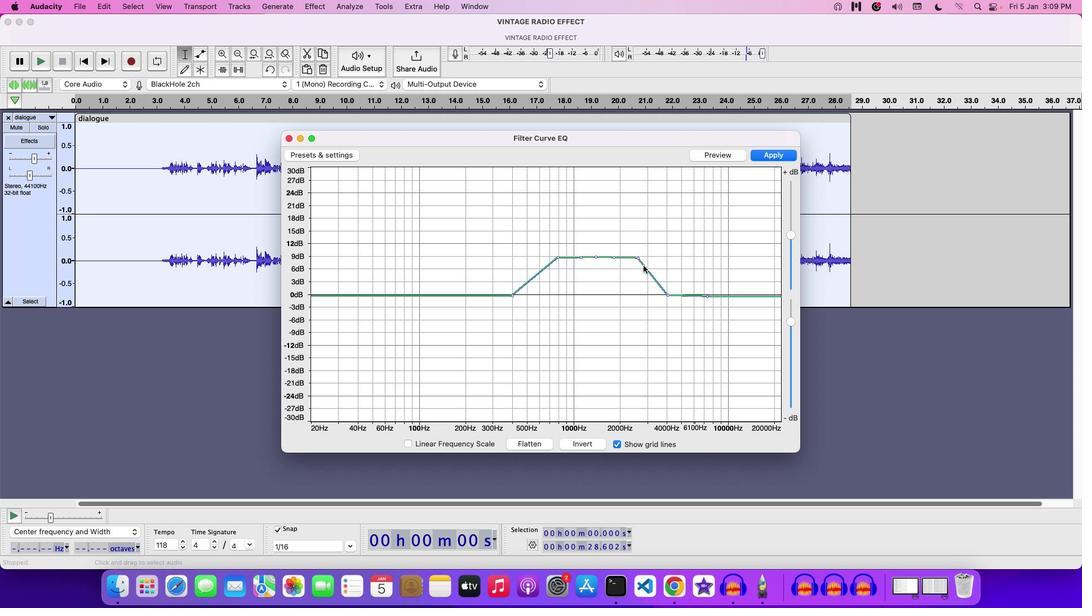 
Action: Mouse pressed left at (643, 266)
Screenshot: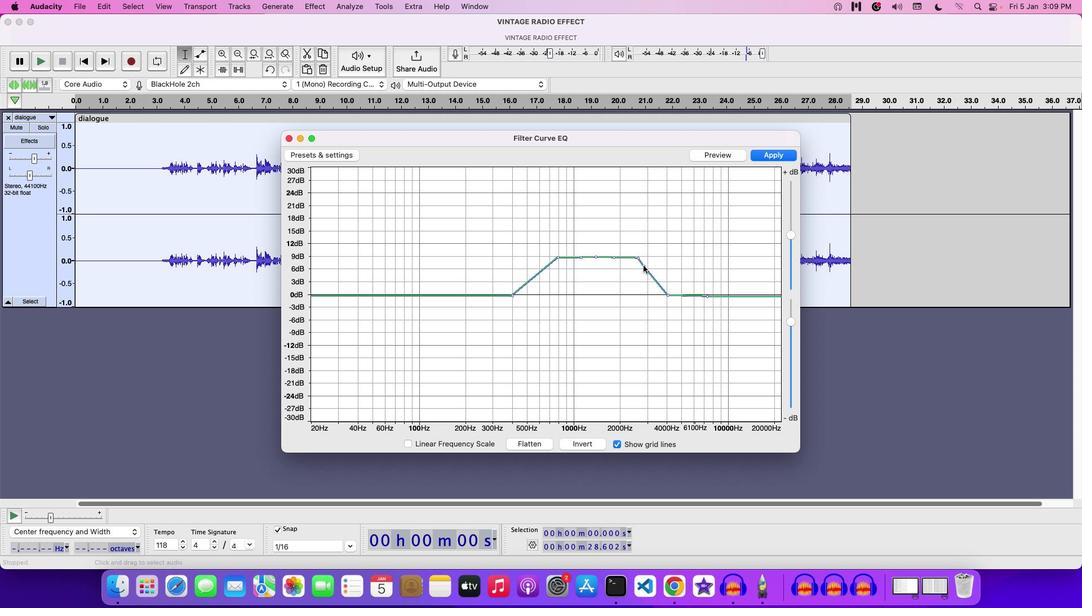 
Action: Mouse moved to (643, 266)
Screenshot: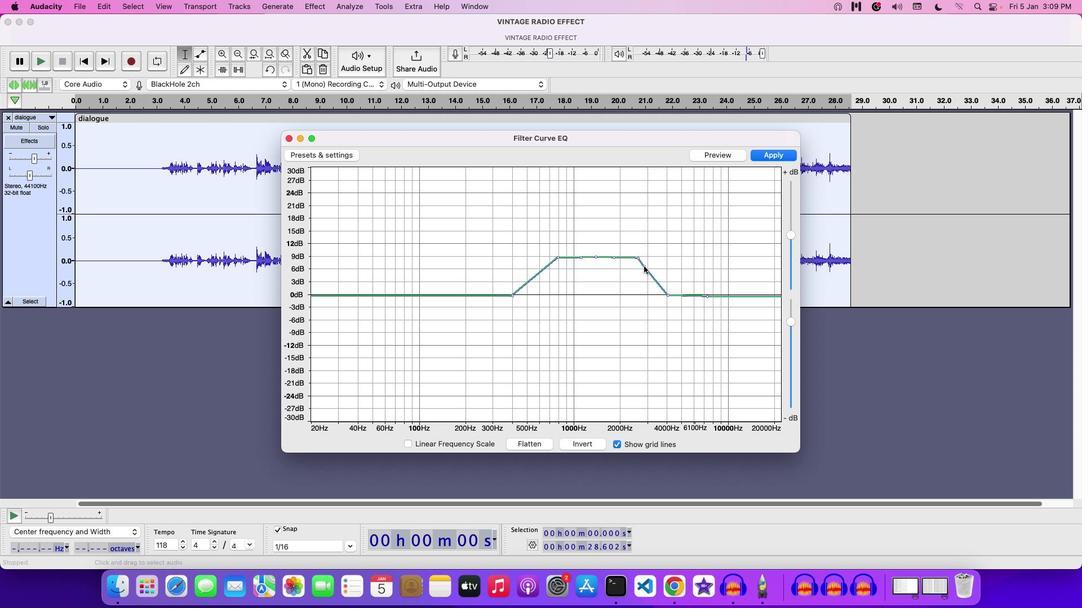 
Action: Mouse pressed left at (643, 266)
Screenshot: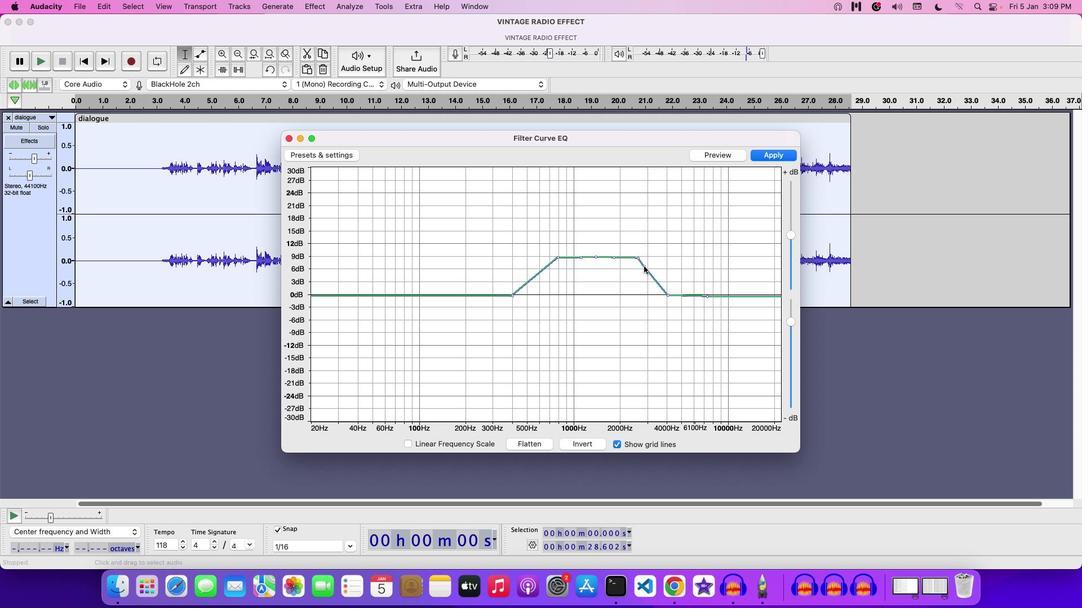 
Action: Mouse moved to (644, 266)
Screenshot: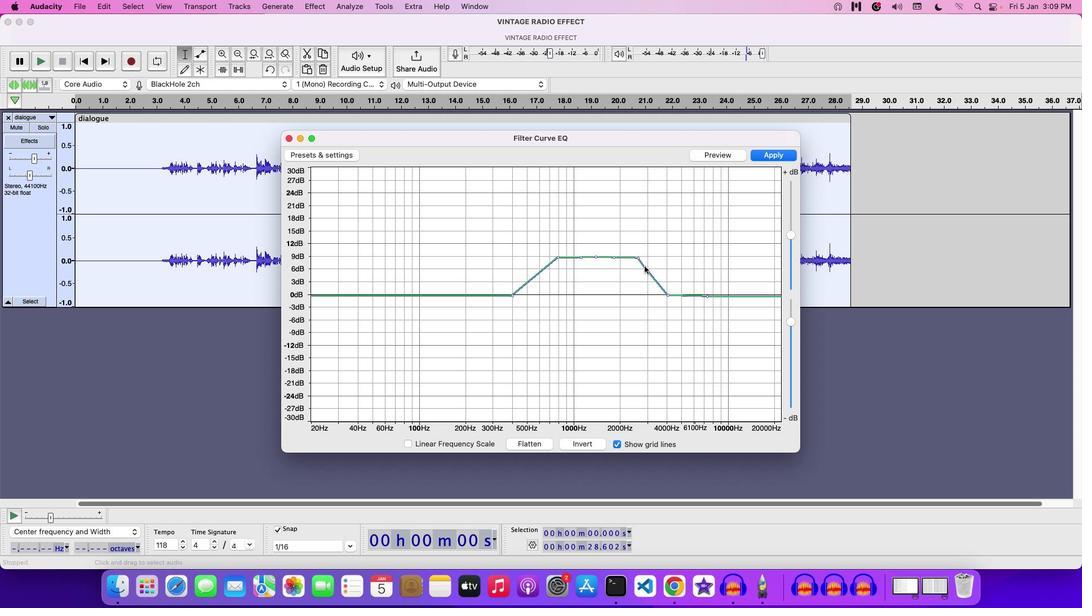 
Action: Mouse pressed left at (644, 266)
Screenshot: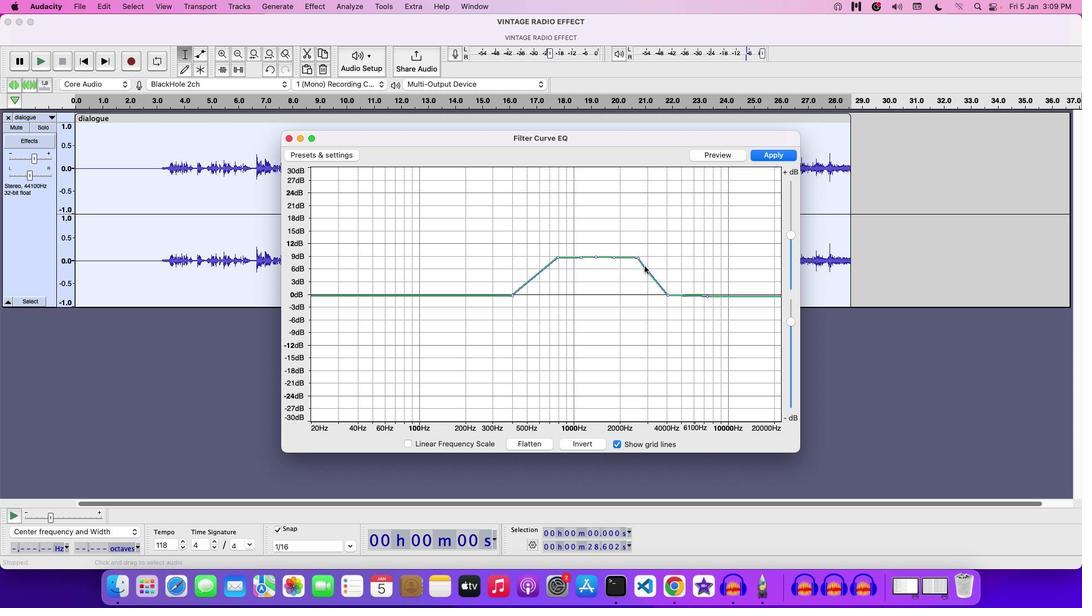 
Action: Mouse moved to (511, 294)
Screenshot: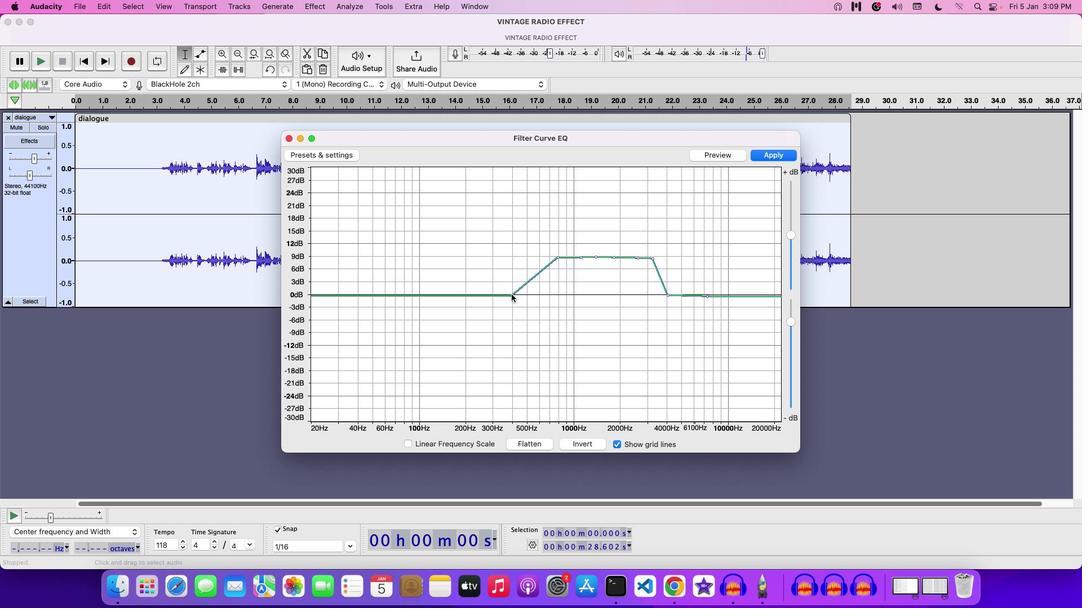 
Action: Mouse pressed left at (511, 294)
Screenshot: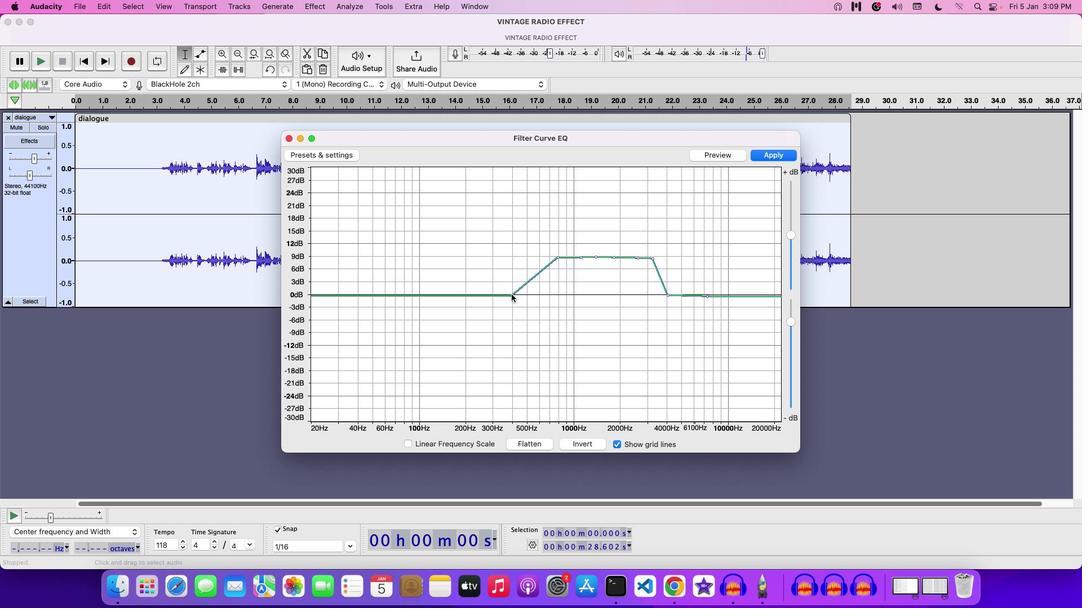 
Action: Mouse moved to (768, 152)
Screenshot: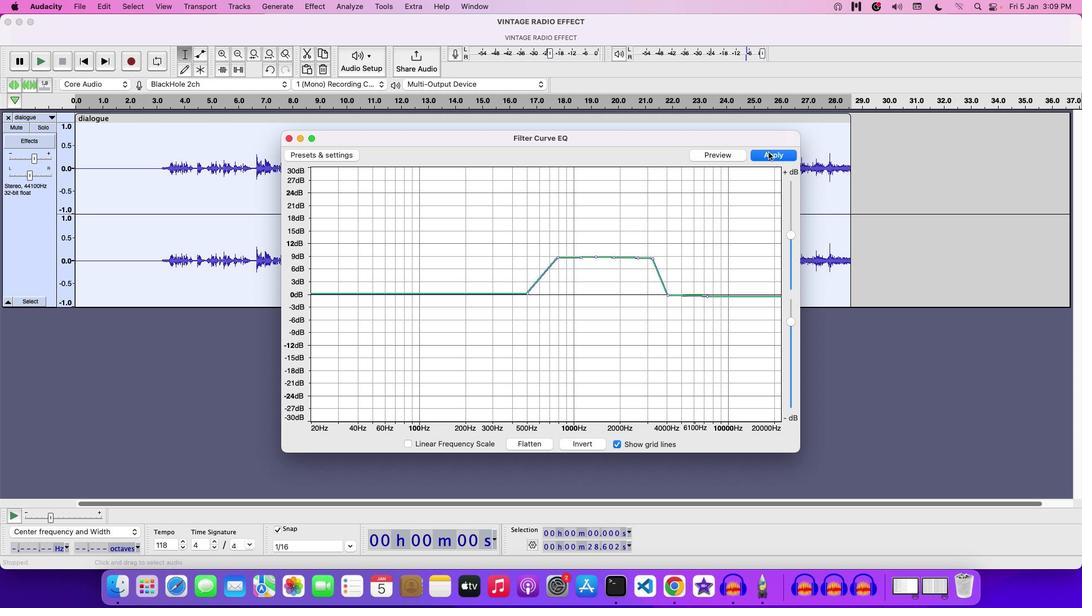 
Action: Mouse pressed left at (768, 152)
Screenshot: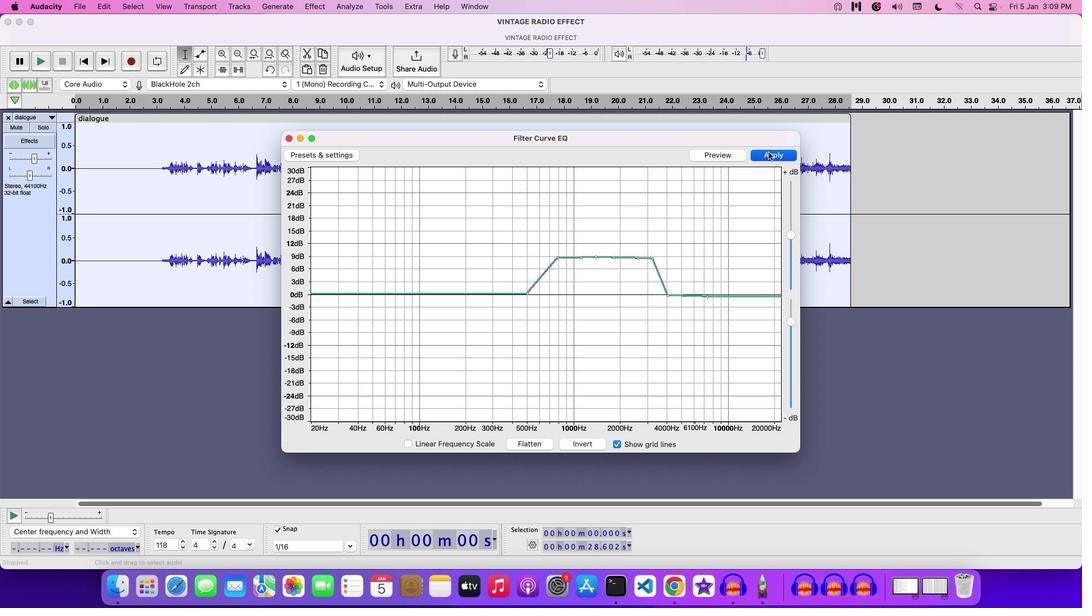 
Action: Mouse moved to (74, 122)
Screenshot: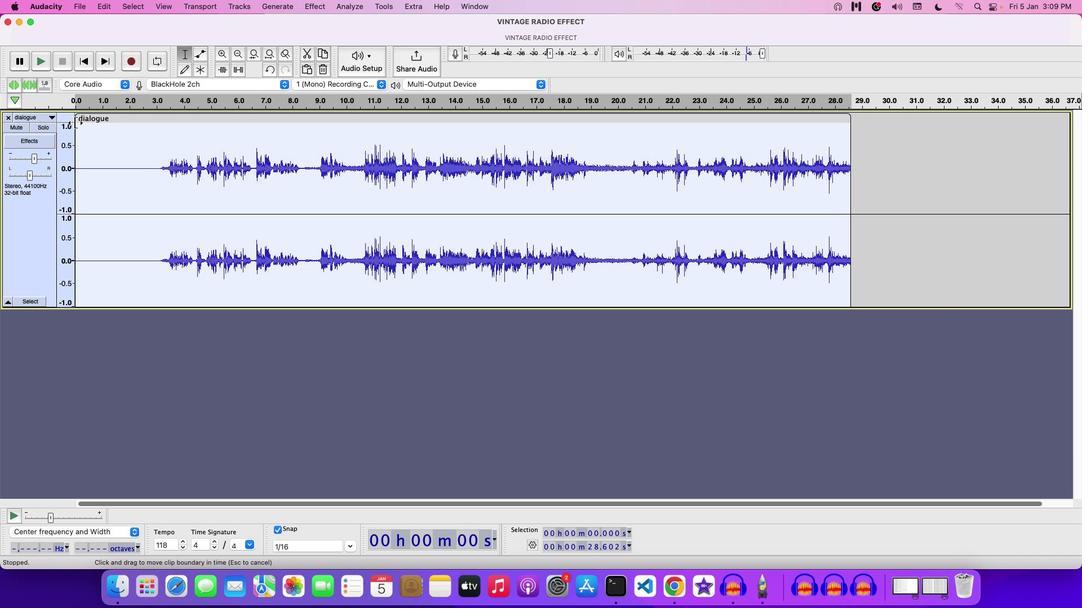 
Action: Mouse pressed left at (74, 122)
Screenshot: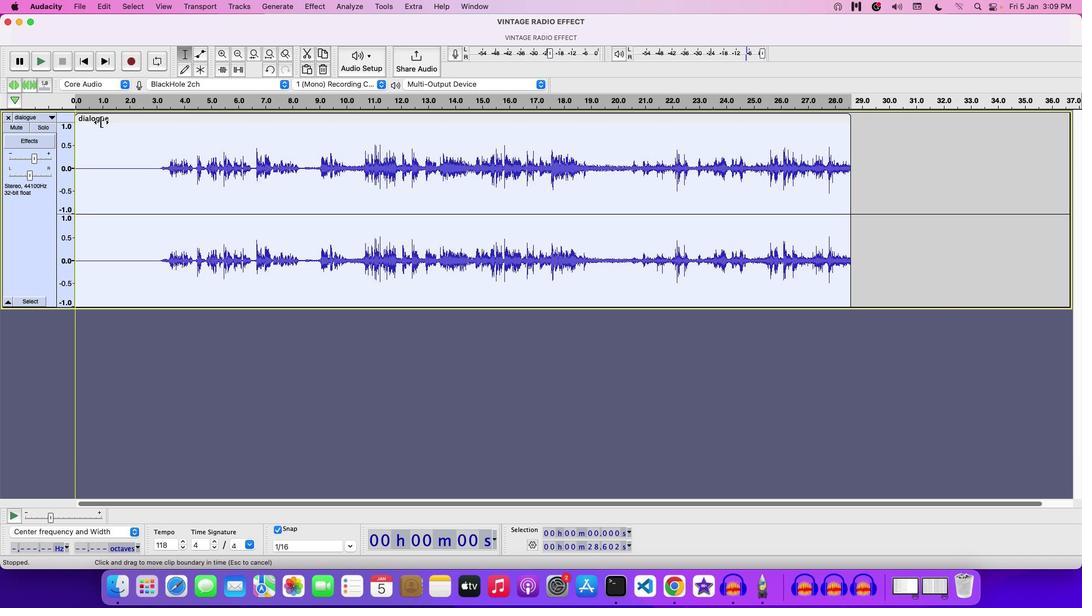 
Action: Mouse moved to (183, 122)
Screenshot: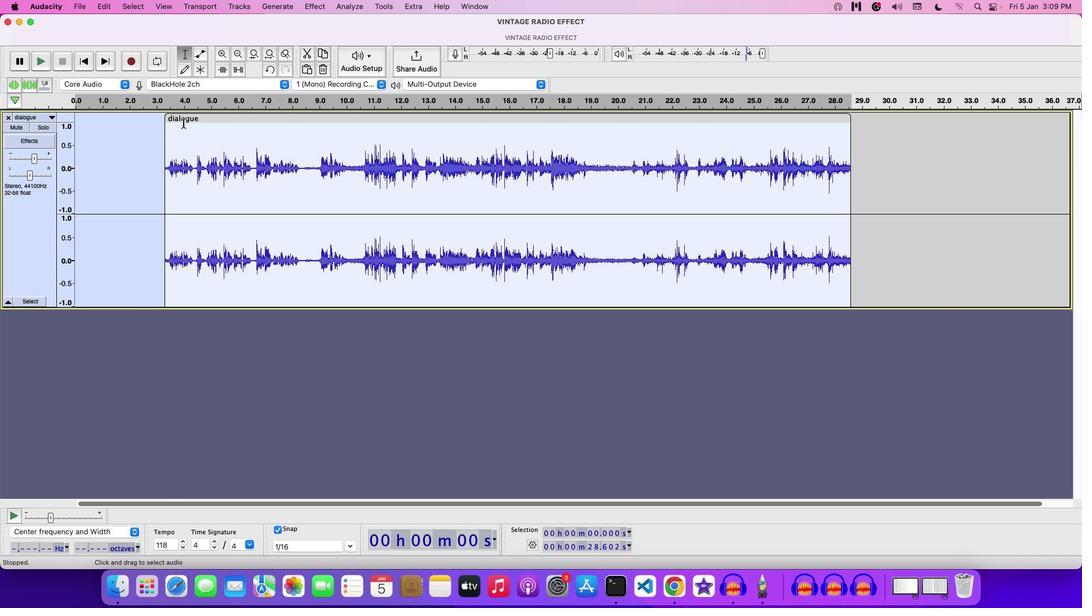 
Action: Mouse pressed left at (183, 122)
Screenshot: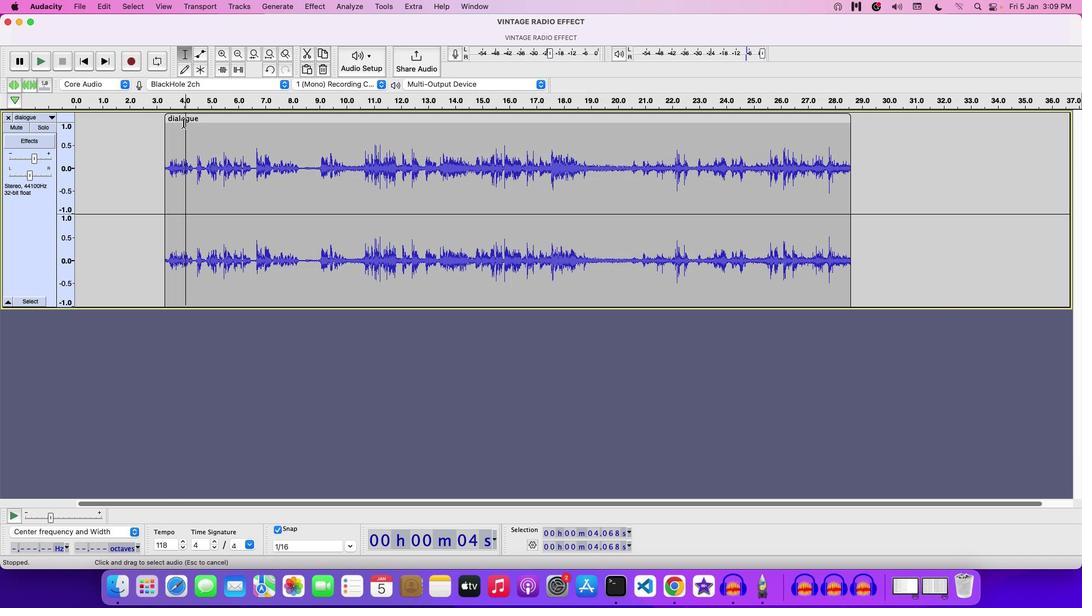 
Action: Mouse moved to (187, 119)
Screenshot: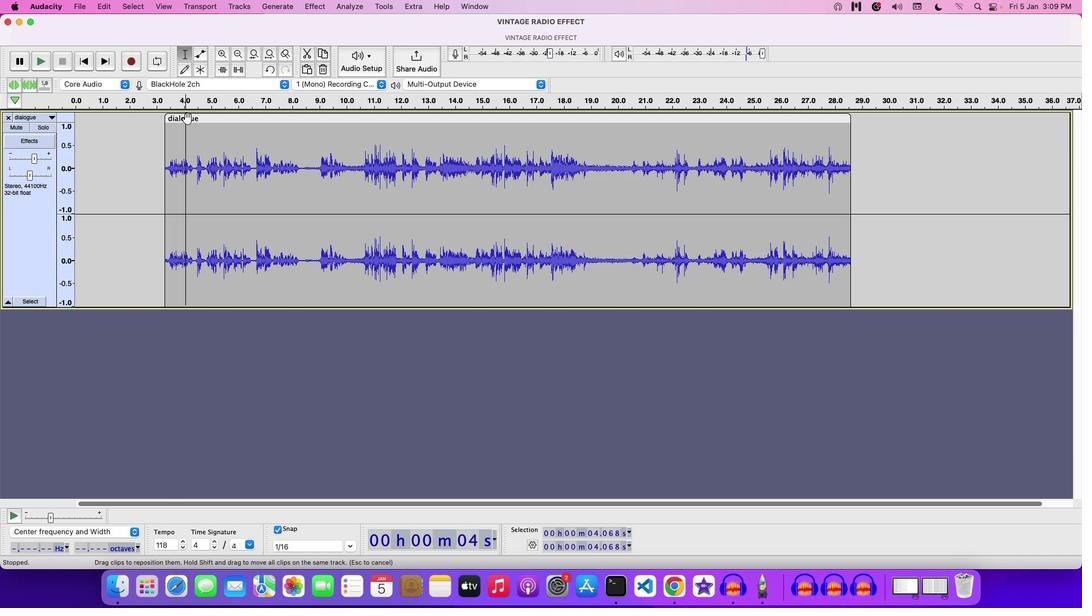 
Action: Mouse pressed left at (187, 119)
Screenshot: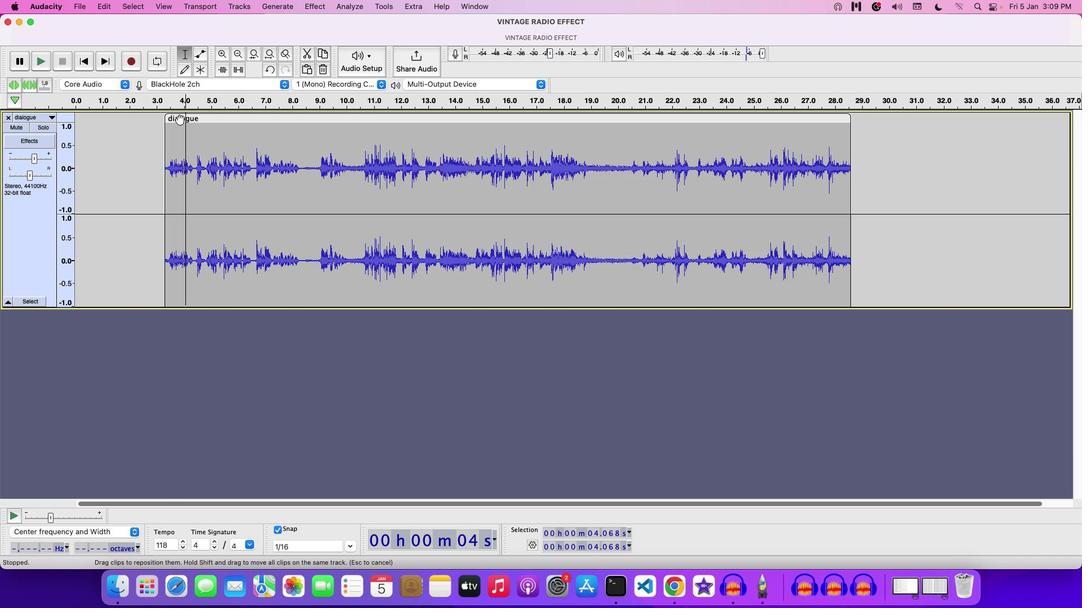 
Action: Mouse moved to (96, 120)
Screenshot: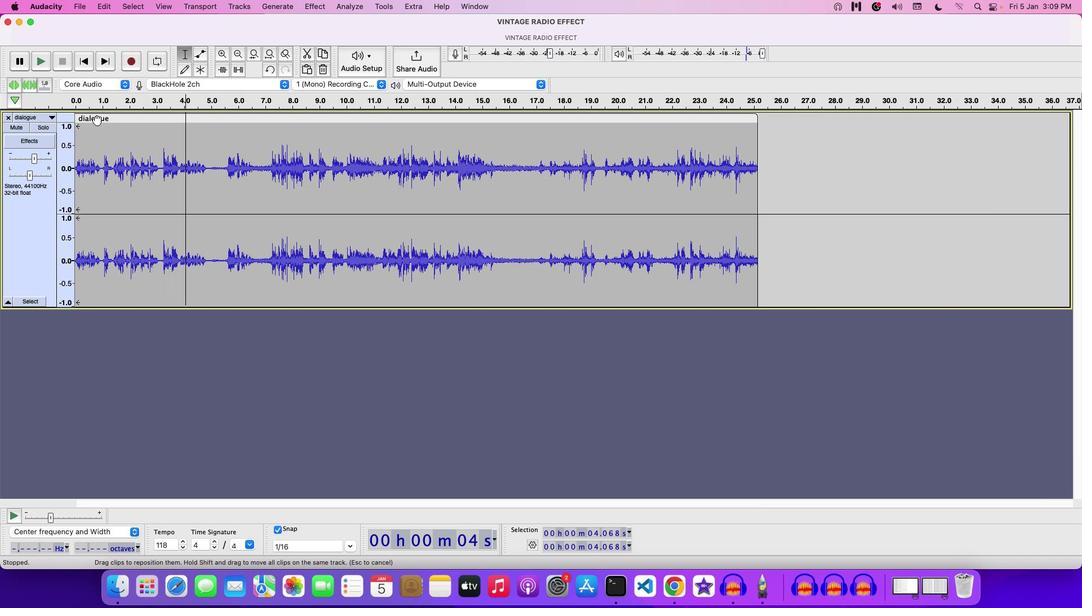 
Action: Mouse pressed left at (96, 120)
Screenshot: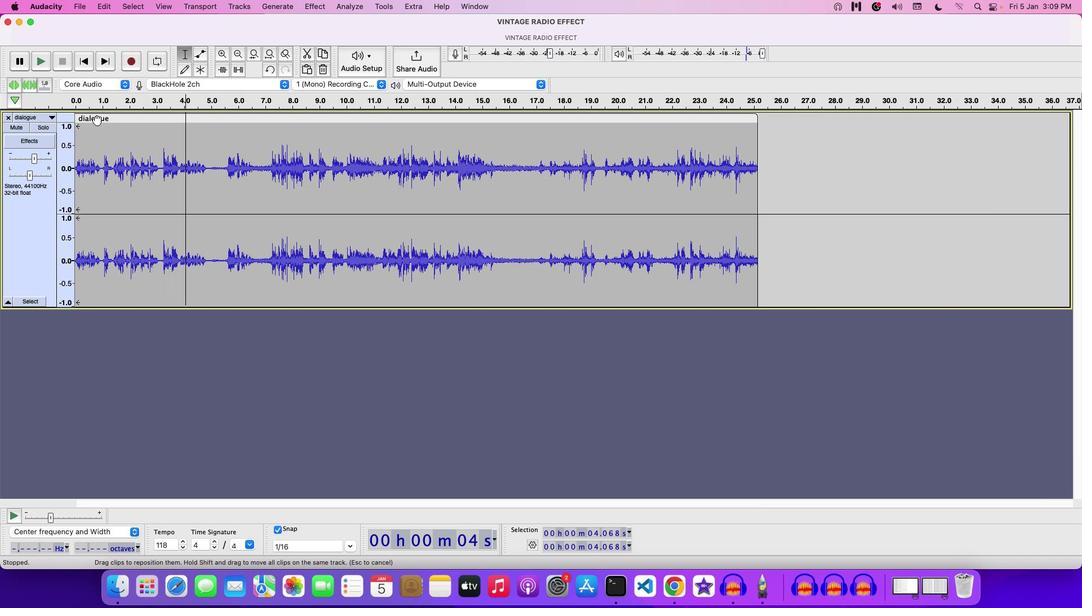
Action: Mouse moved to (78, 155)
Screenshot: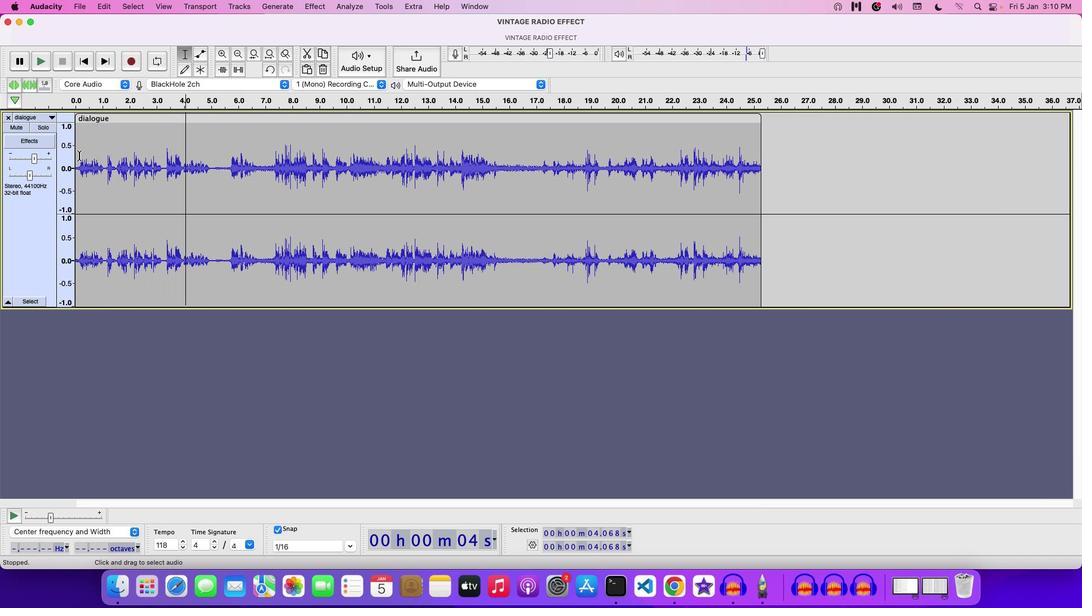 
Action: Mouse pressed left at (78, 155)
Screenshot: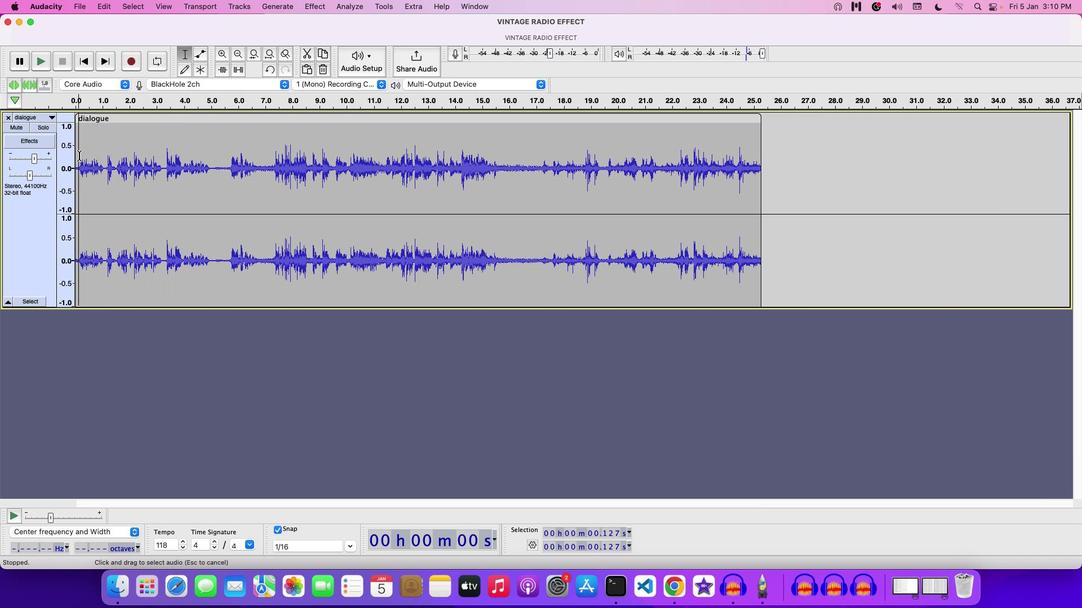 
Action: Key pressed Key.space
Screenshot: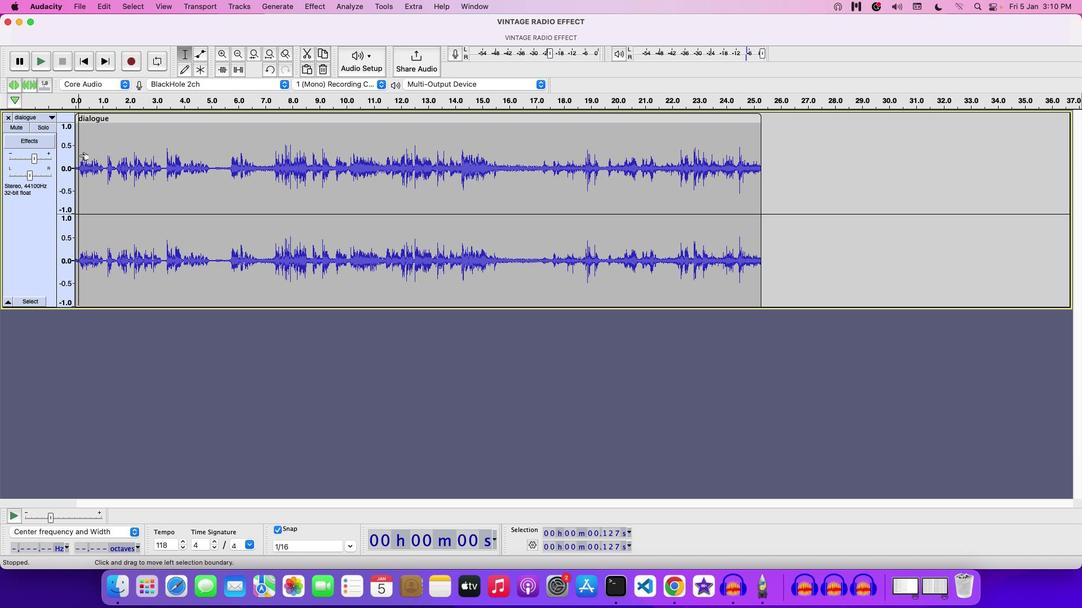 
Action: Mouse moved to (166, 151)
Screenshot: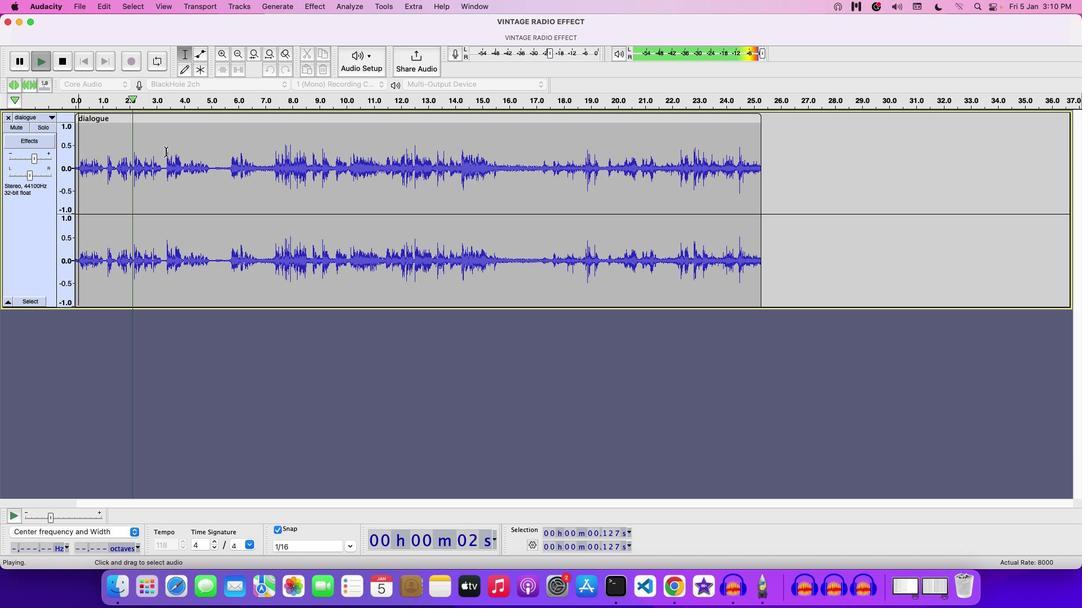 
Action: Mouse pressed left at (166, 151)
Screenshot: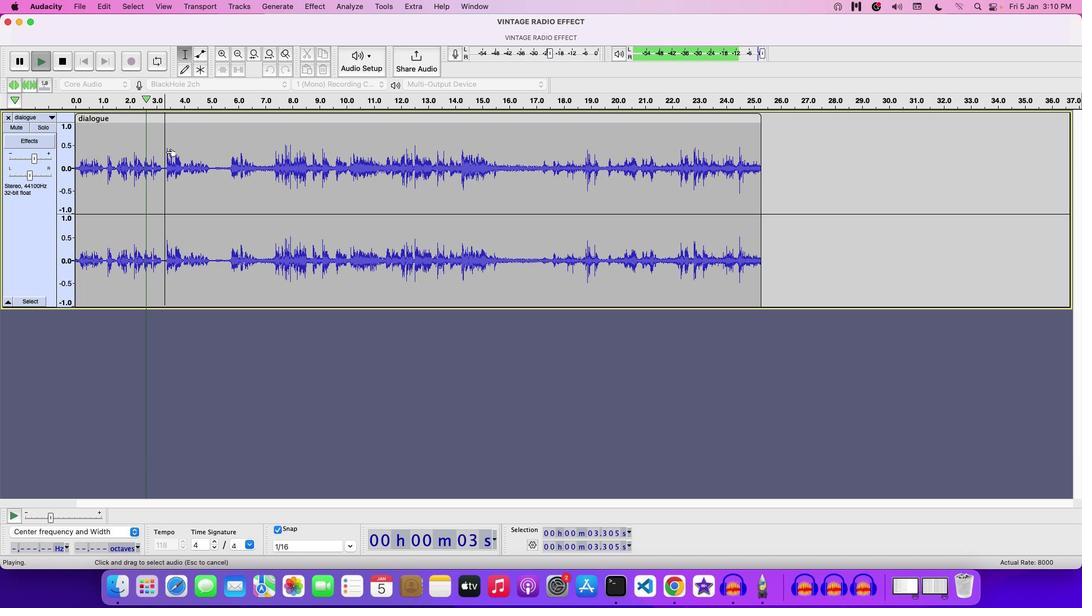 
Action: Mouse pressed left at (166, 151)
Screenshot: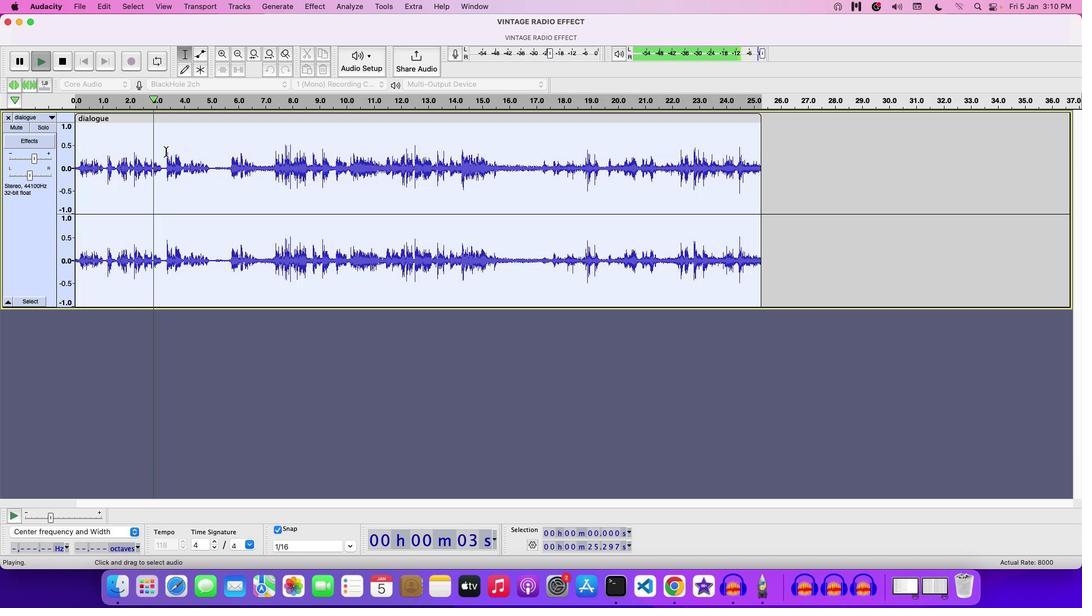 
Action: Mouse moved to (36, 158)
Screenshot: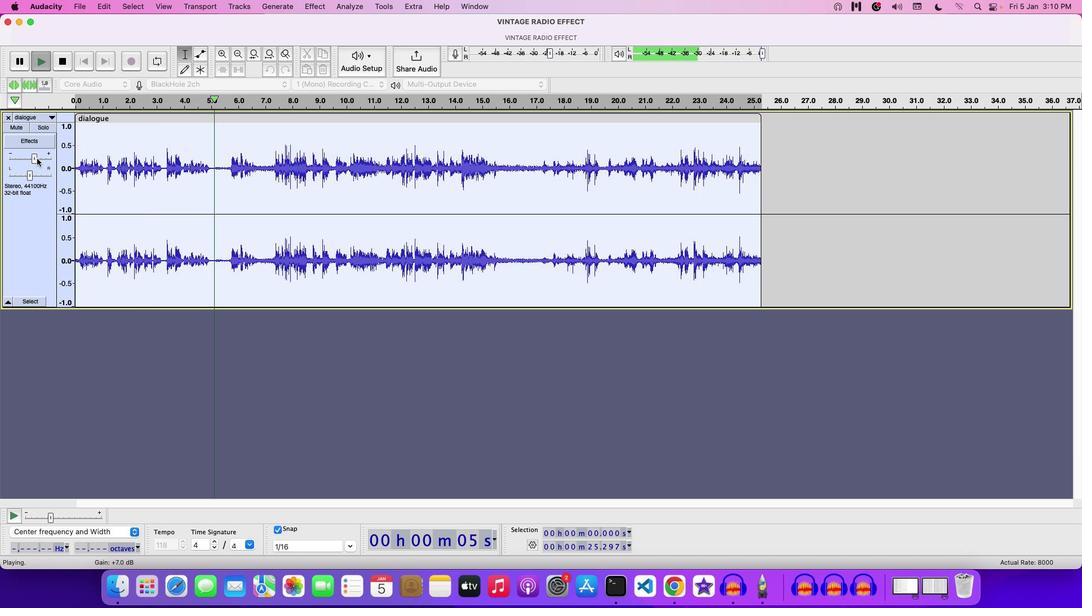 
Action: Mouse pressed left at (36, 158)
Screenshot: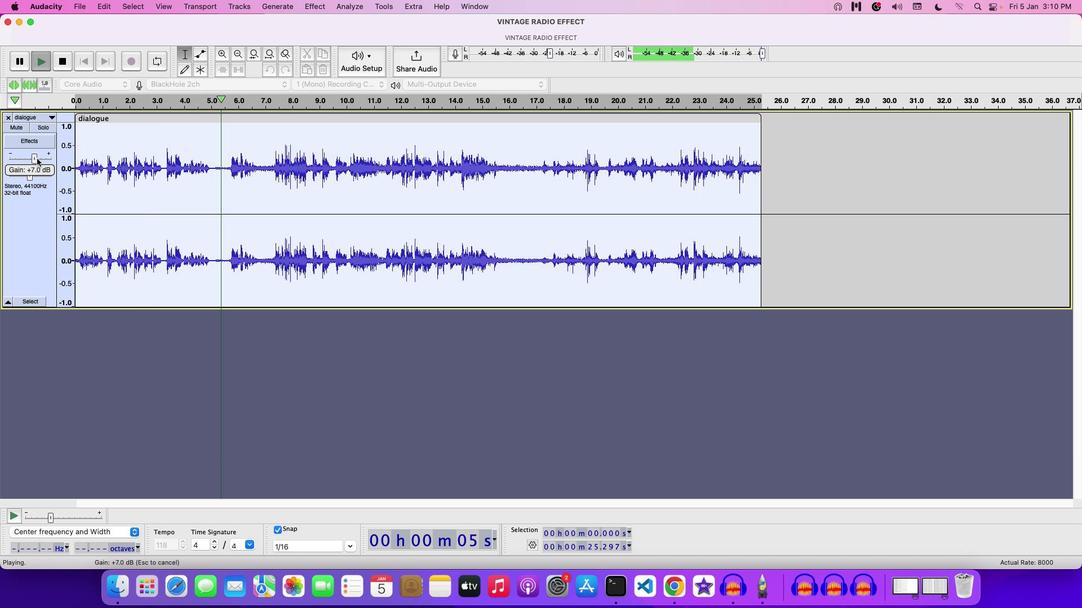 
Action: Mouse moved to (322, 5)
Screenshot: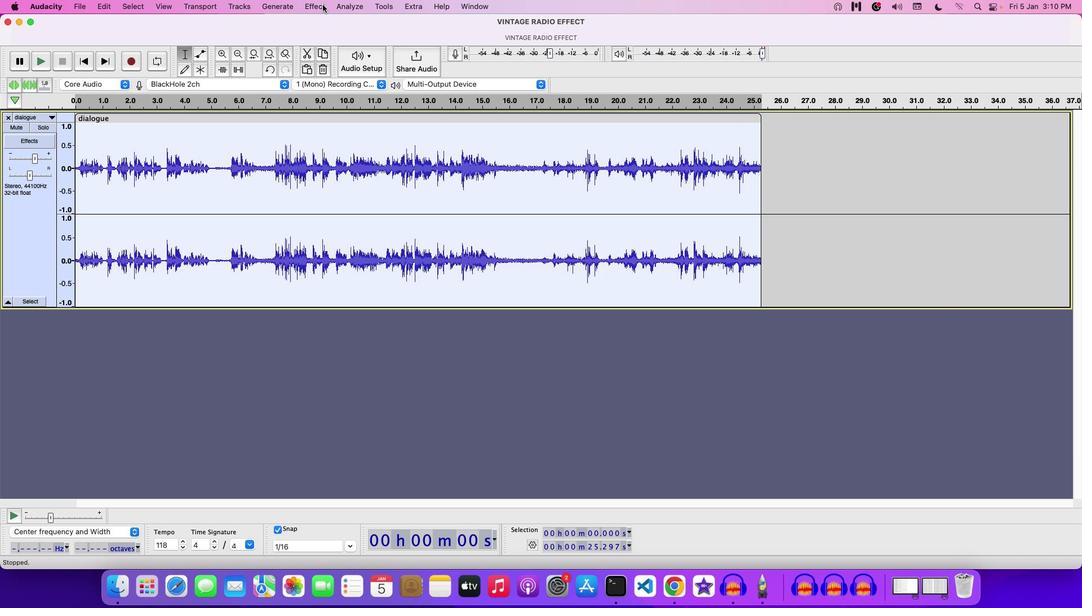 
Action: Mouse pressed left at (322, 5)
Screenshot: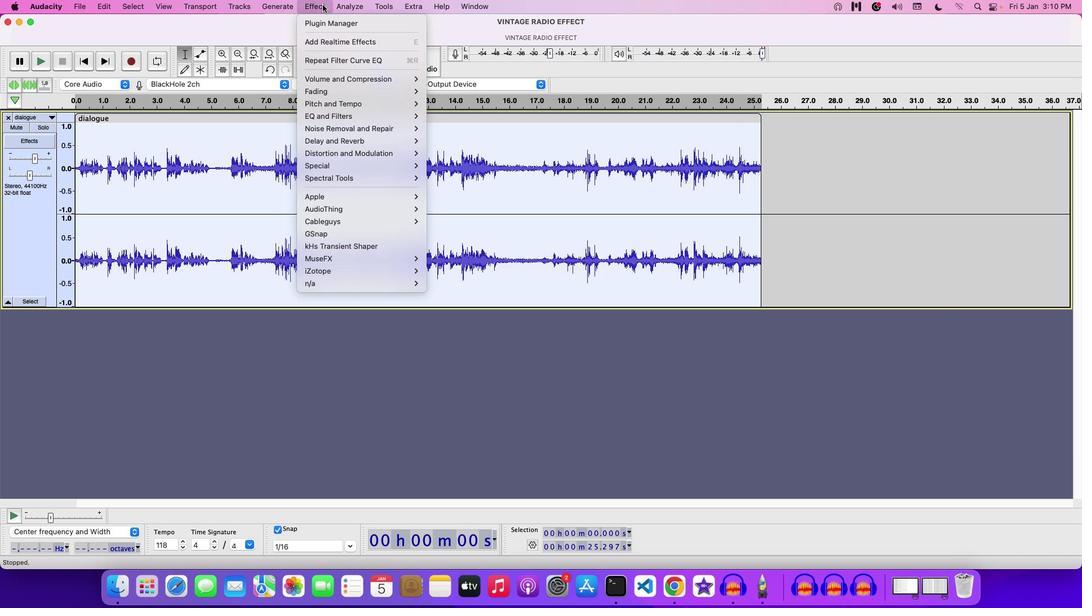 
Action: Mouse moved to (440, 338)
Screenshot: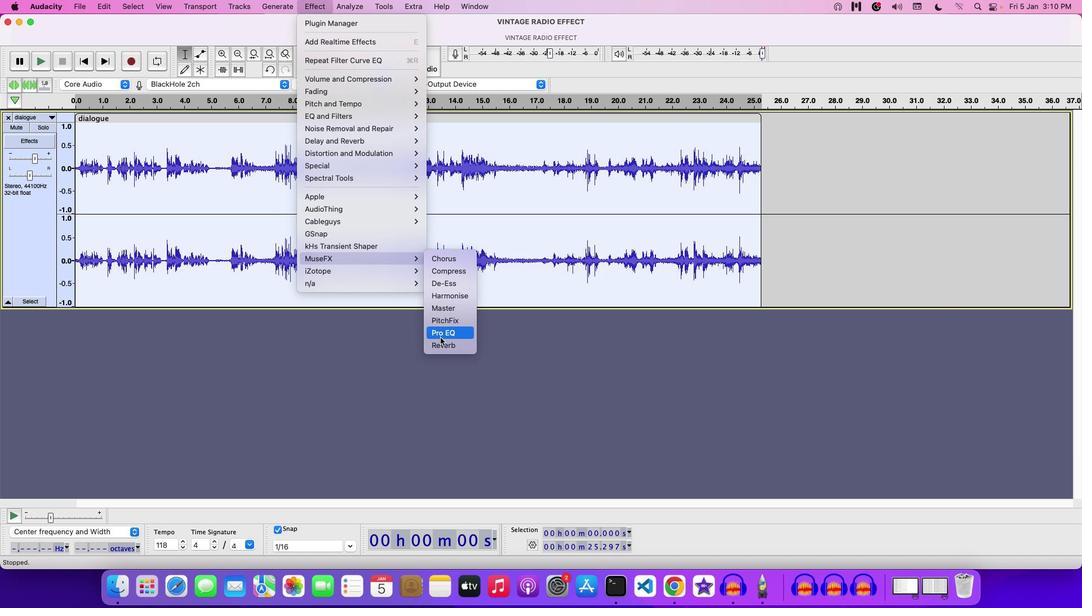 
Action: Mouse pressed left at (440, 338)
Screenshot: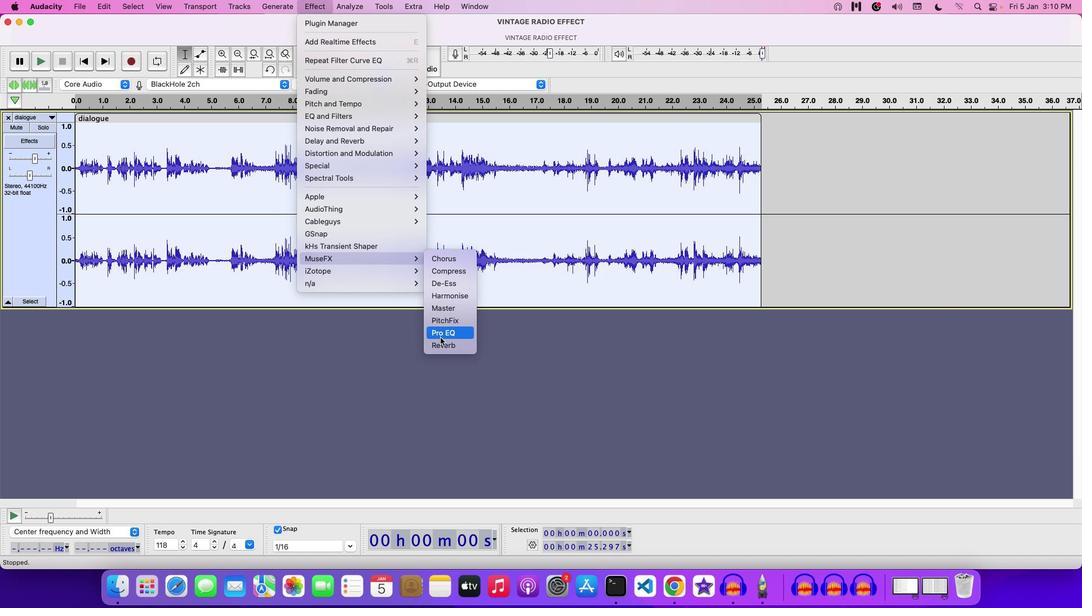 
Action: Mouse moved to (555, 198)
Screenshot: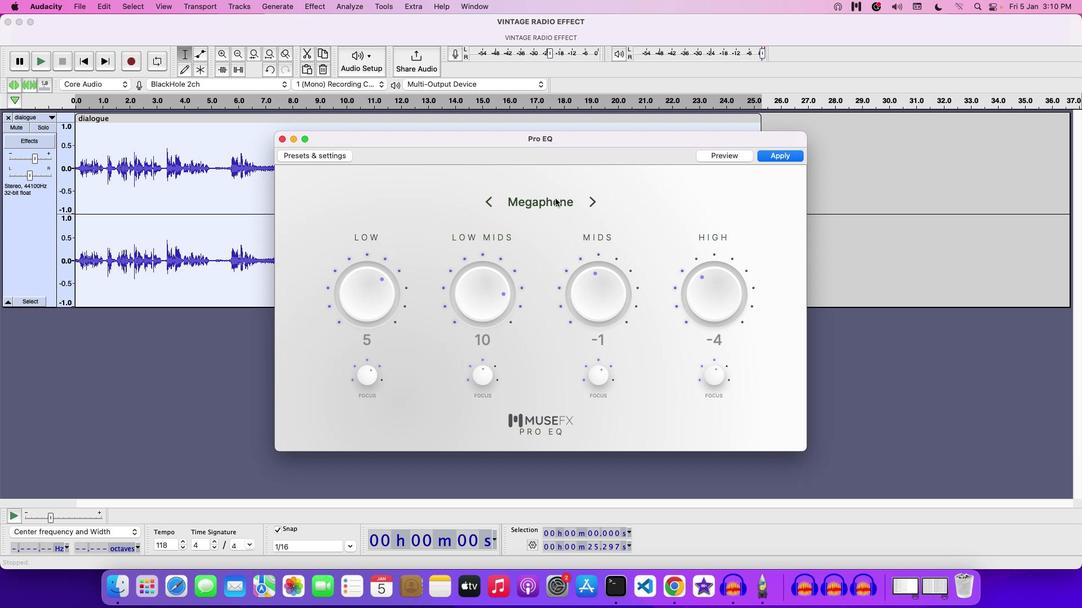 
Action: Mouse pressed left at (555, 198)
Screenshot: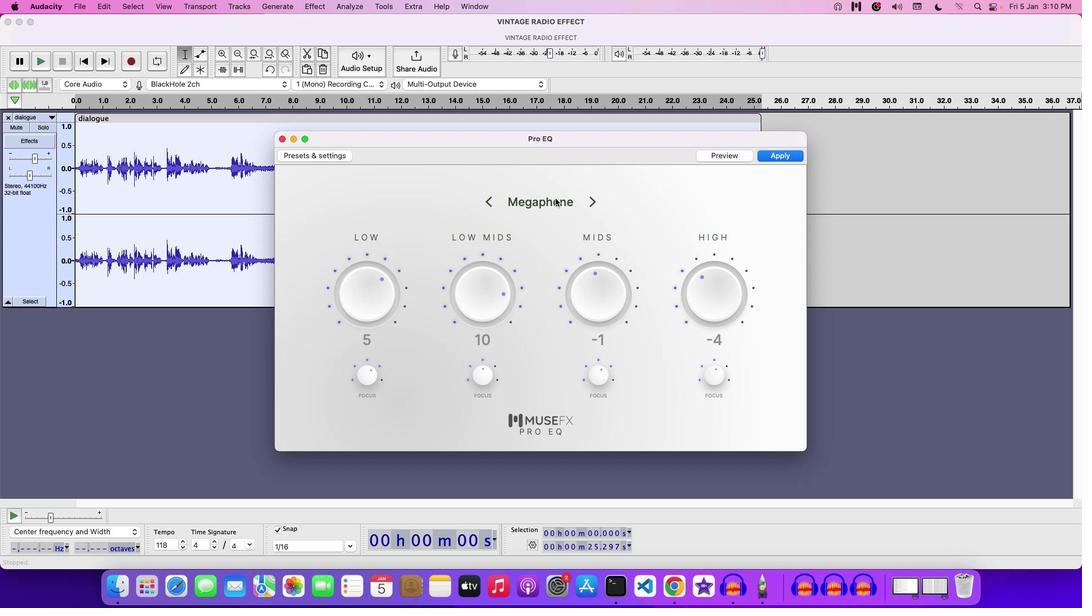 
Action: Mouse moved to (530, 372)
Screenshot: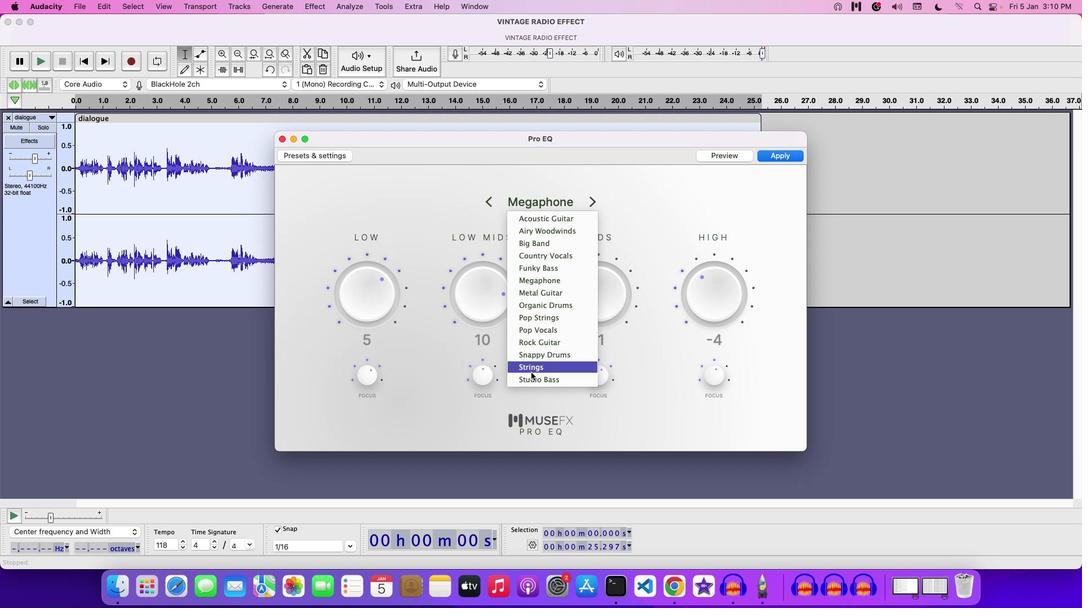 
Action: Mouse pressed left at (530, 372)
Screenshot: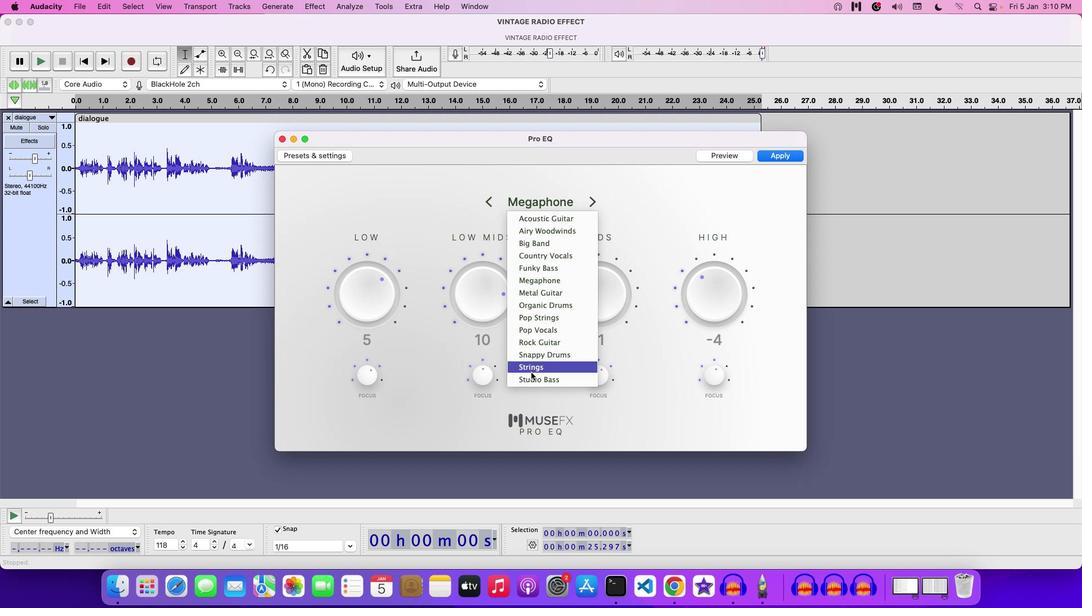 
Action: Mouse moved to (565, 282)
Screenshot: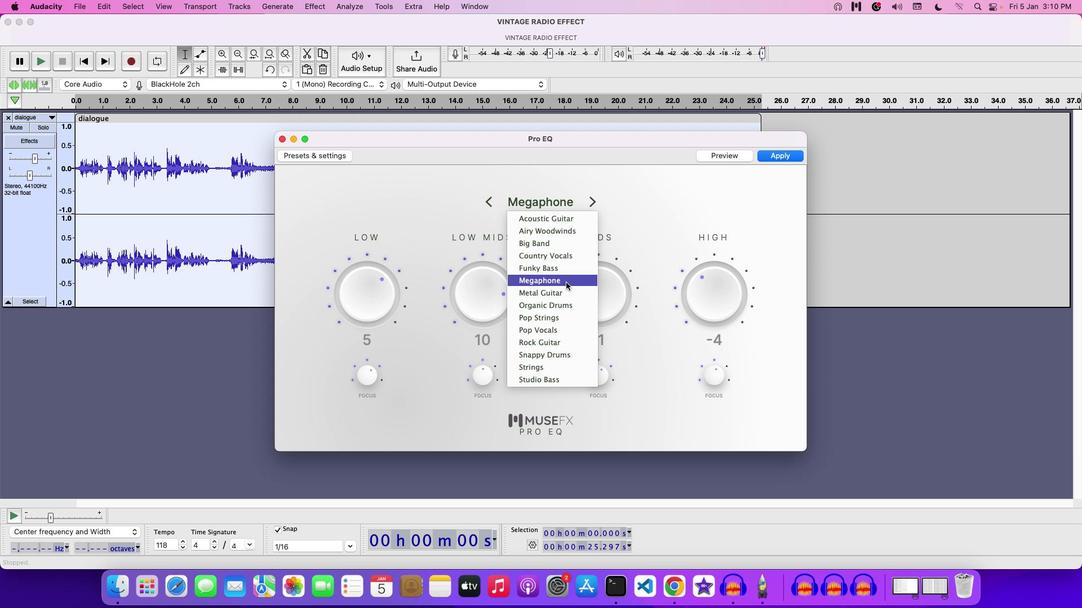 
Action: Key pressed Key.enter
Screenshot: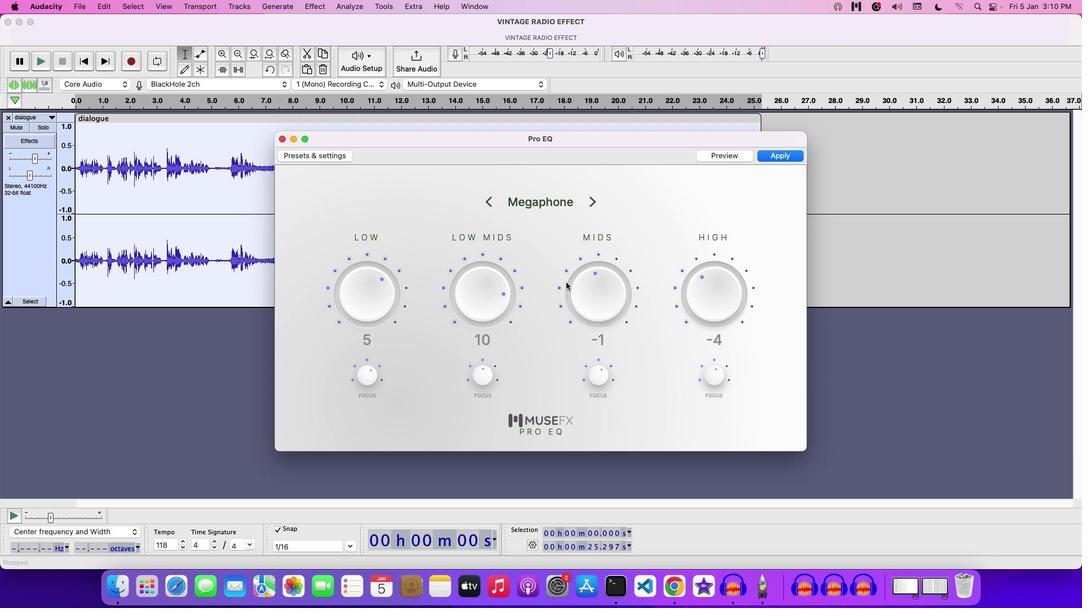 
Action: Mouse moved to (703, 286)
Screenshot: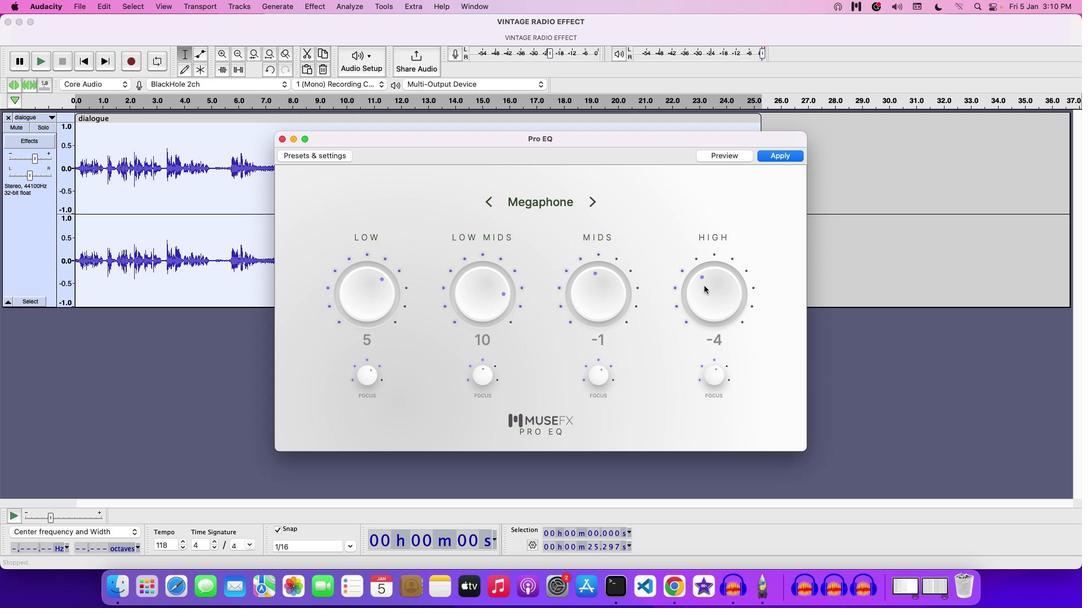 
Action: Mouse pressed left at (703, 286)
Screenshot: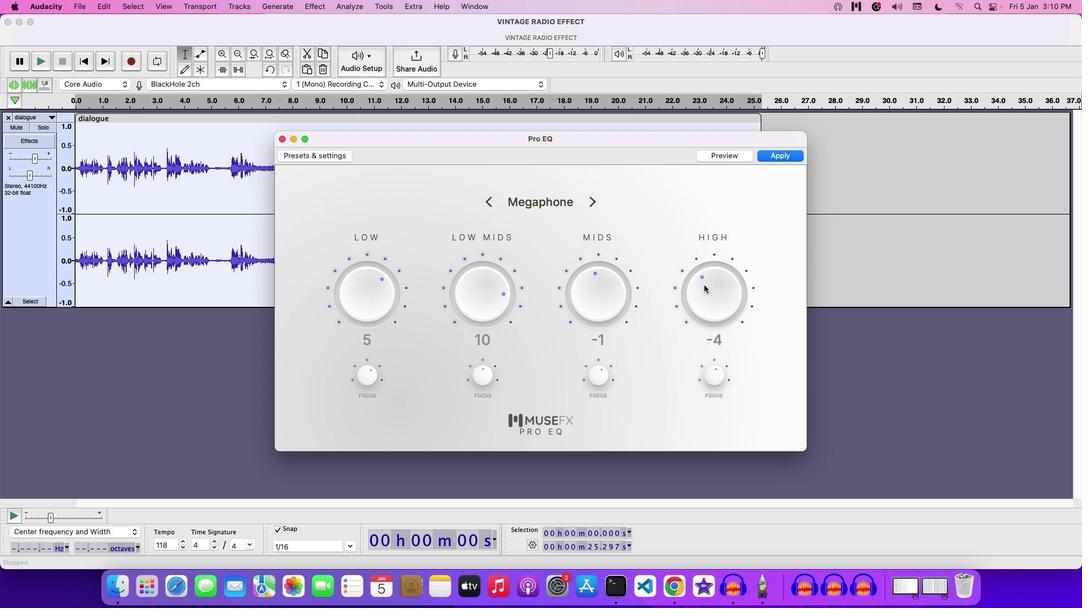 
Action: Mouse moved to (722, 156)
Screenshot: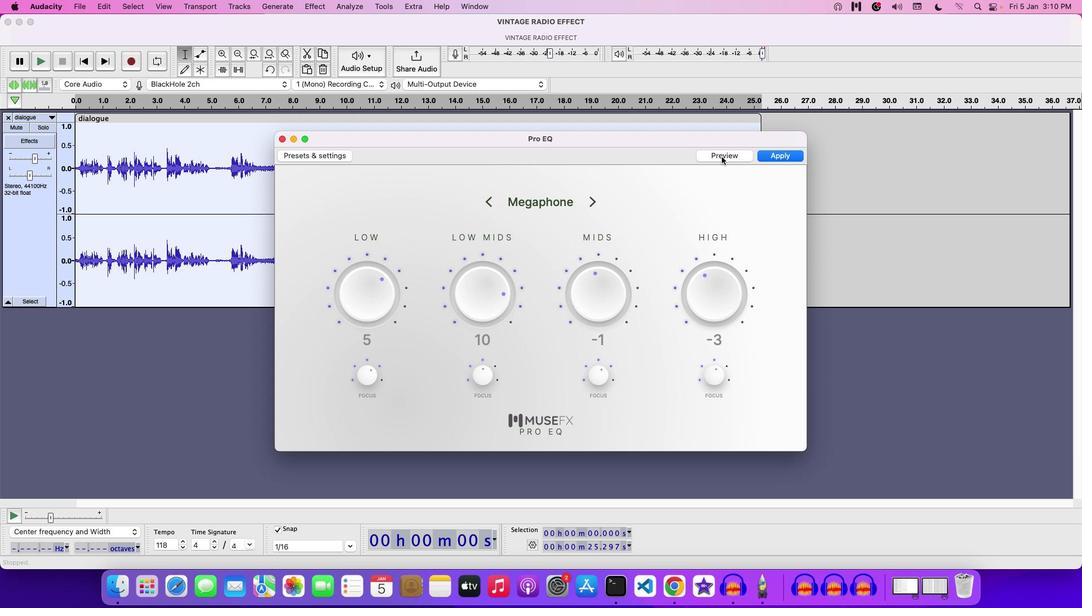 
Action: Mouse pressed left at (722, 156)
Screenshot: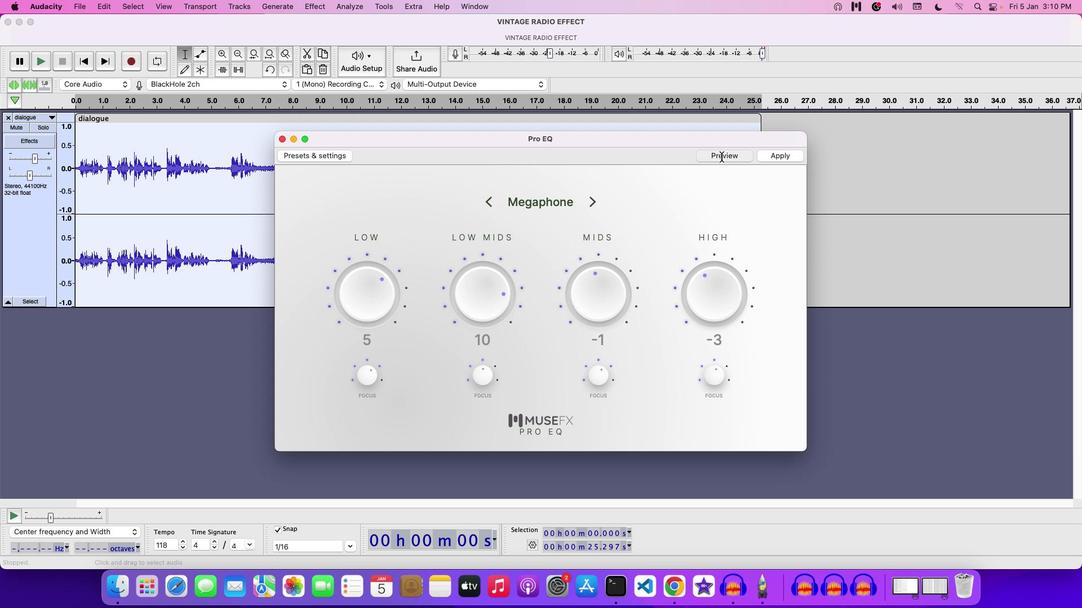 
Action: Mouse moved to (701, 279)
Screenshot: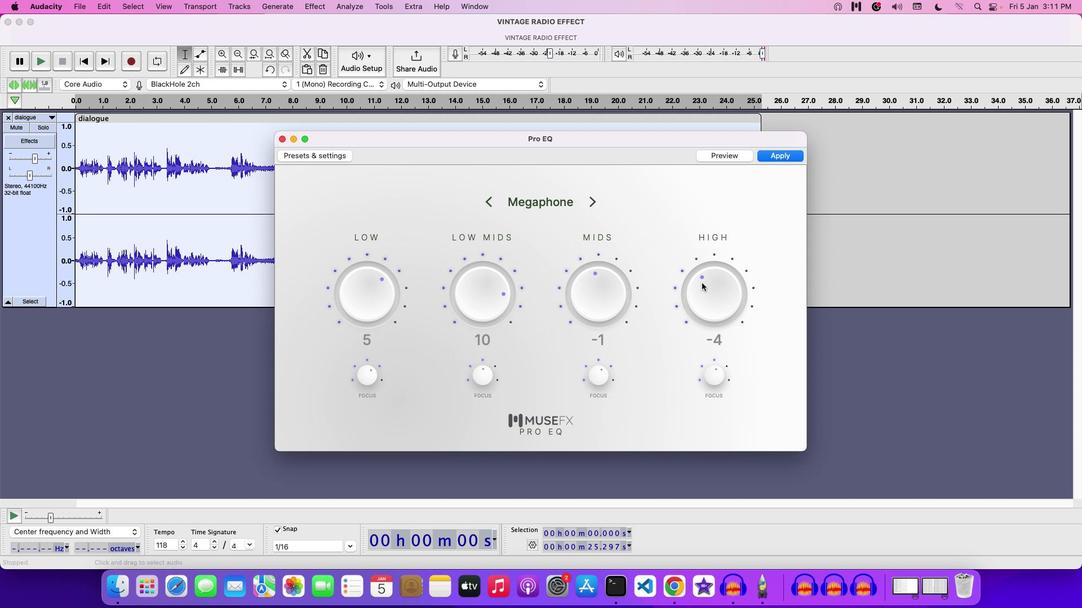 
Action: Mouse pressed left at (701, 279)
Screenshot: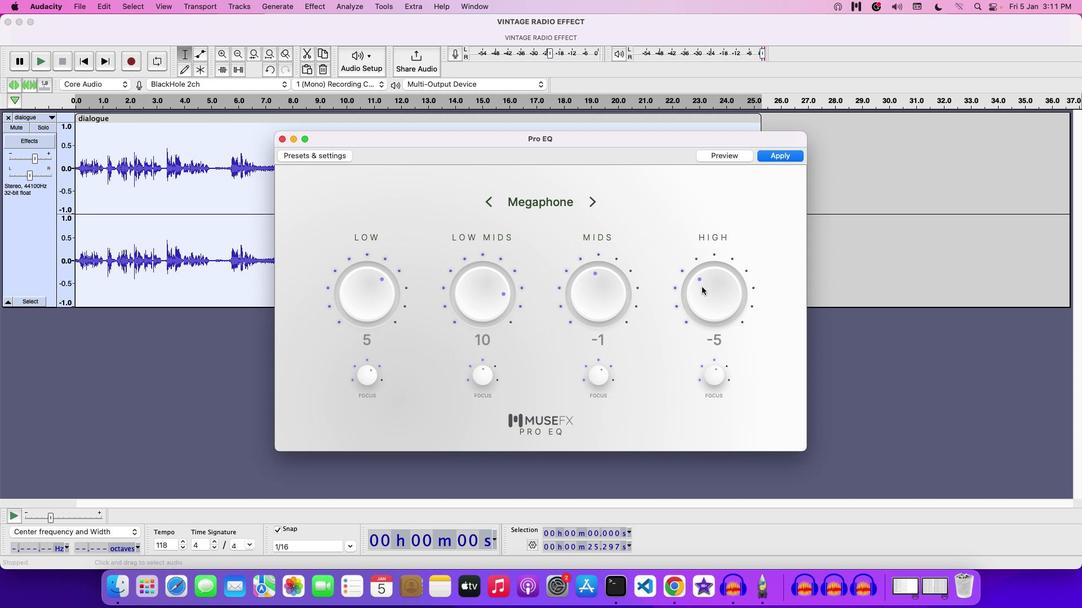 
Action: Mouse moved to (720, 153)
Screenshot: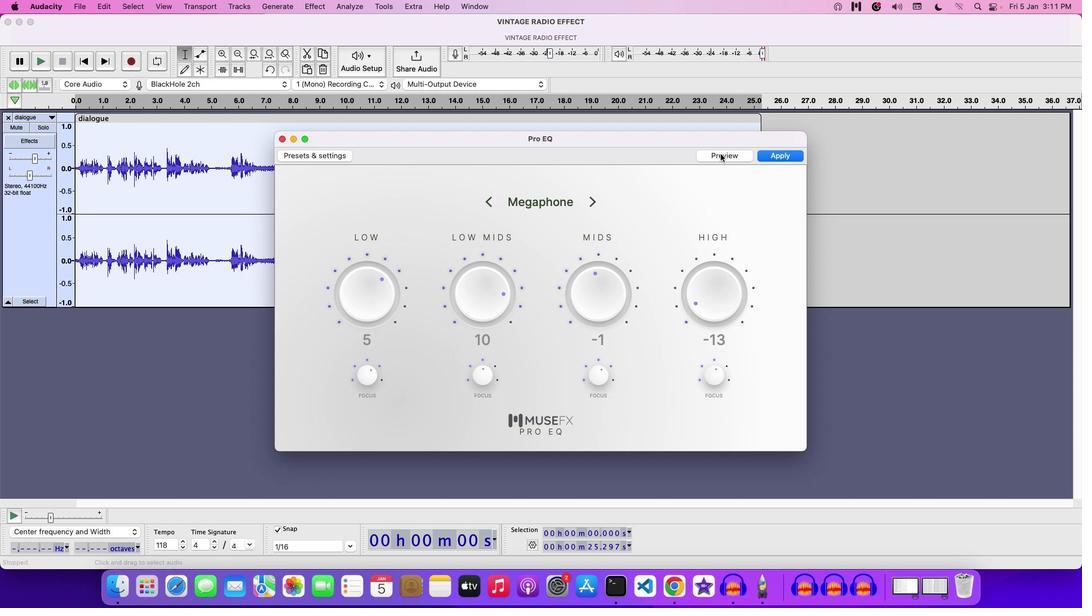 
Action: Mouse pressed left at (720, 153)
Screenshot: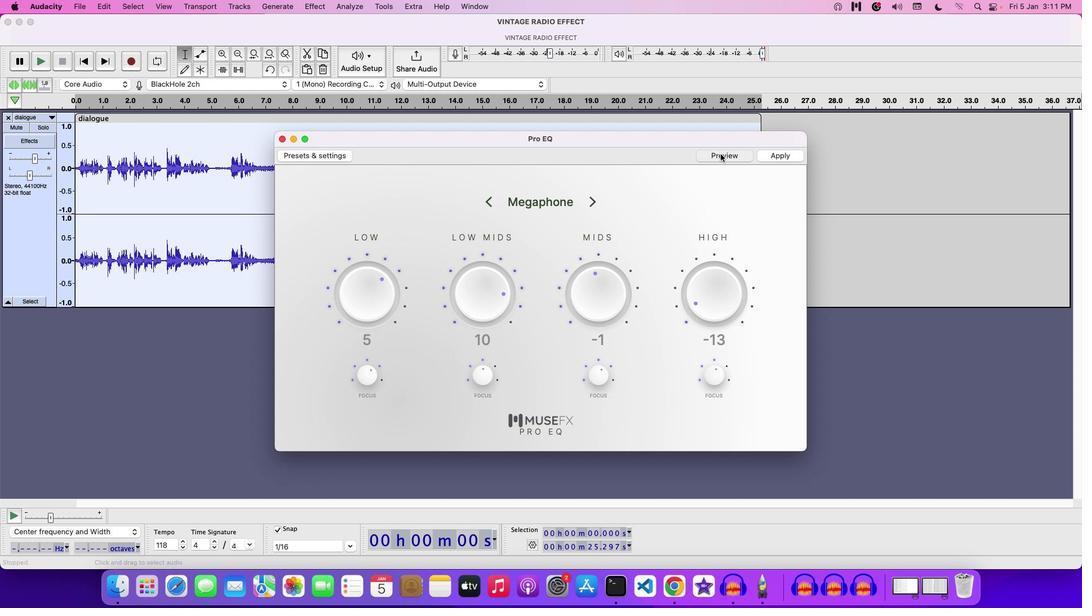 
Action: Mouse moved to (778, 157)
Screenshot: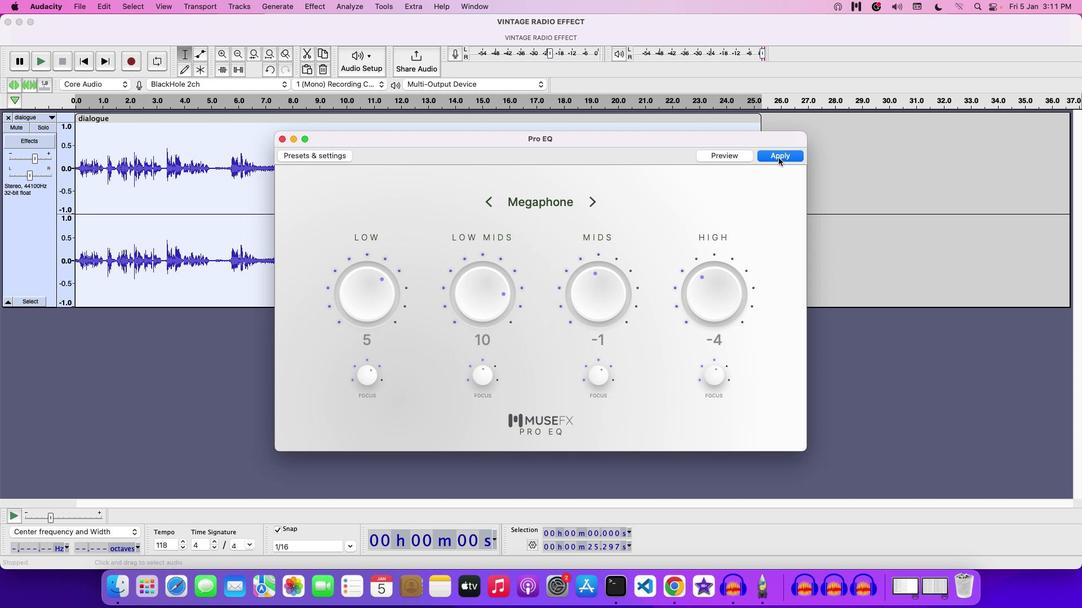 
Action: Mouse pressed left at (778, 157)
Screenshot: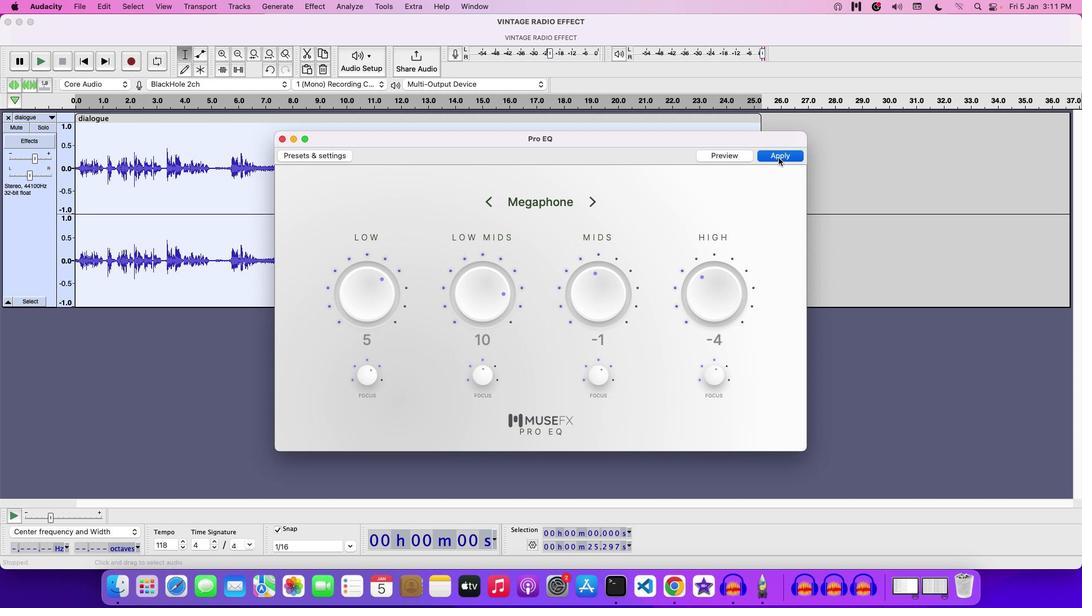 
Action: Mouse moved to (350, 89)
Screenshot: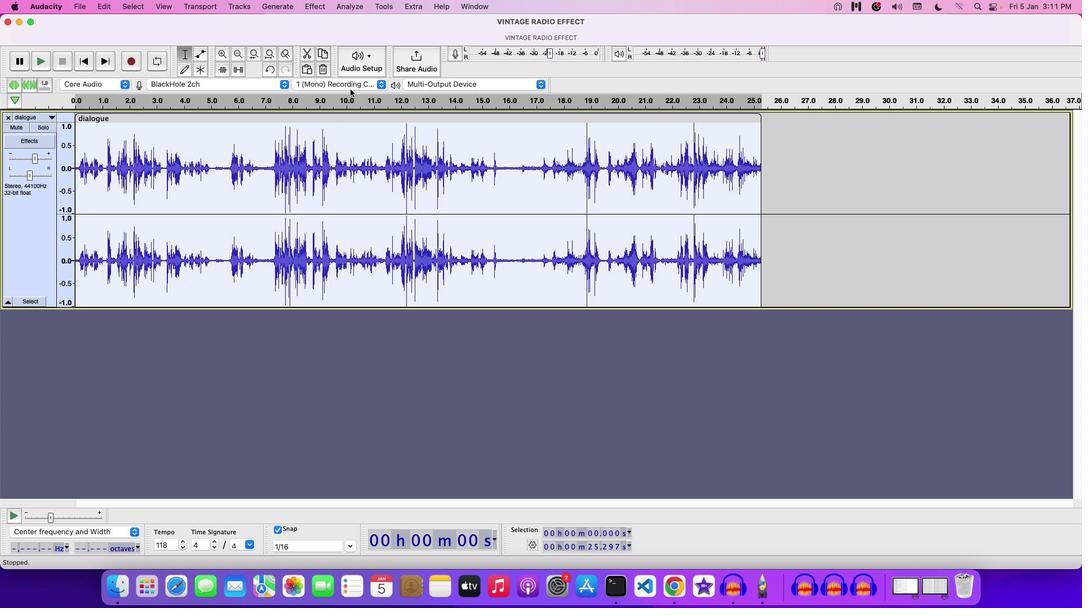 
Action: Key pressed Key.space
Screenshot: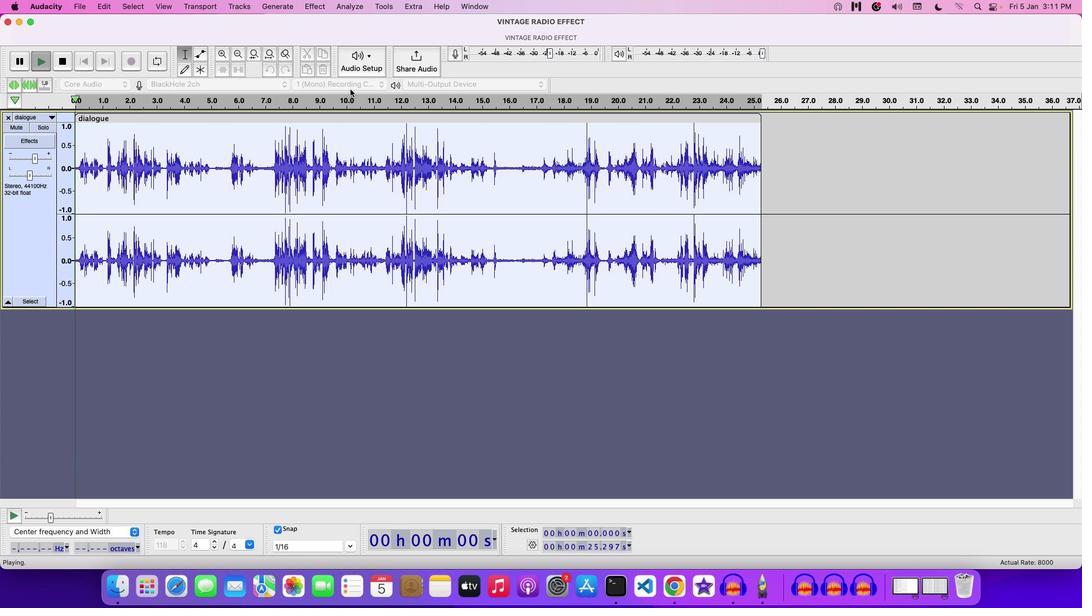 
Action: Mouse moved to (604, 155)
Screenshot: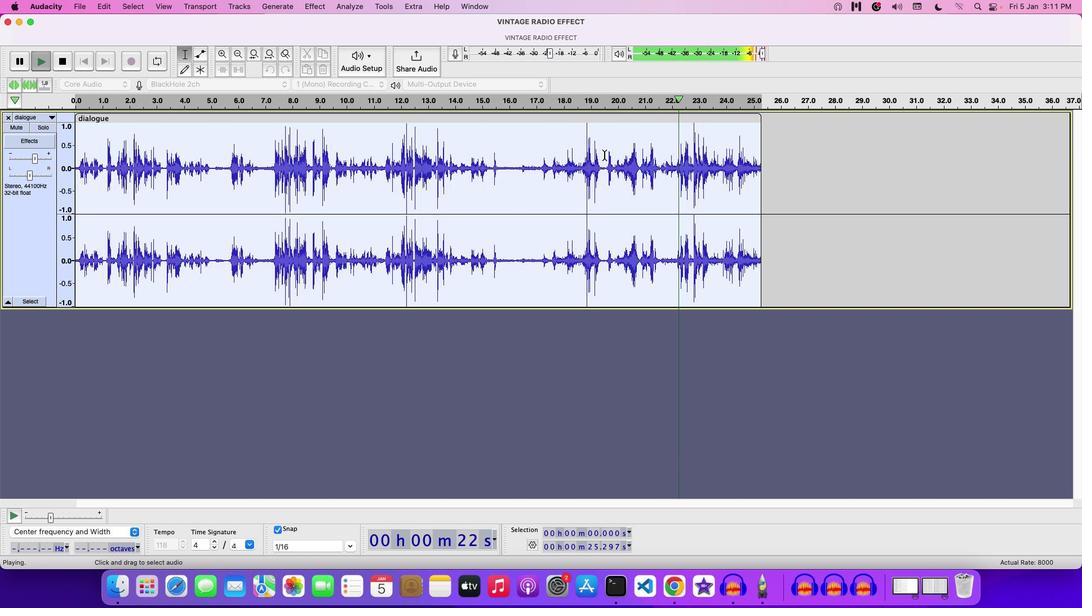 
Action: Key pressed Key.space
Screenshot: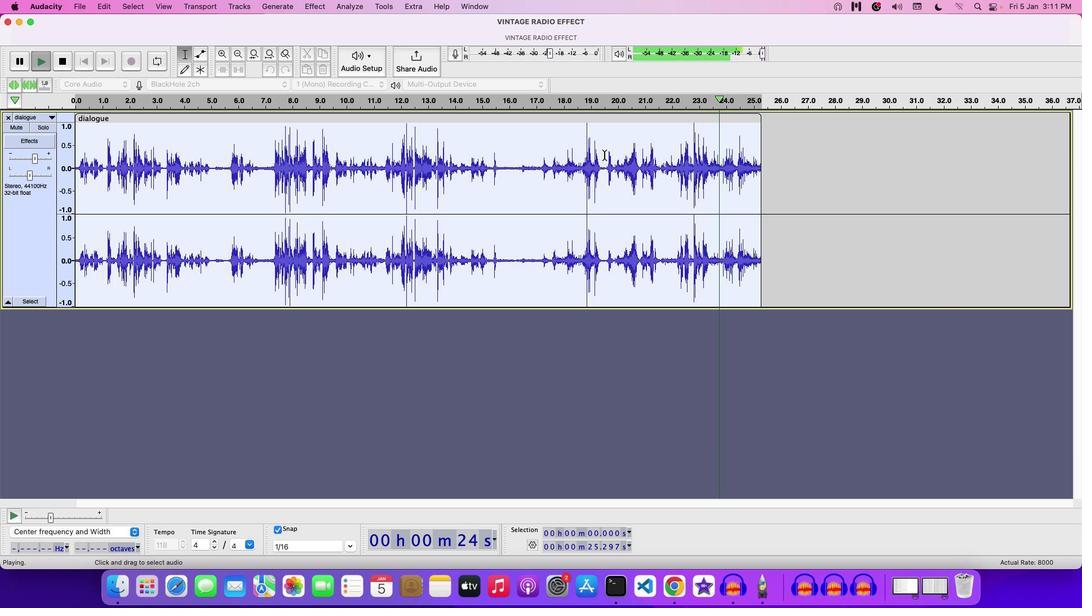 
Action: Mouse moved to (83, 9)
Screenshot: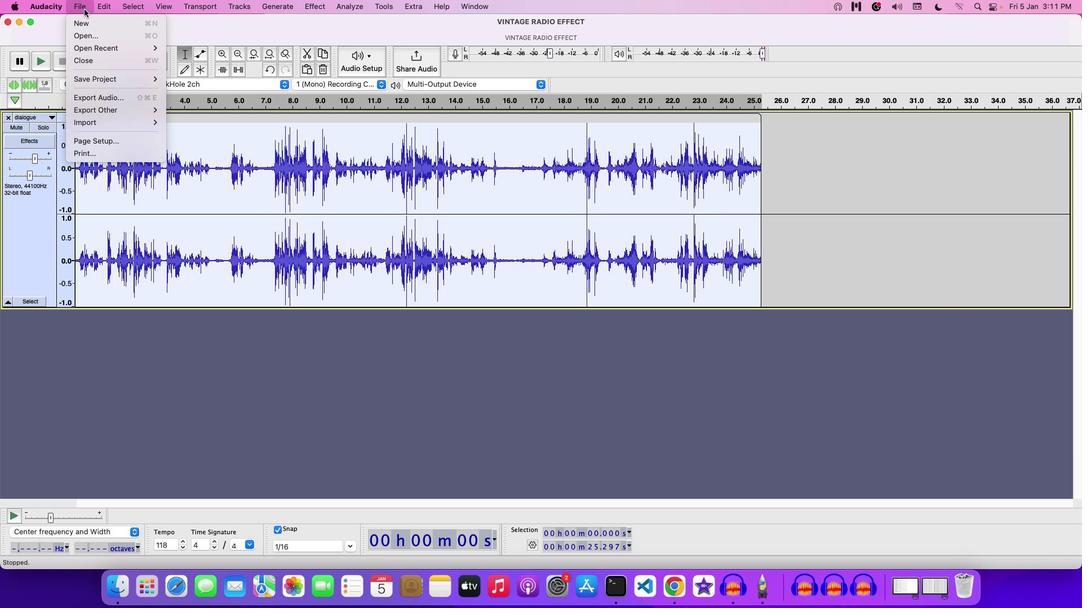 
Action: Mouse pressed left at (83, 9)
Screenshot: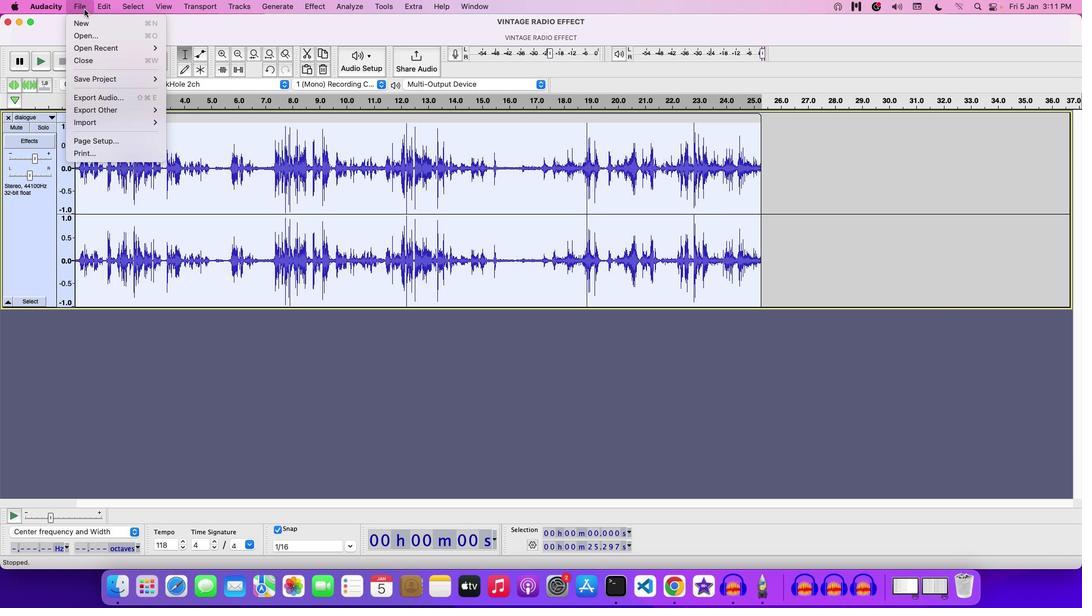 
Action: Mouse moved to (188, 76)
Screenshot: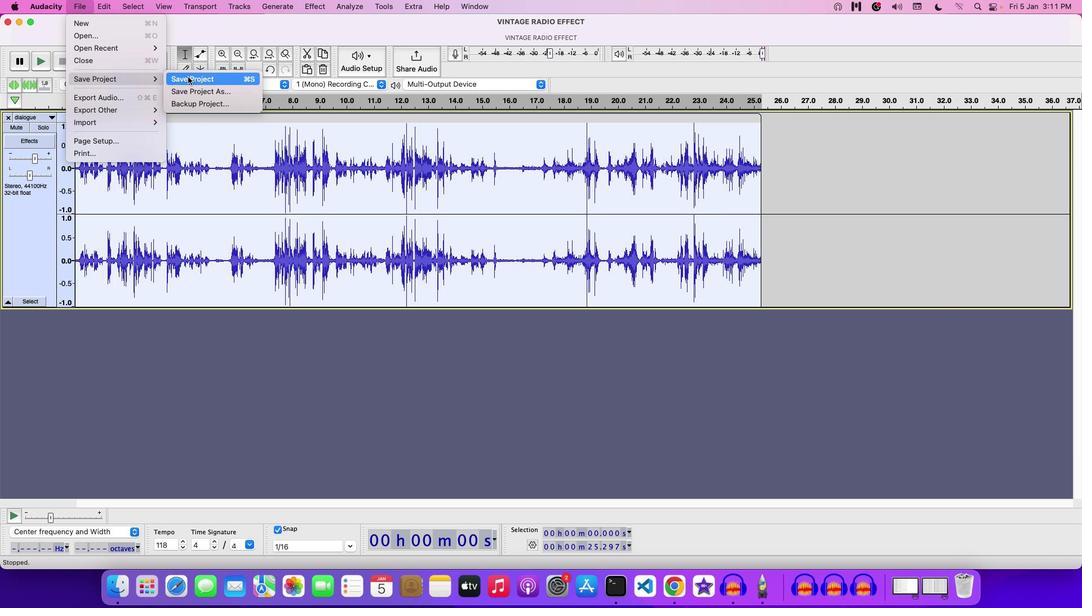 
Action: Mouse pressed left at (188, 76)
Screenshot: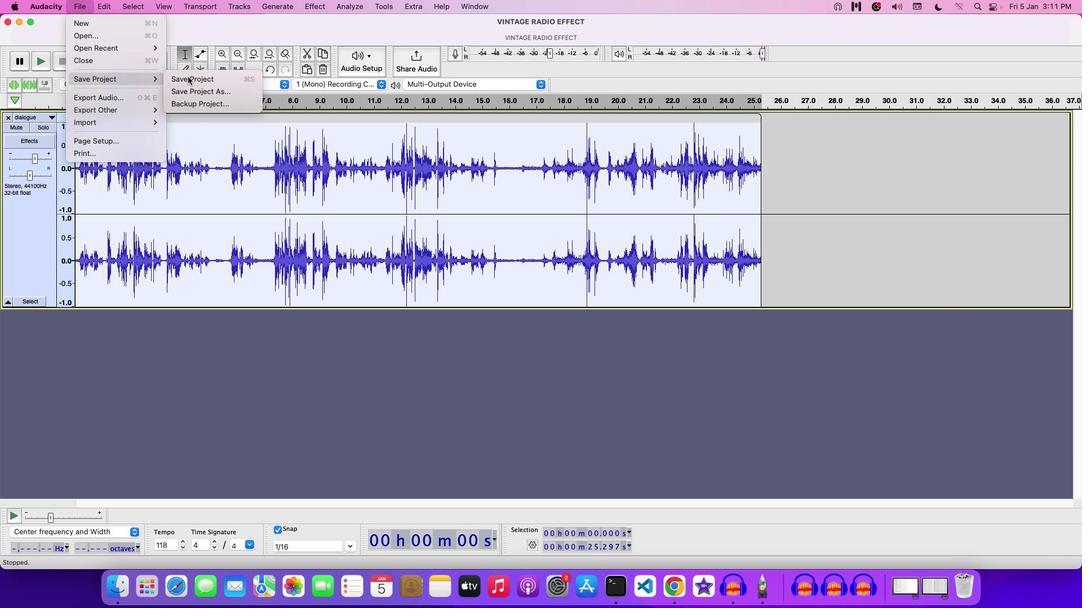 
Action: Mouse moved to (77, 6)
Screenshot: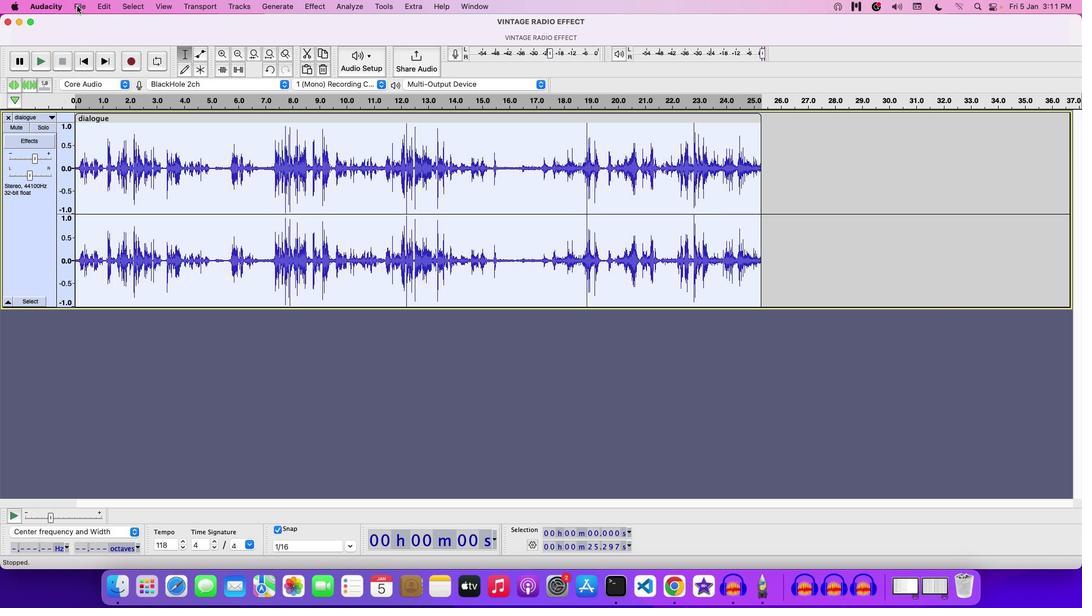
Action: Mouse pressed left at (77, 6)
Screenshot: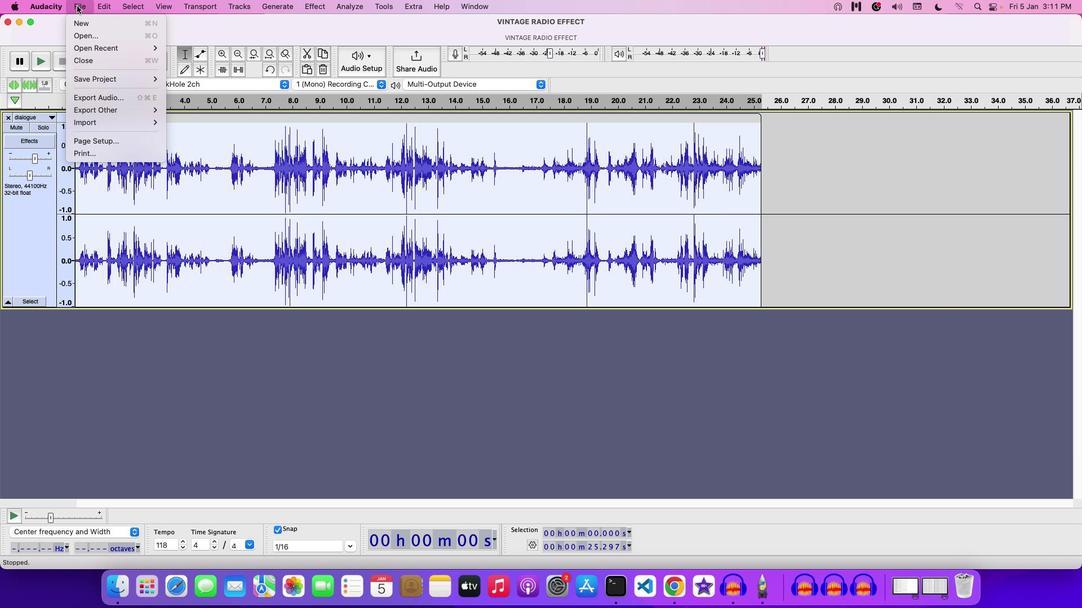 
Action: Mouse moved to (203, 95)
Screenshot: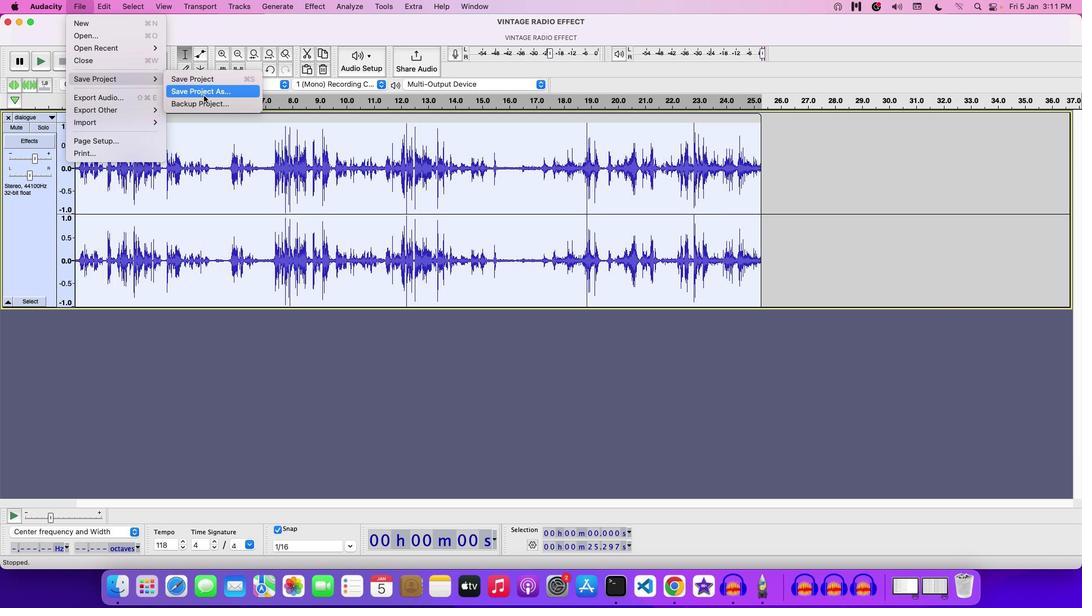 
Action: Mouse pressed left at (203, 95)
Screenshot: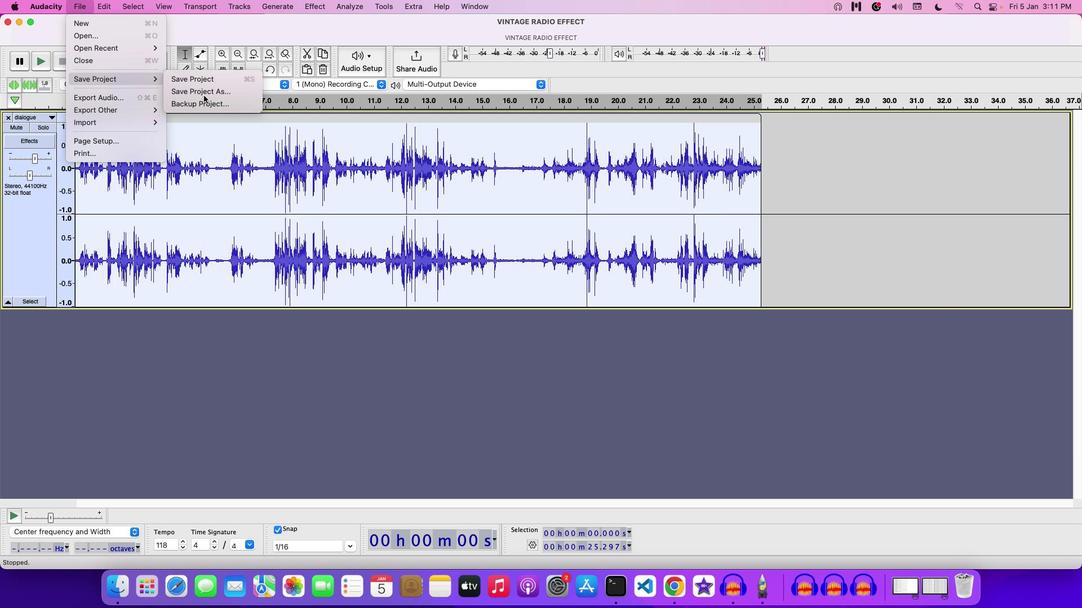 
Action: Mouse moved to (576, 161)
Screenshot: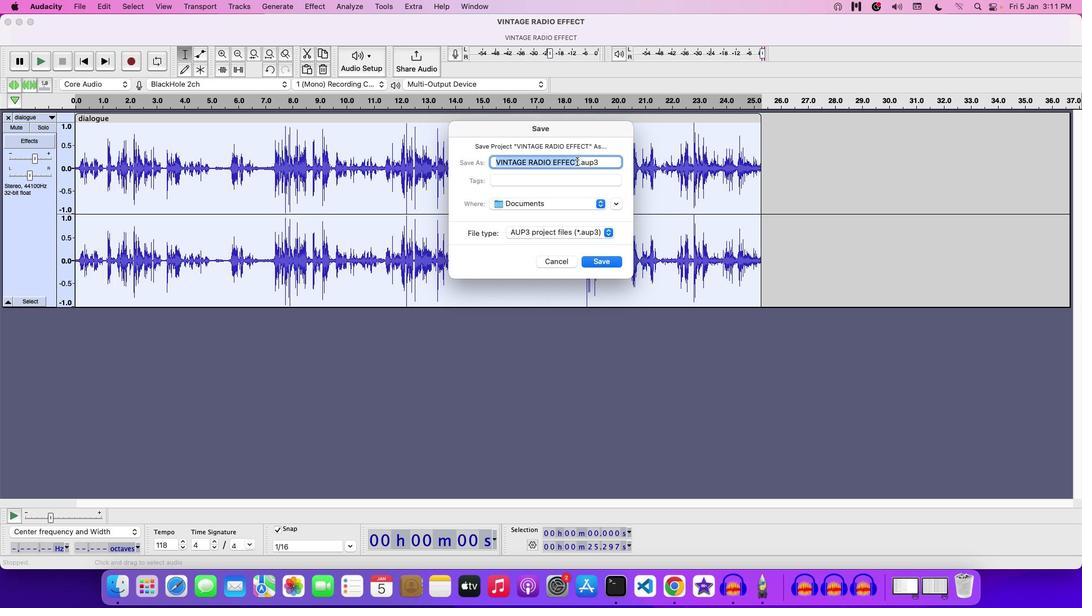 
Action: Mouse pressed left at (576, 161)
Screenshot: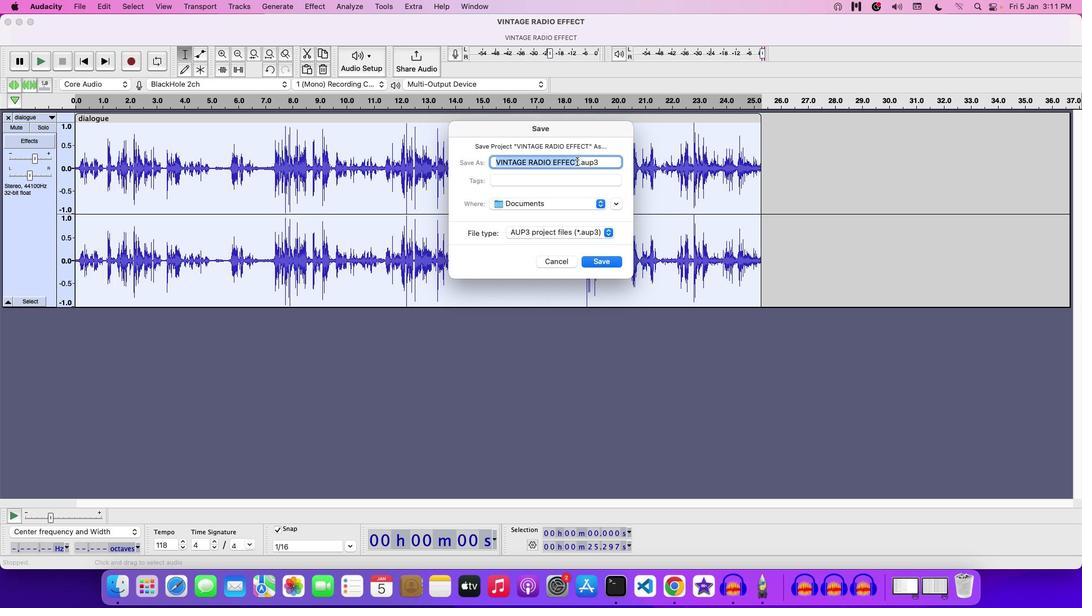 
Action: Mouse moved to (578, 162)
Screenshot: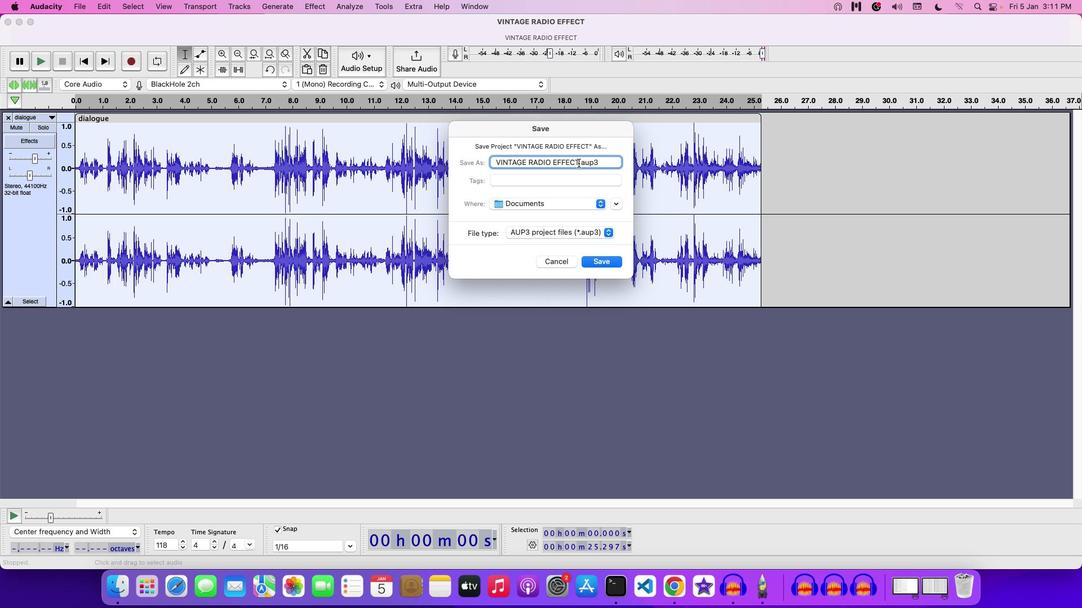 
Action: Mouse pressed left at (578, 162)
Screenshot: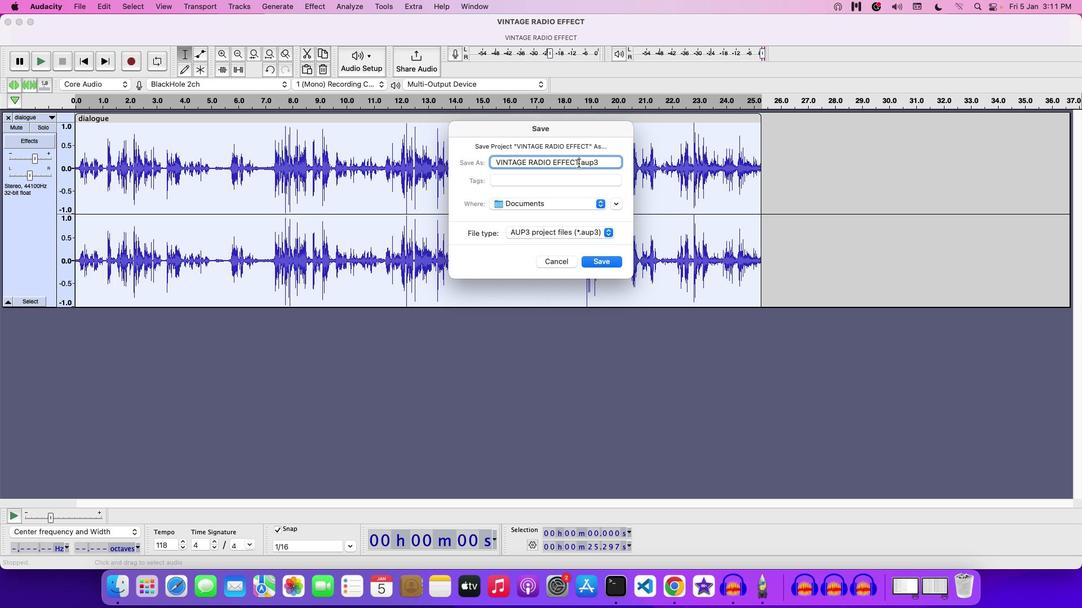 
Action: Mouse moved to (600, 161)
Screenshot: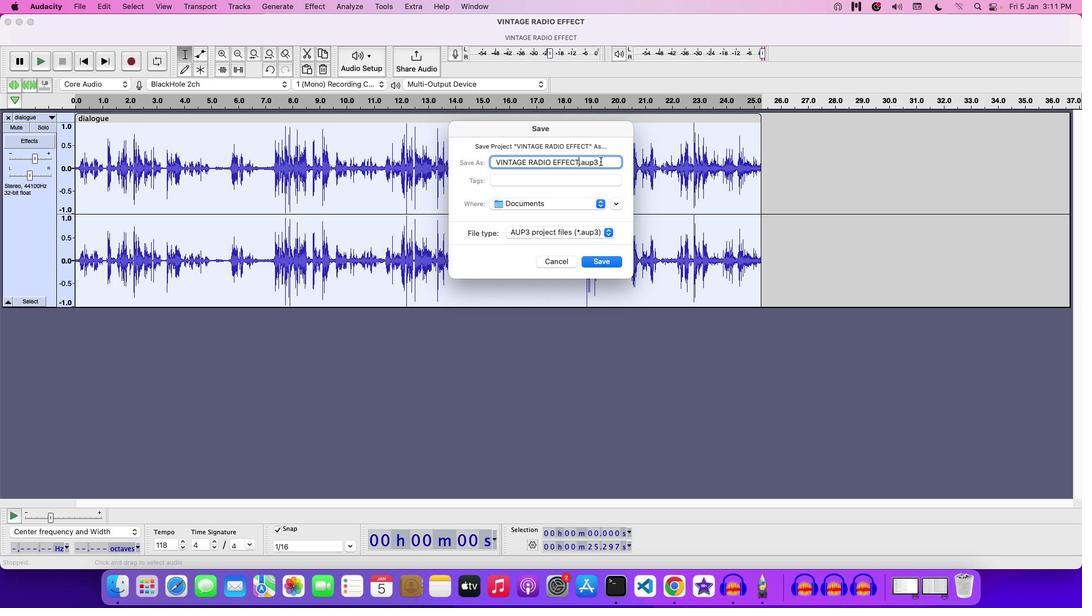 
Action: Key pressed Key.space'1'
Screenshot: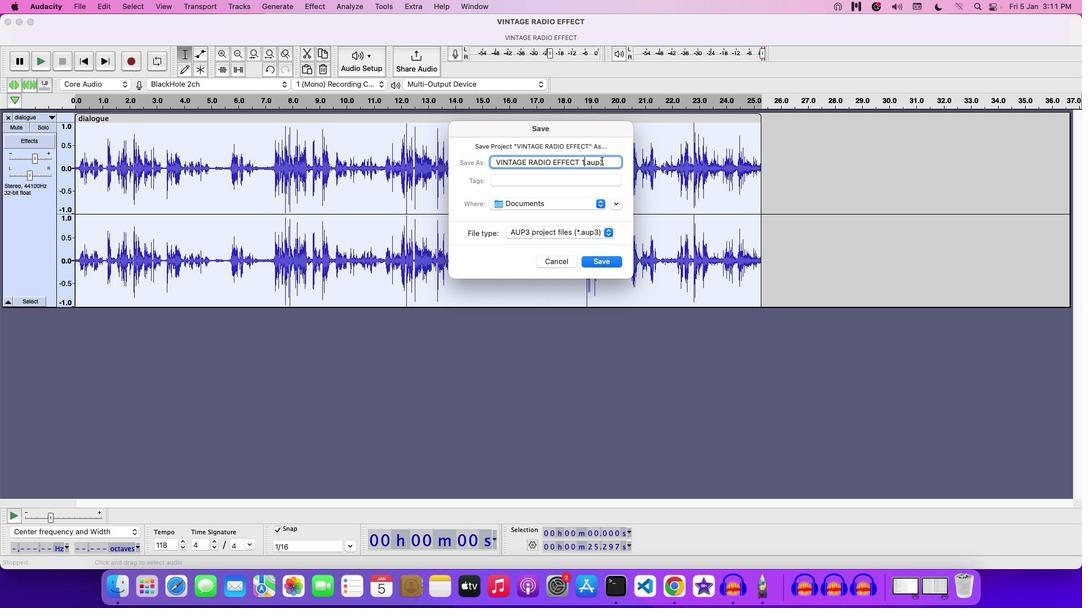 
Action: Mouse moved to (603, 262)
Screenshot: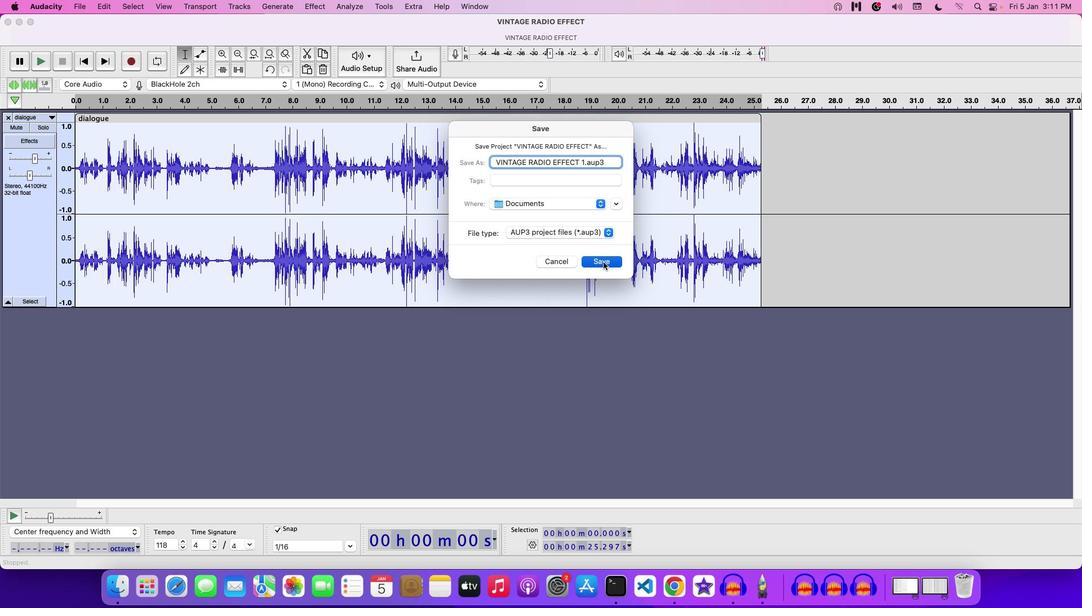 
Action: Mouse pressed left at (603, 262)
Screenshot: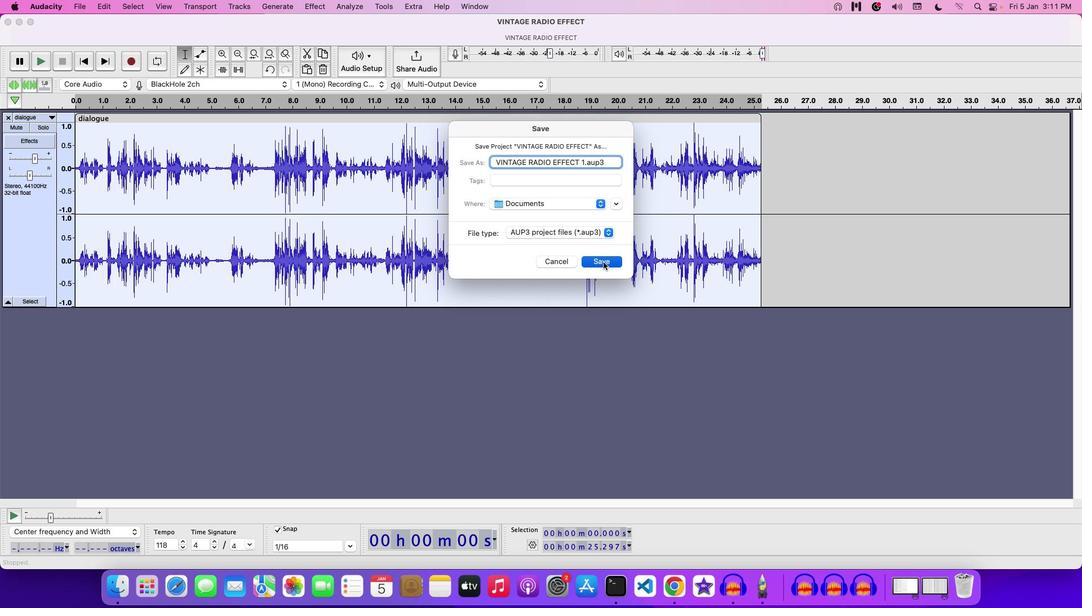 
Action: Mouse moved to (570, 295)
Screenshot: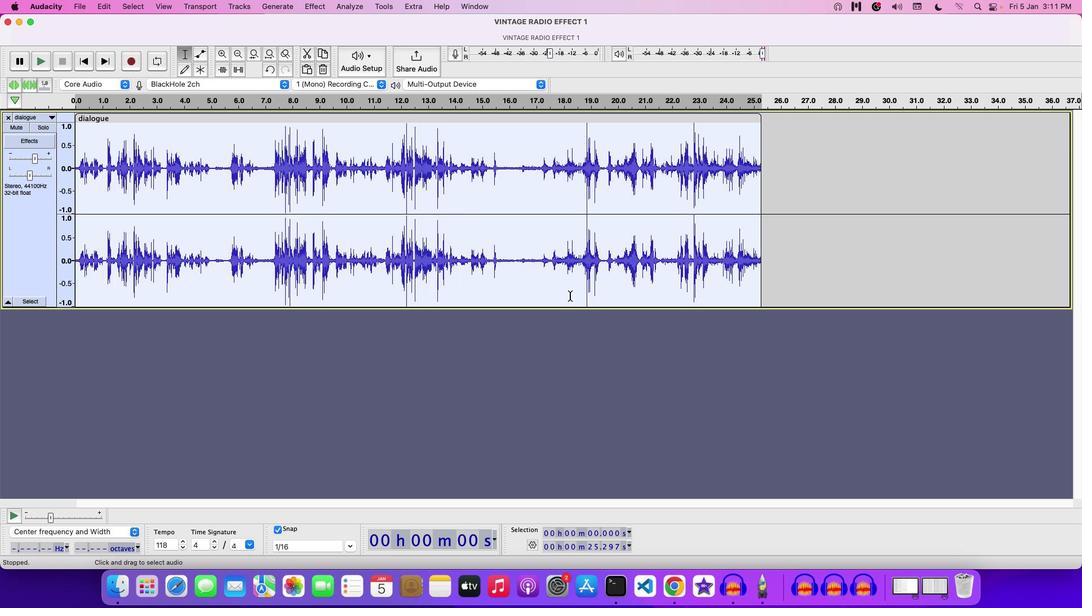 
